 Task: Look for space in Réo, Burkina Faso from 2nd June, 2023 to 9th June, 2023 for 5 adults in price range Rs.7000 to Rs.13000. Place can be shared room with 2 bedrooms having 5 beds and 2 bathrooms. Property type can be house, flat, guest house. Amenities needed are: air conditioning. Booking option can be shelf check-in. Required host language is English.
Action: Mouse moved to (538, 102)
Screenshot: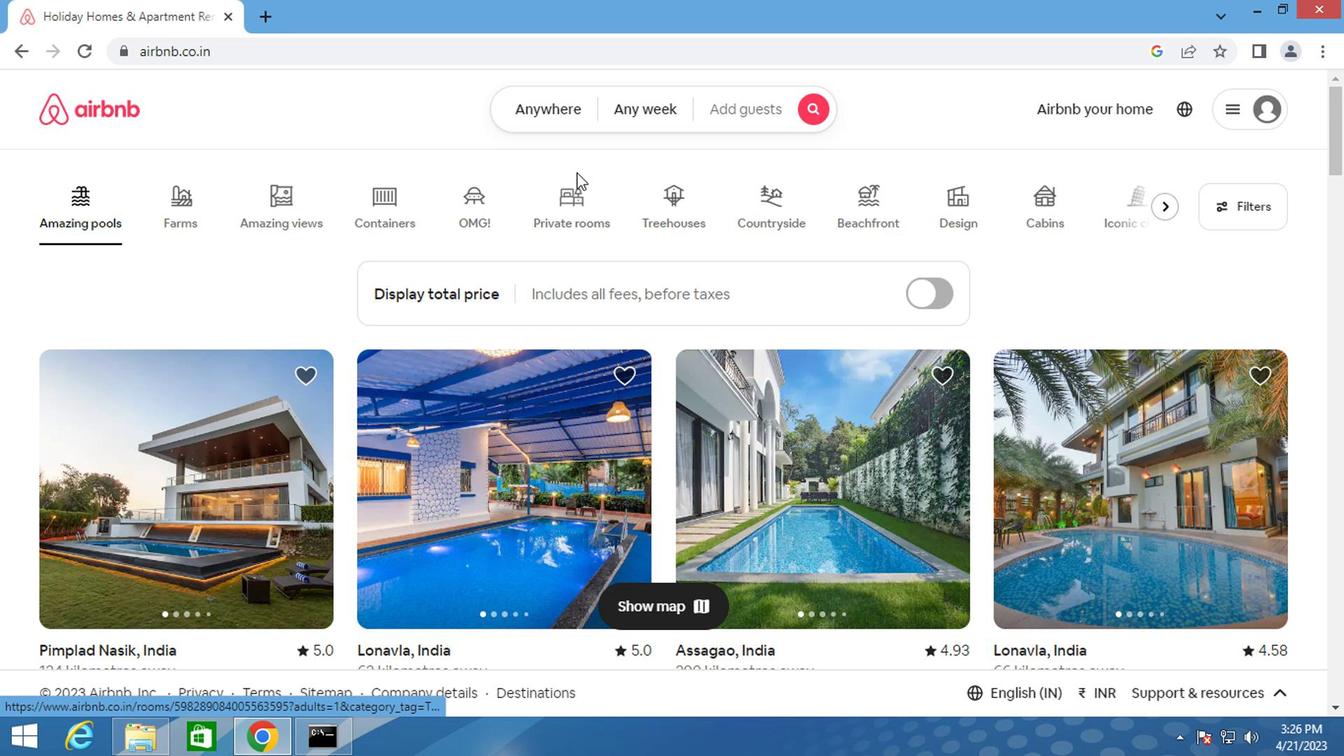 
Action: Mouse pressed left at (538, 102)
Screenshot: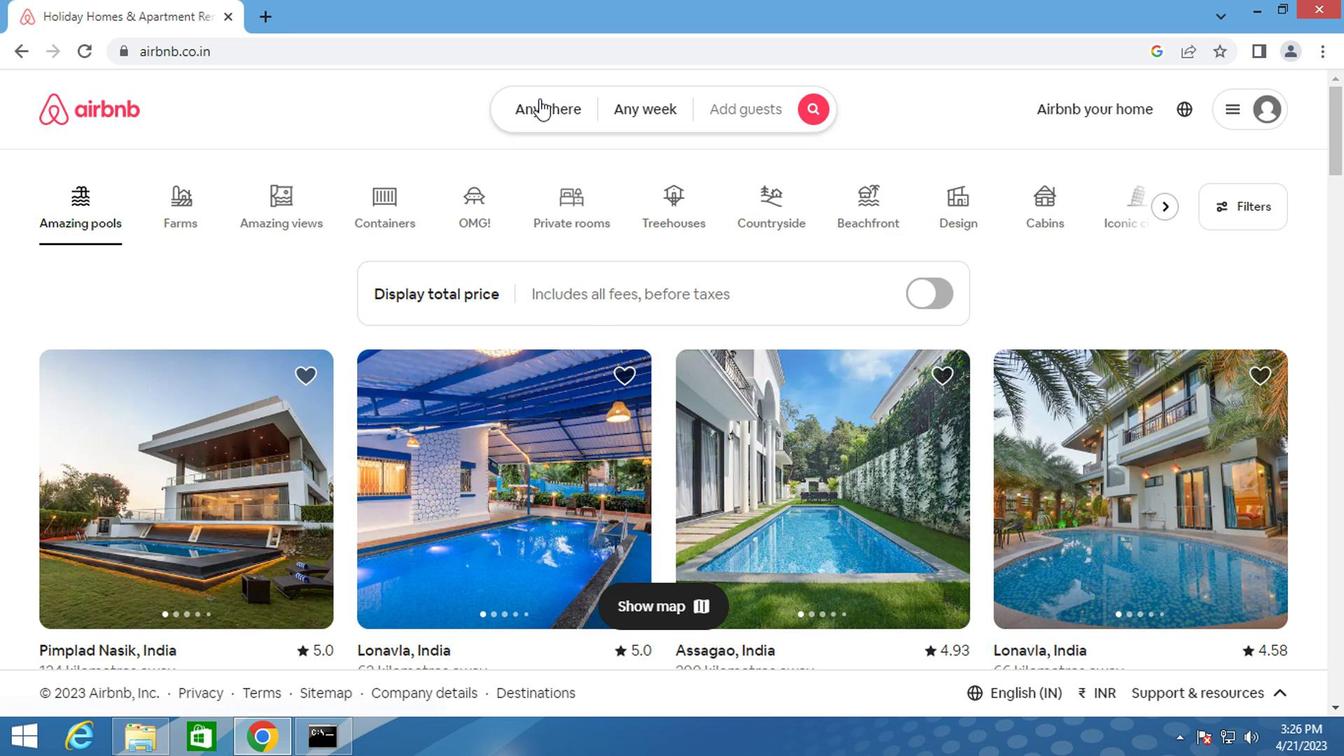 
Action: Mouse moved to (414, 200)
Screenshot: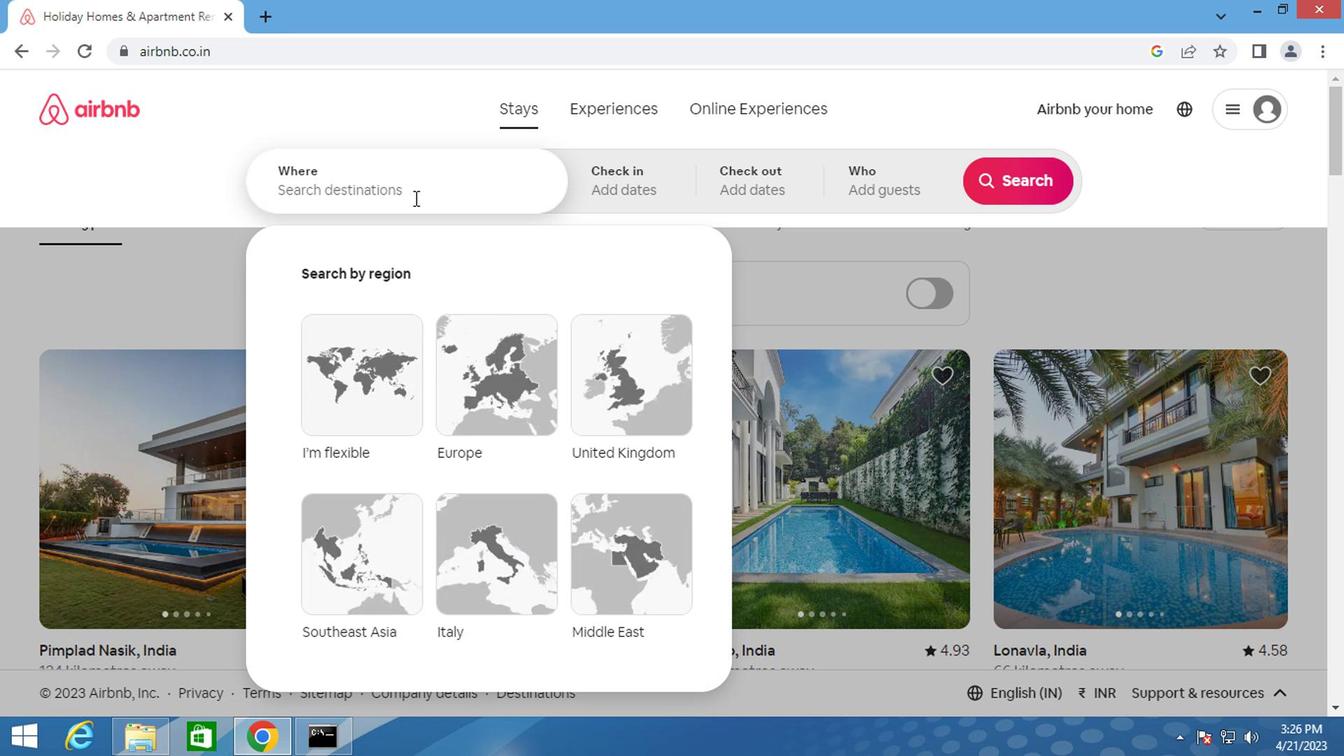 
Action: Mouse pressed left at (414, 200)
Screenshot: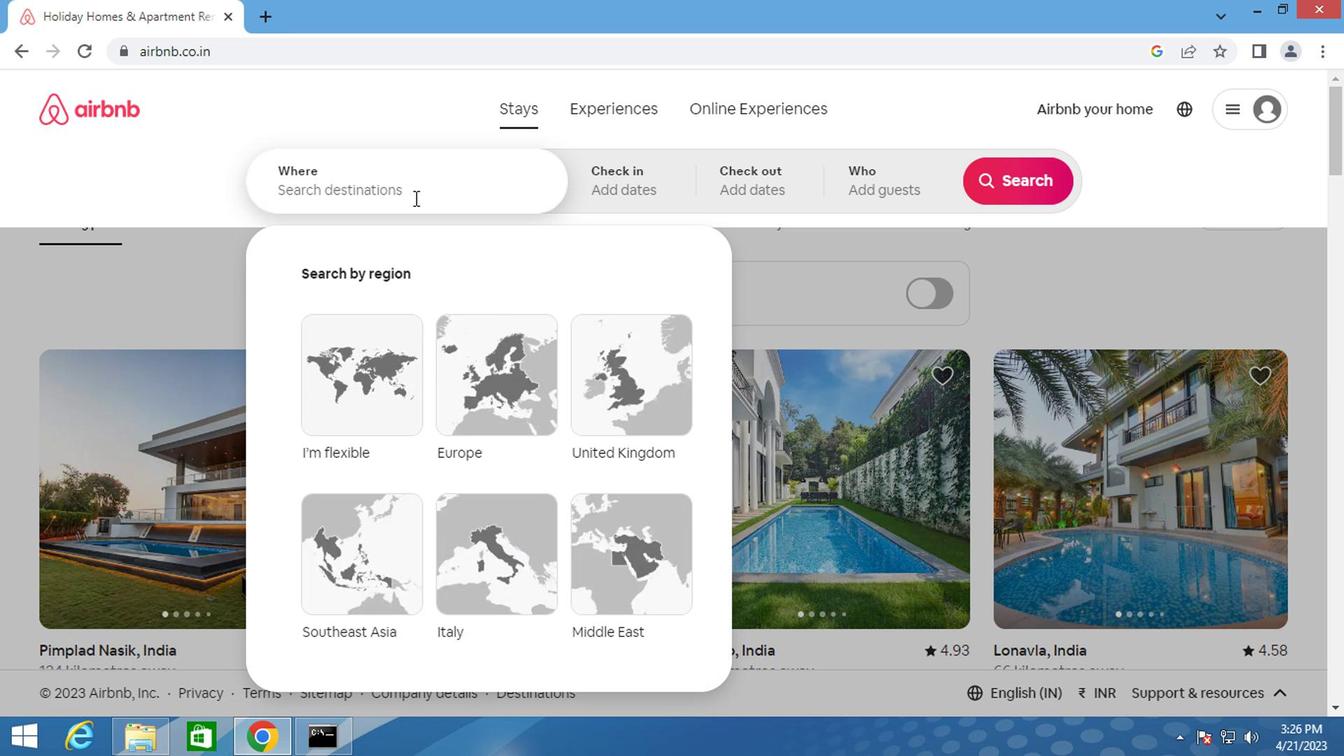 
Action: Mouse moved to (417, 198)
Screenshot: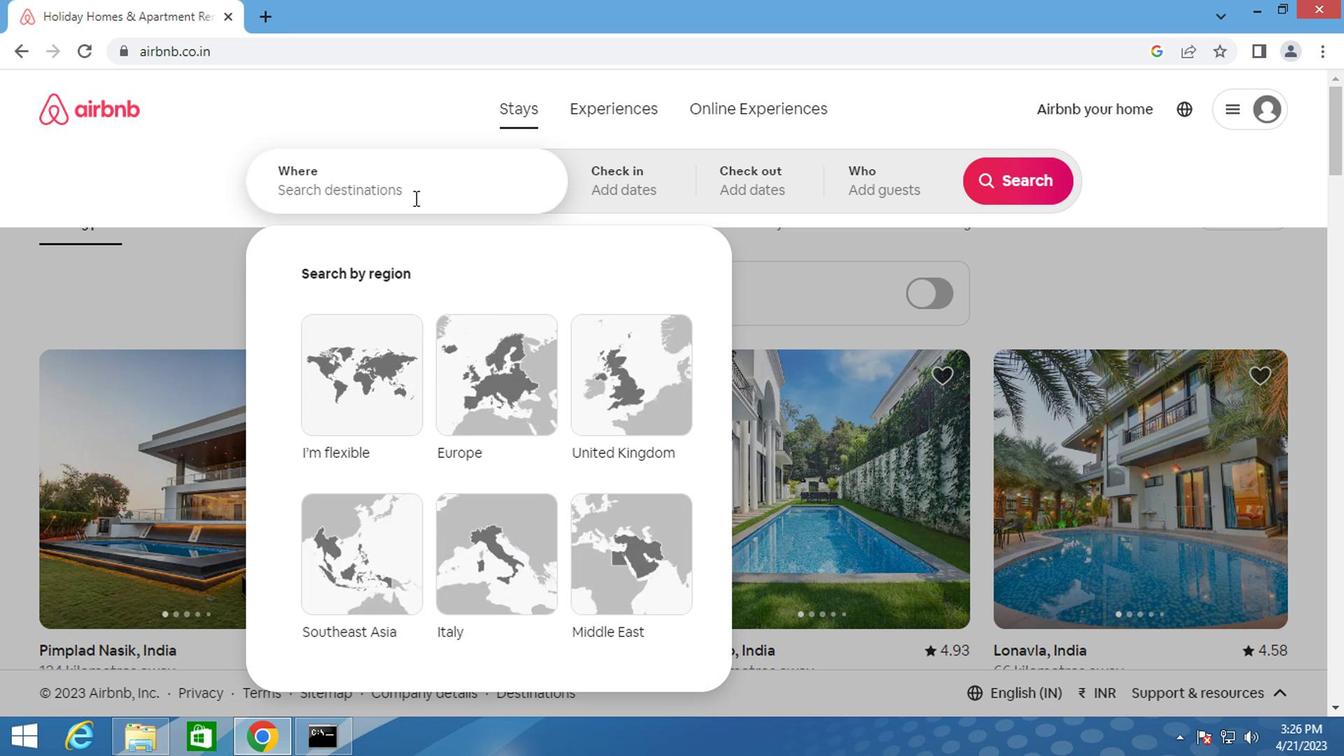 
Action: Key pressed <Key.shift>REO,<Key.shift>BURKINA
Screenshot: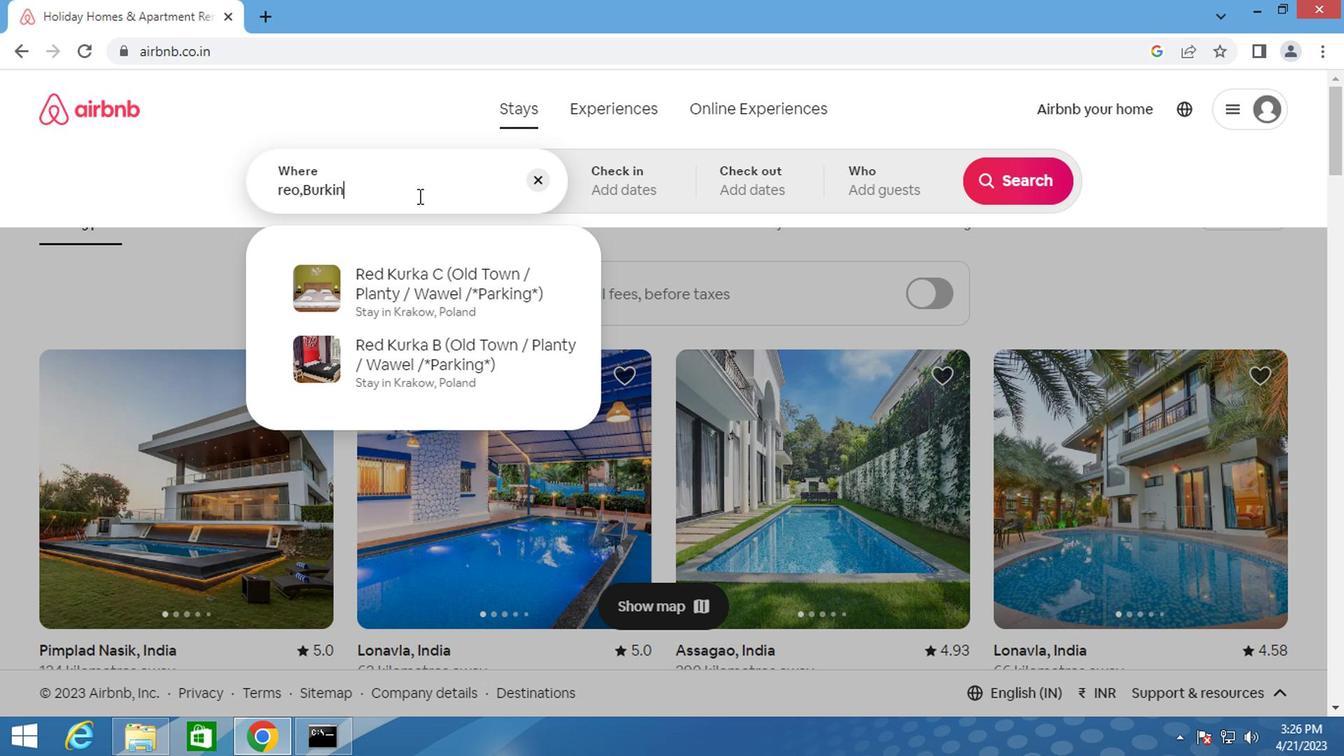 
Action: Mouse moved to (420, 282)
Screenshot: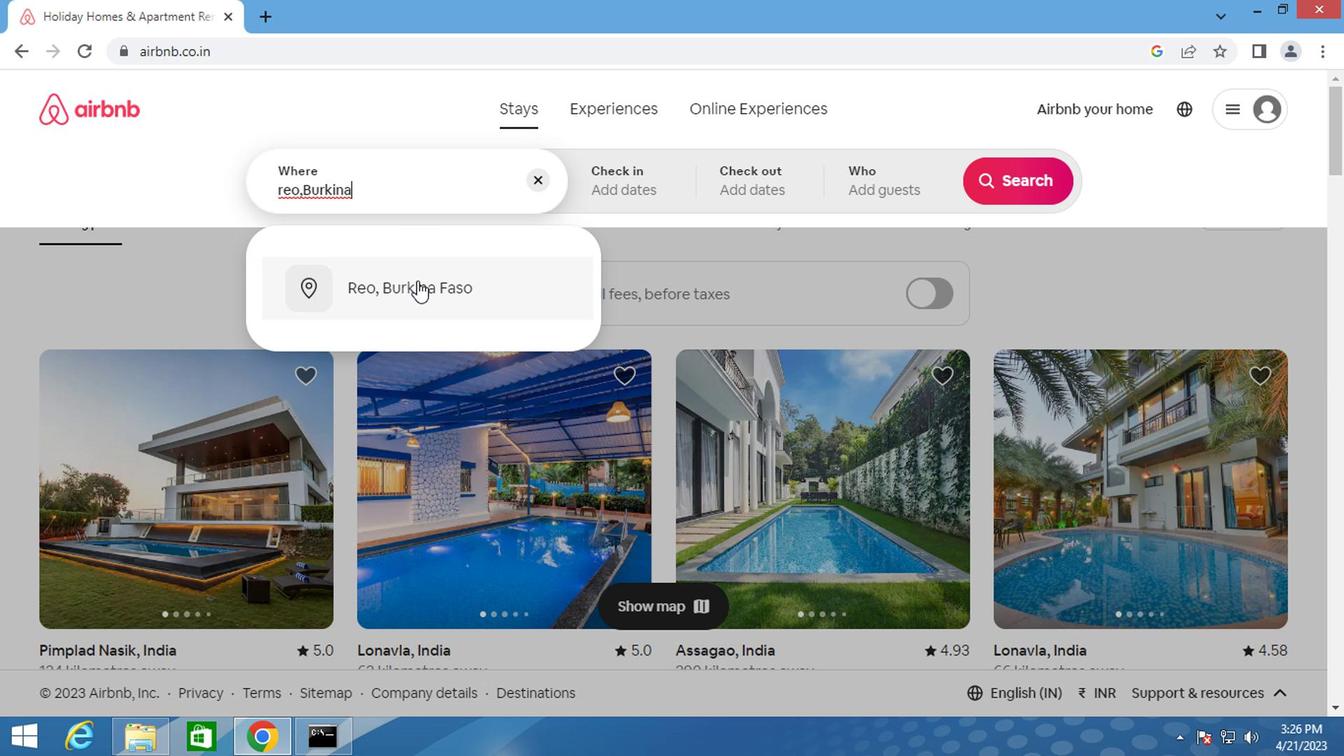 
Action: Mouse pressed left at (420, 282)
Screenshot: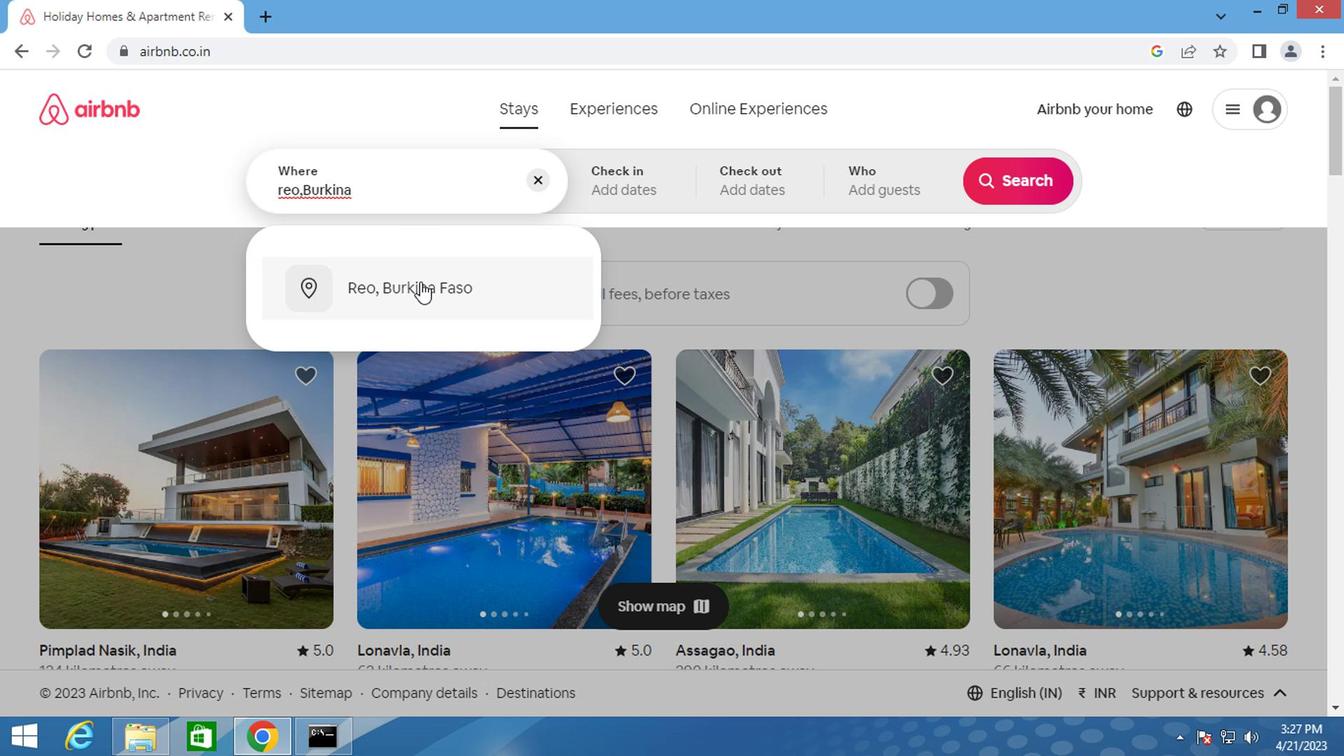 
Action: Mouse moved to (992, 341)
Screenshot: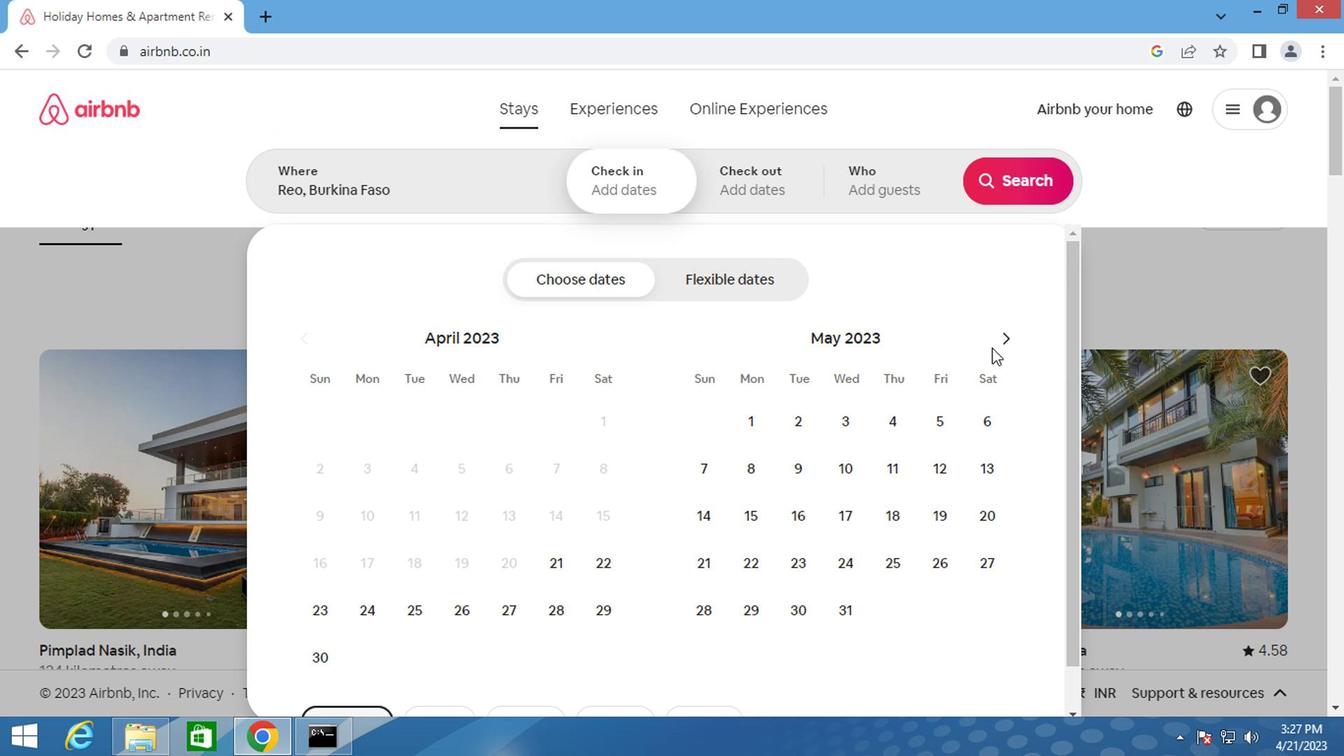 
Action: Mouse pressed left at (992, 341)
Screenshot: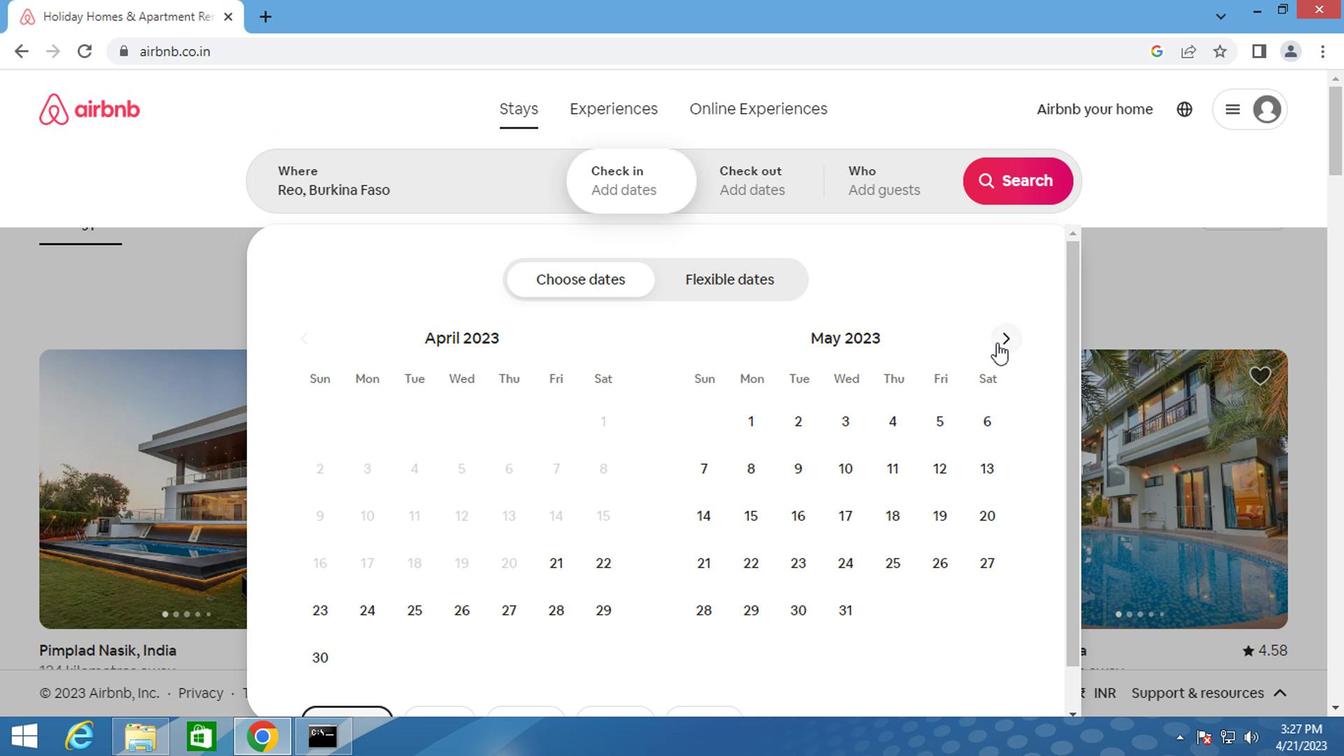 
Action: Mouse moved to (925, 407)
Screenshot: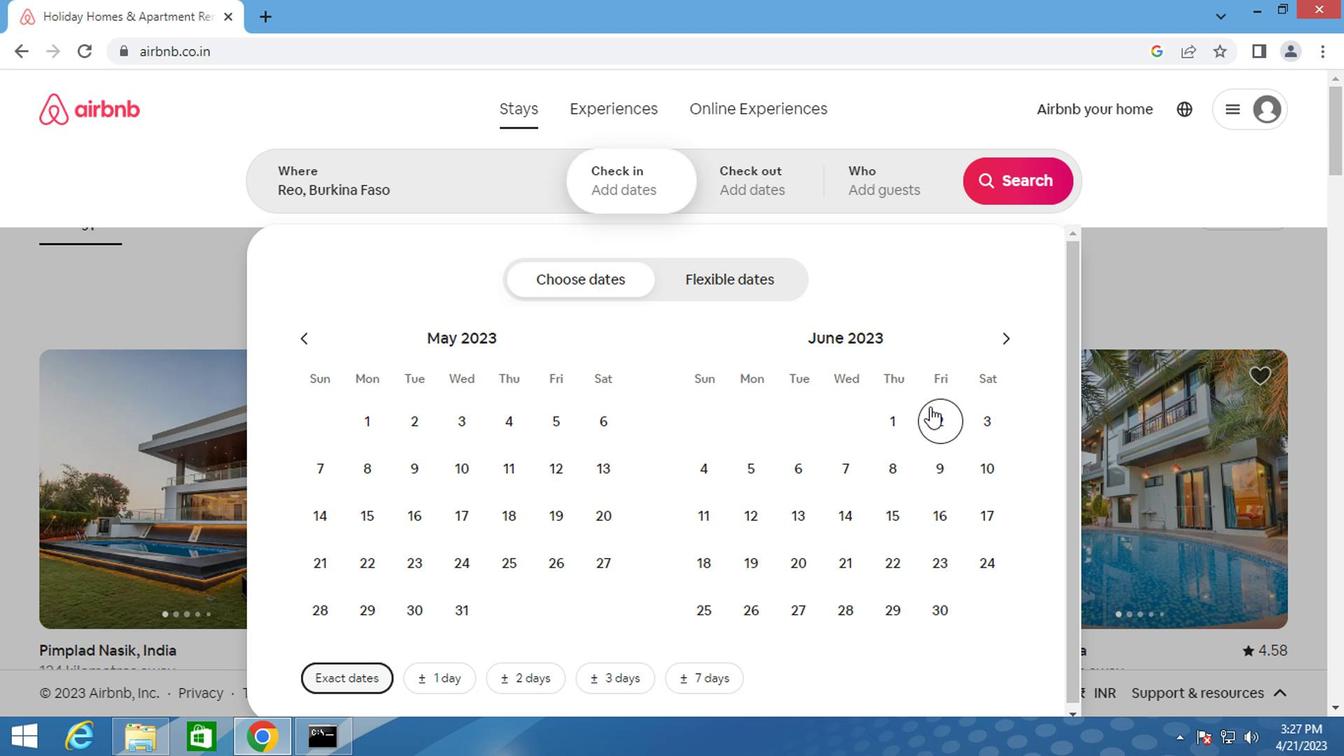 
Action: Mouse pressed left at (925, 407)
Screenshot: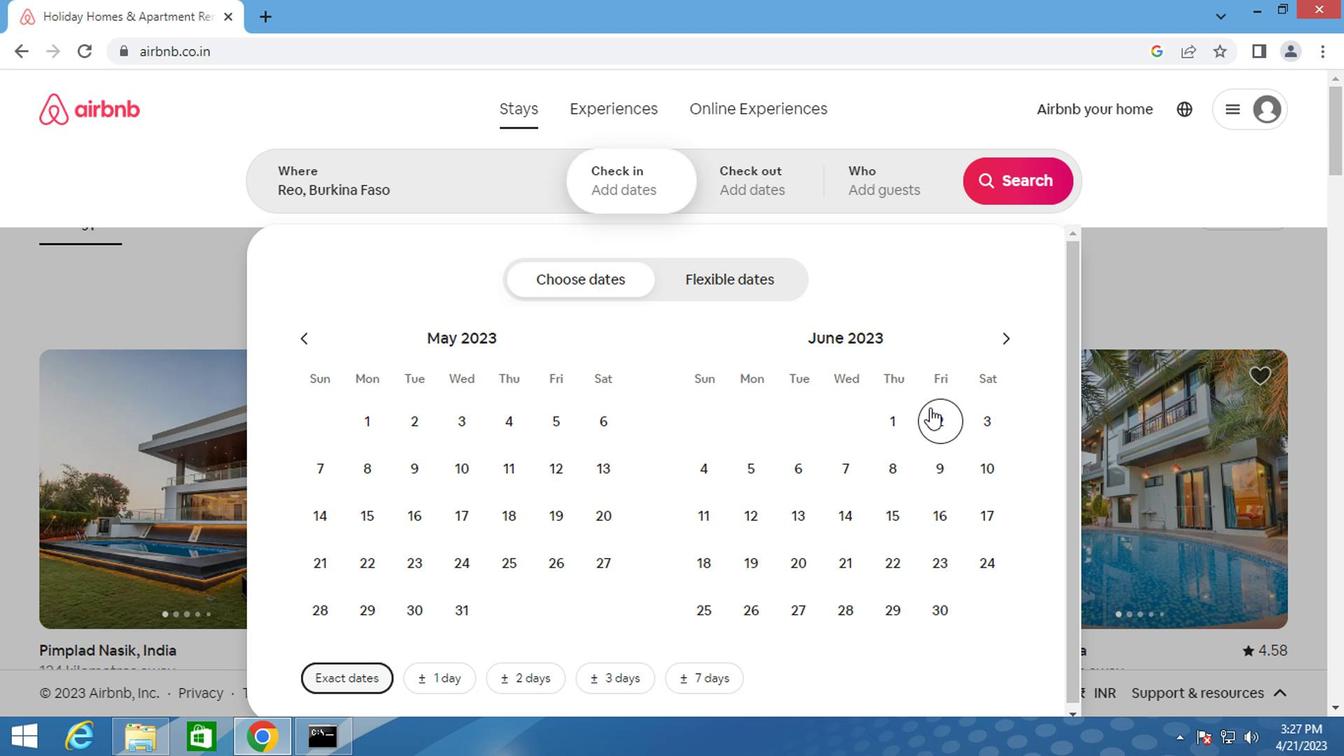 
Action: Mouse moved to (933, 457)
Screenshot: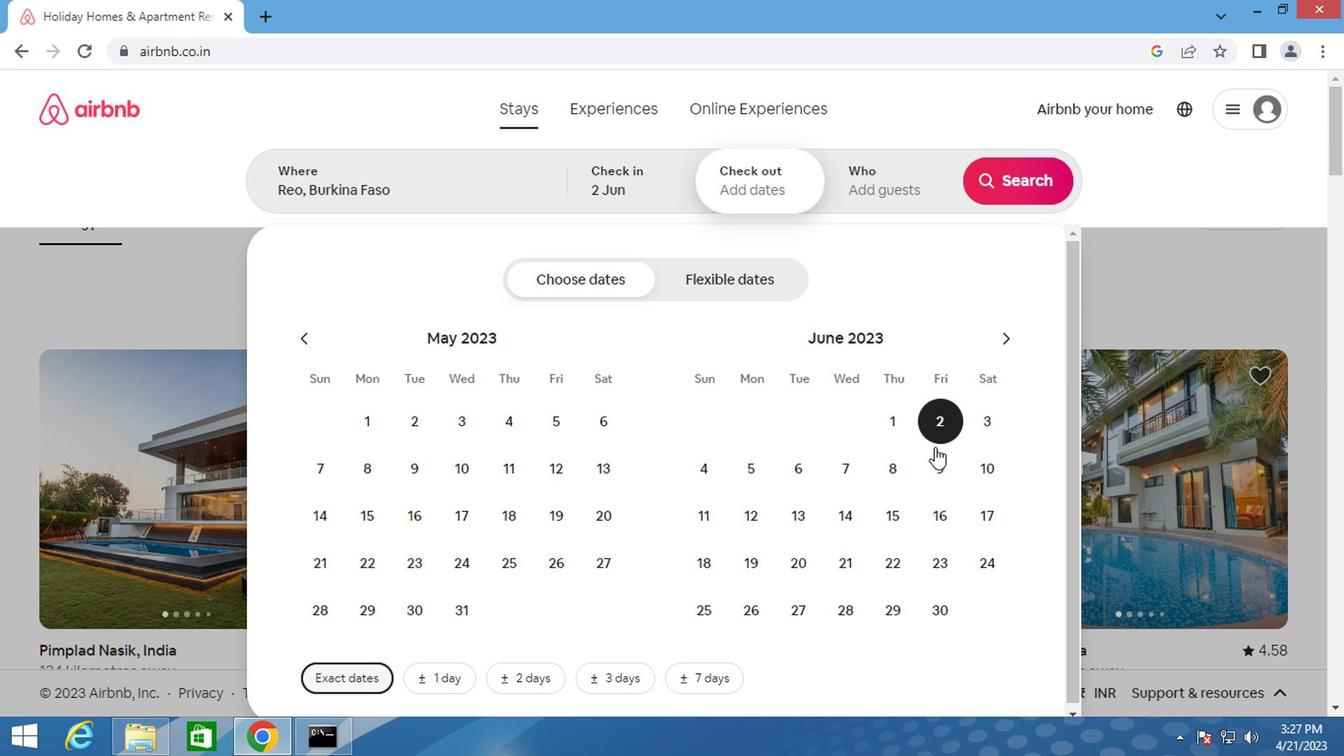 
Action: Mouse pressed left at (933, 457)
Screenshot: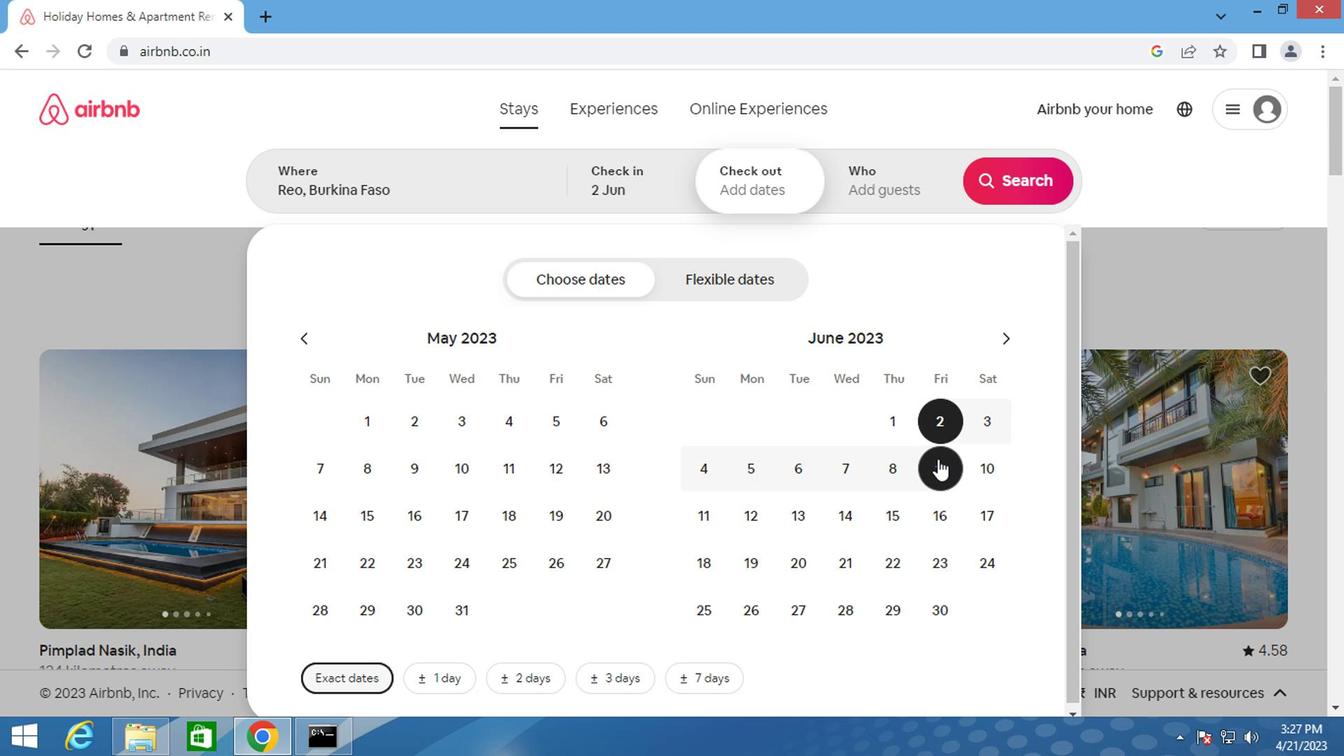 
Action: Mouse moved to (845, 182)
Screenshot: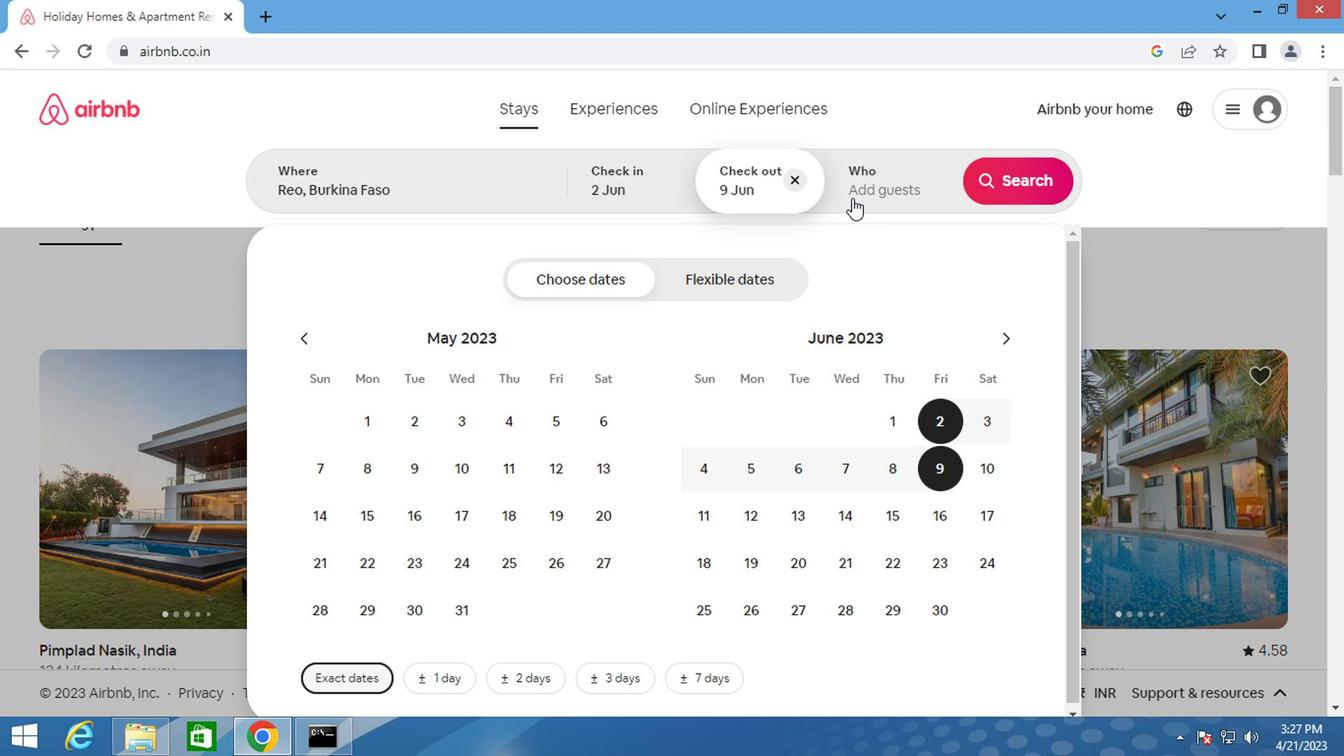 
Action: Mouse pressed left at (845, 182)
Screenshot: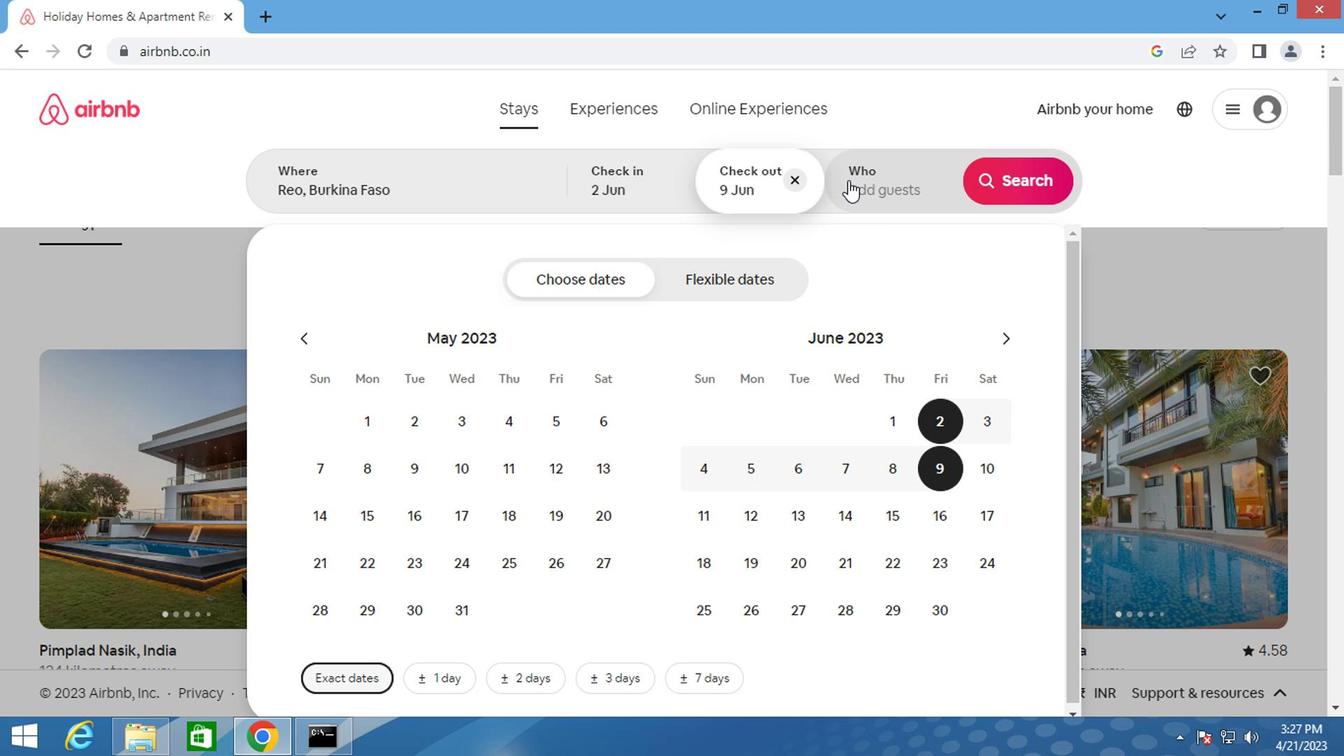 
Action: Mouse moved to (1016, 277)
Screenshot: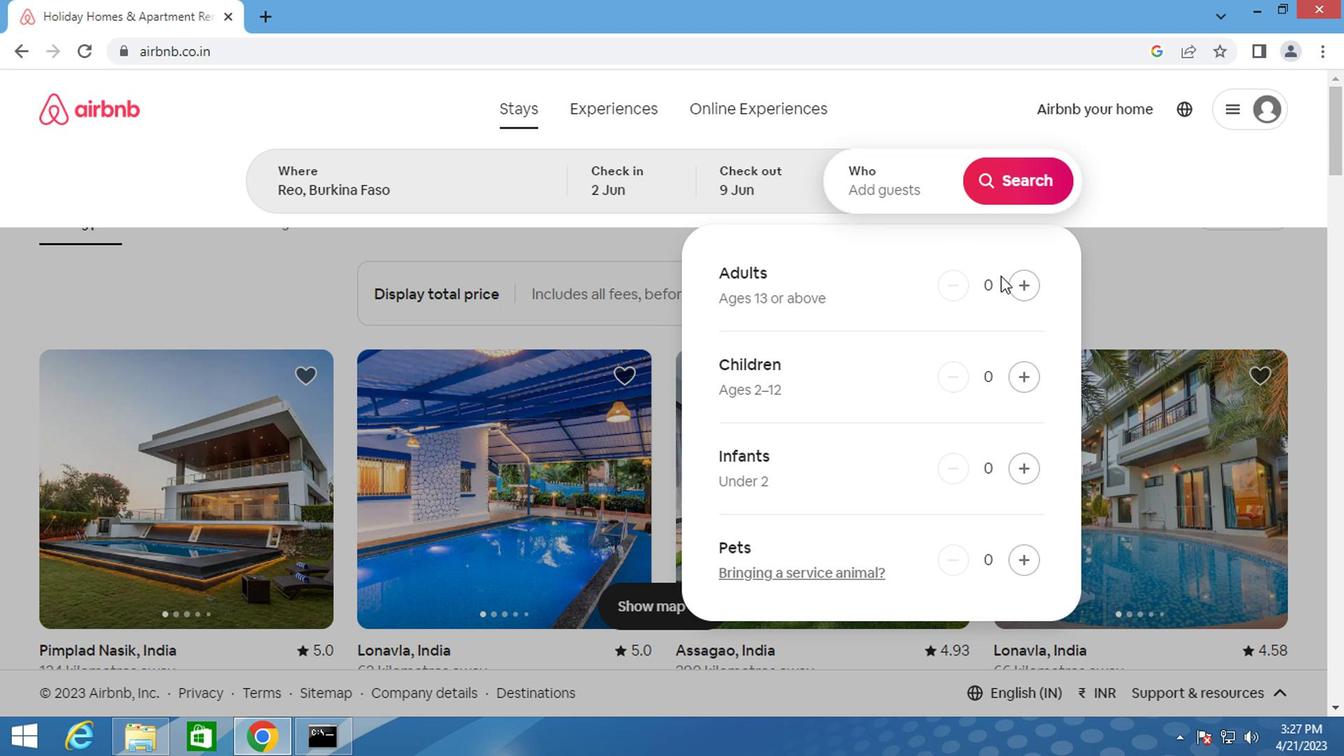 
Action: Mouse pressed left at (1016, 277)
Screenshot: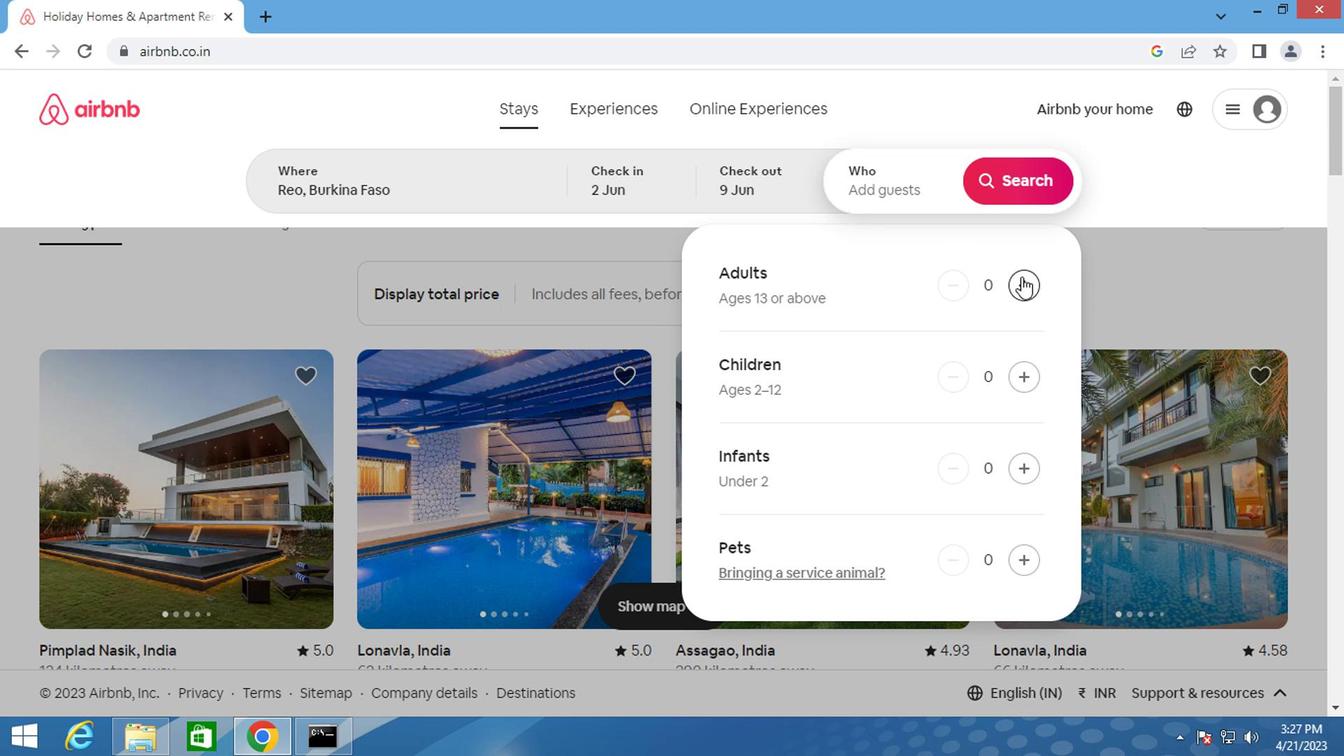 
Action: Mouse pressed left at (1016, 277)
Screenshot: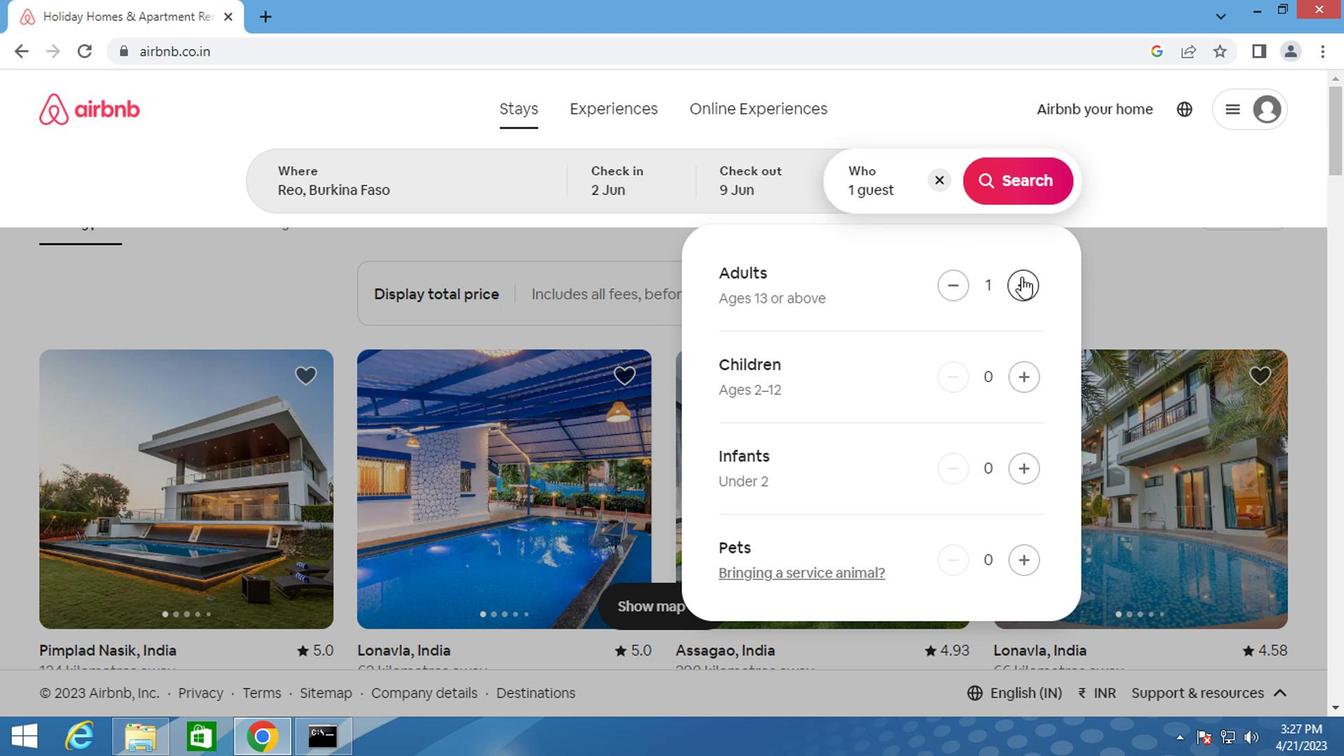 
Action: Mouse moved to (1017, 277)
Screenshot: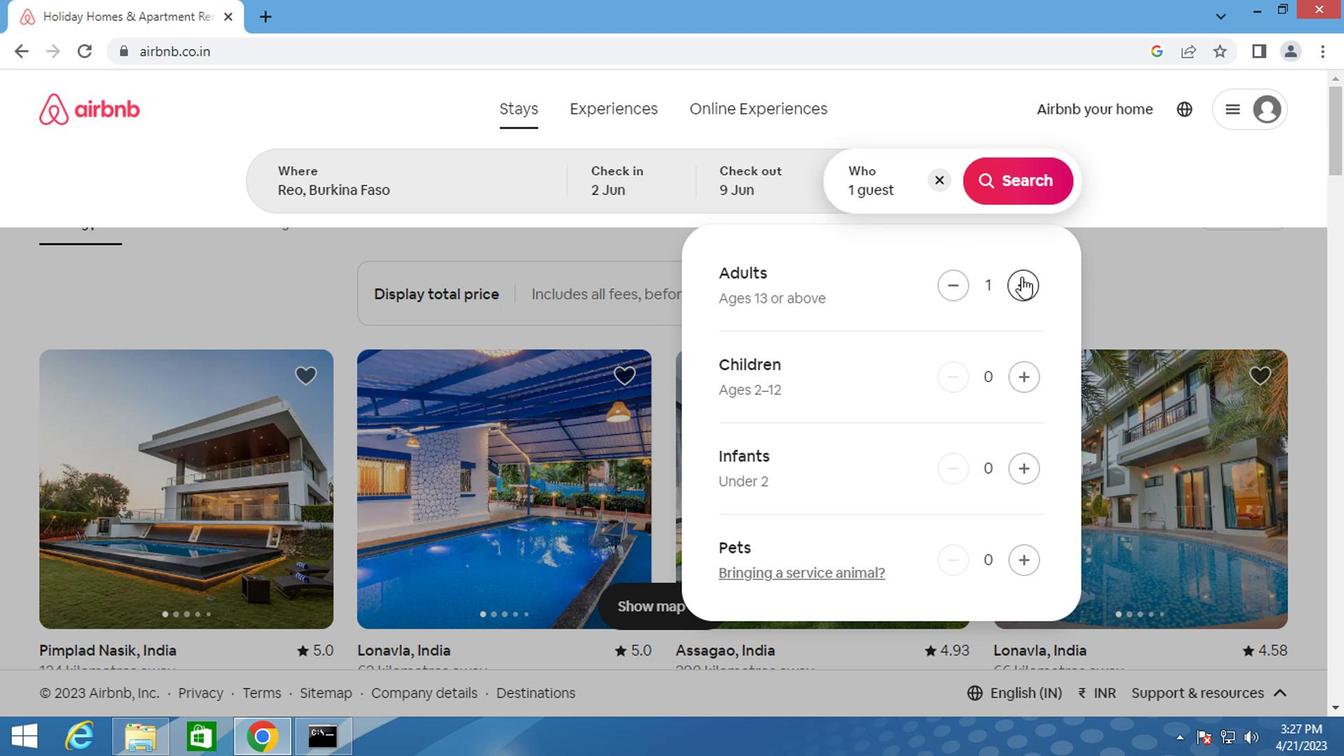 
Action: Mouse pressed left at (1017, 277)
Screenshot: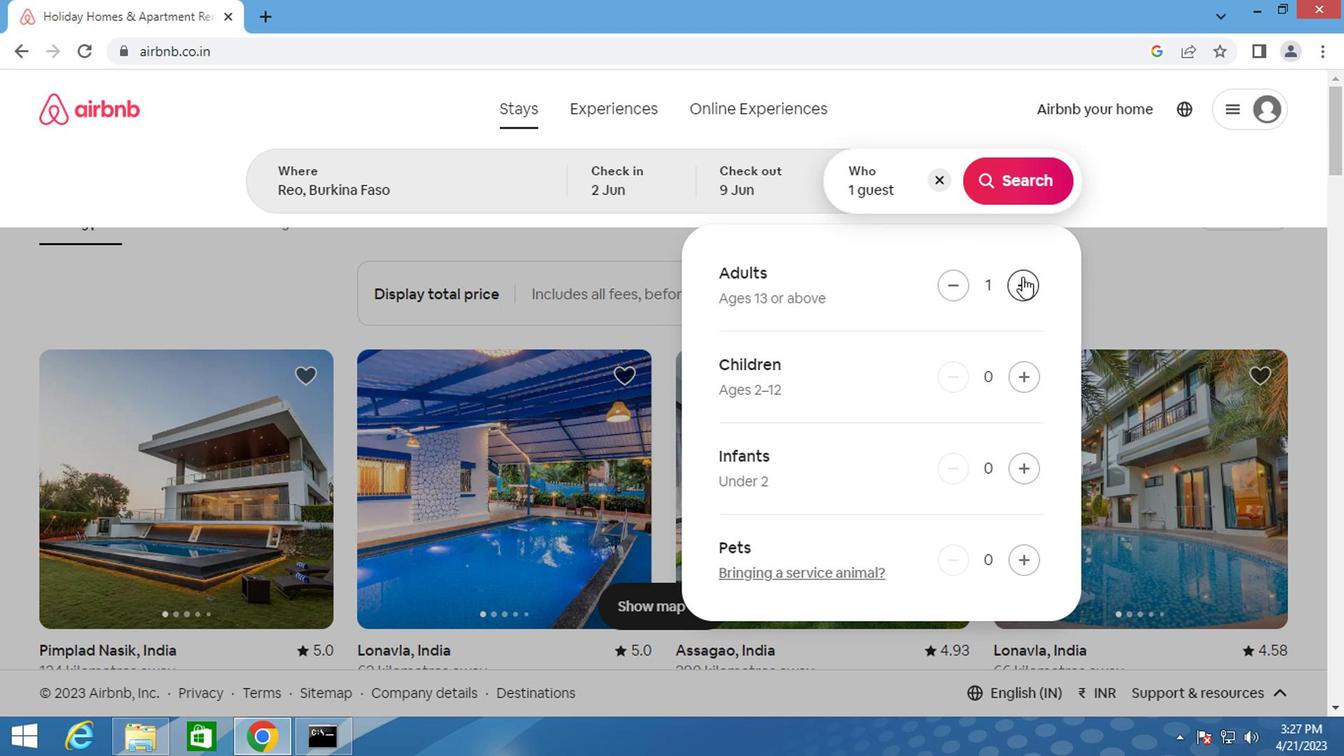 
Action: Mouse moved to (1017, 277)
Screenshot: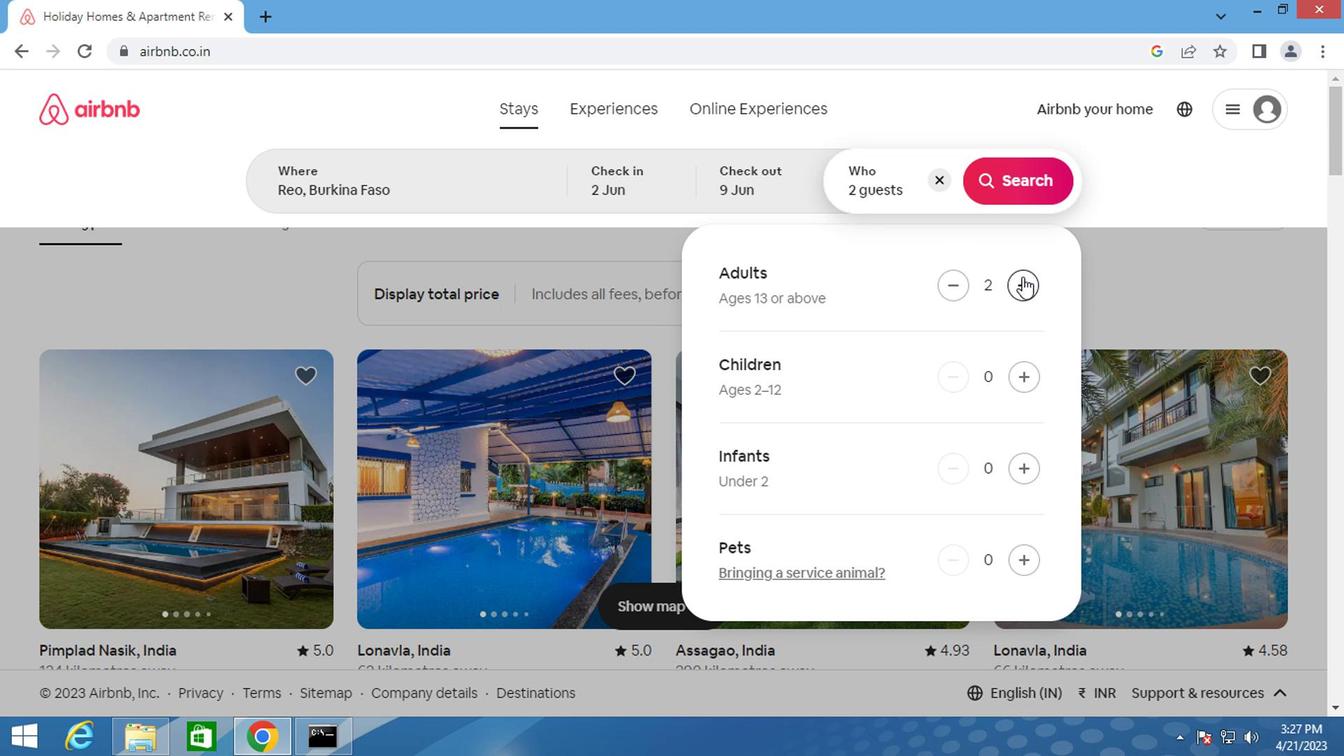 
Action: Mouse pressed left at (1017, 277)
Screenshot: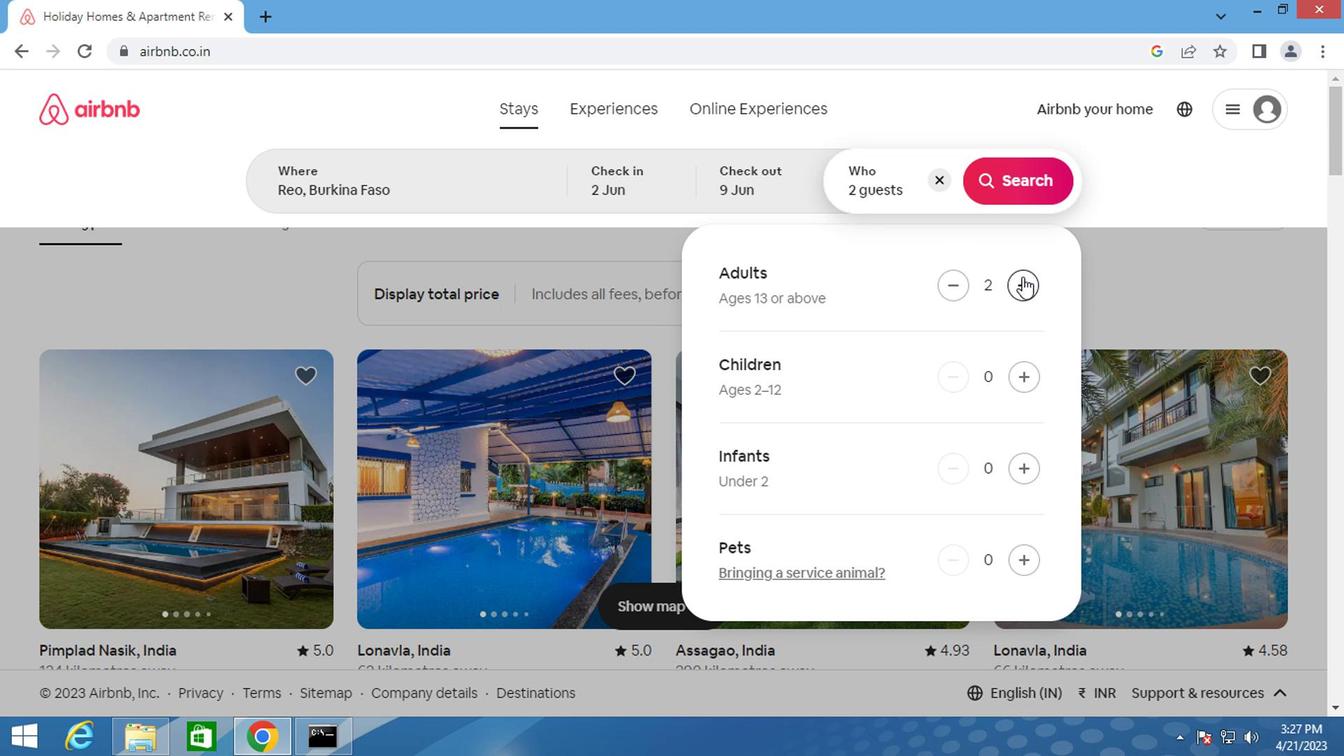 
Action: Mouse pressed left at (1017, 277)
Screenshot: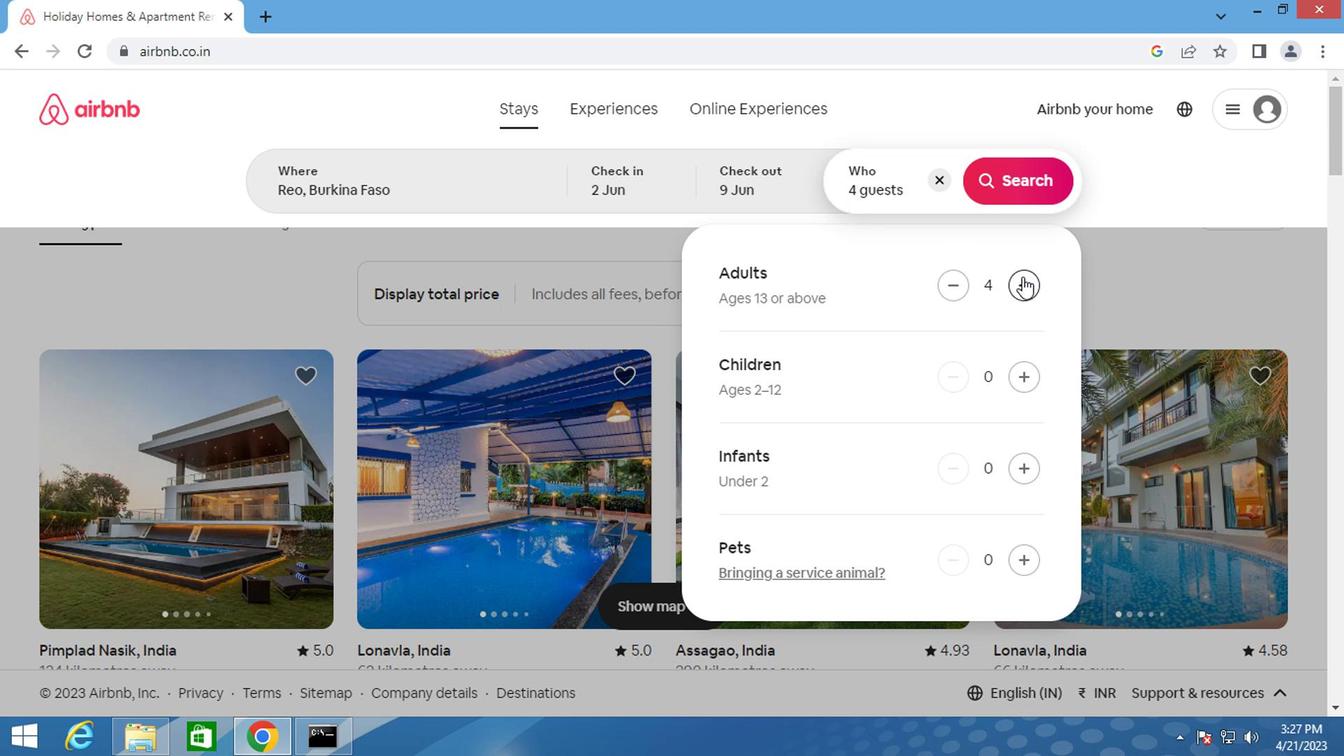 
Action: Mouse moved to (1006, 170)
Screenshot: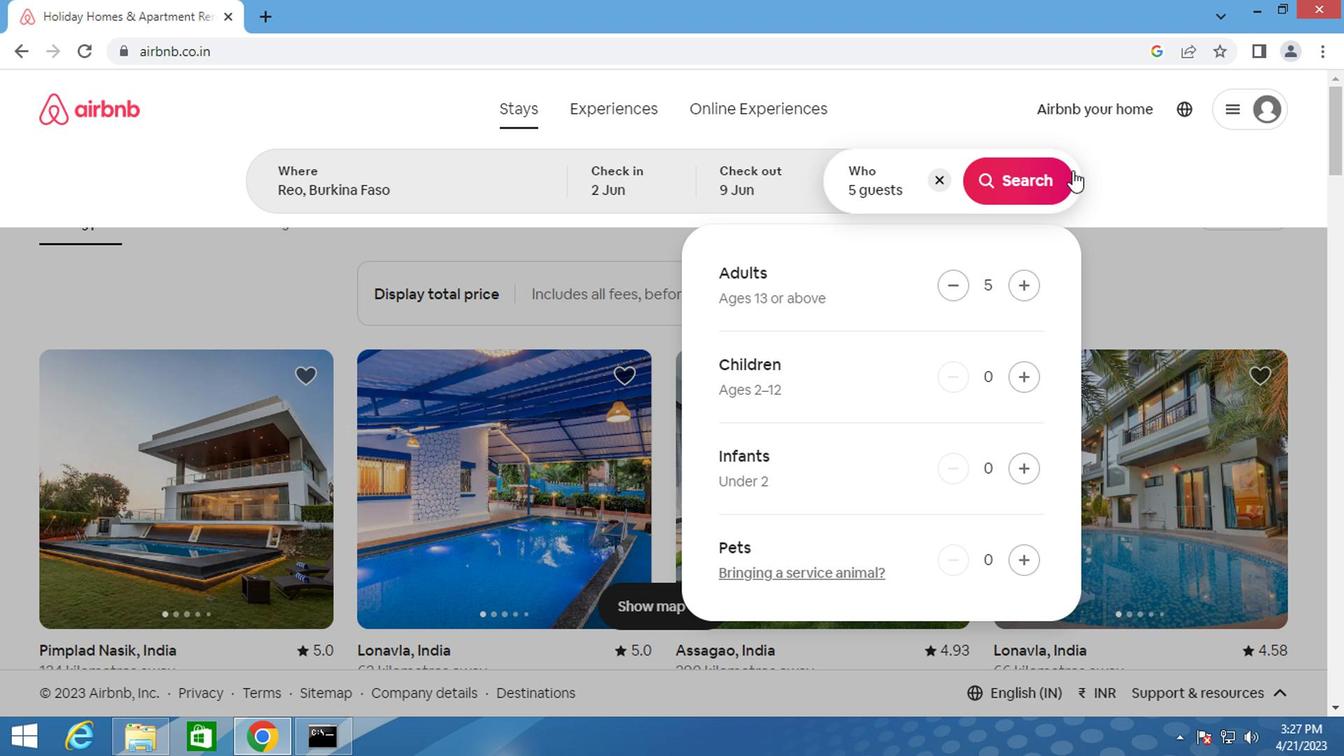 
Action: Mouse pressed left at (1006, 170)
Screenshot: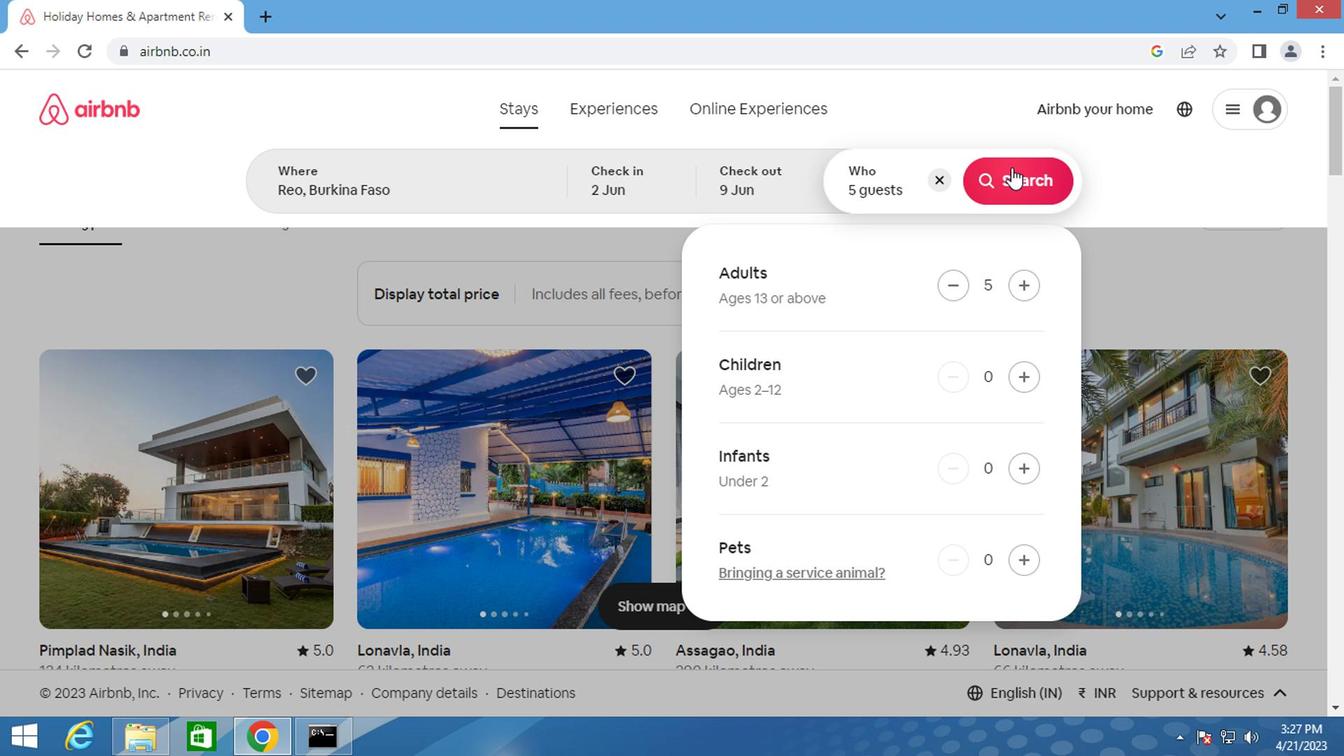 
Action: Mouse moved to (1271, 194)
Screenshot: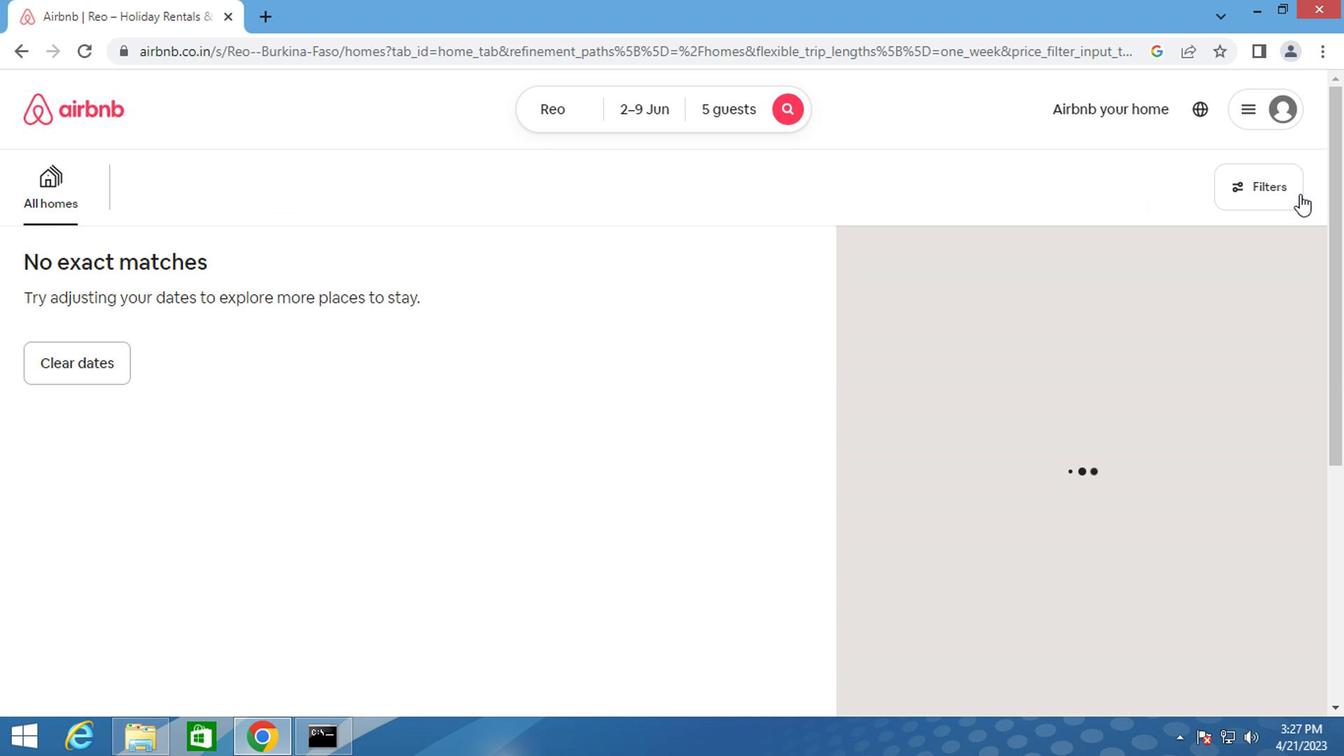 
Action: Mouse pressed left at (1271, 194)
Screenshot: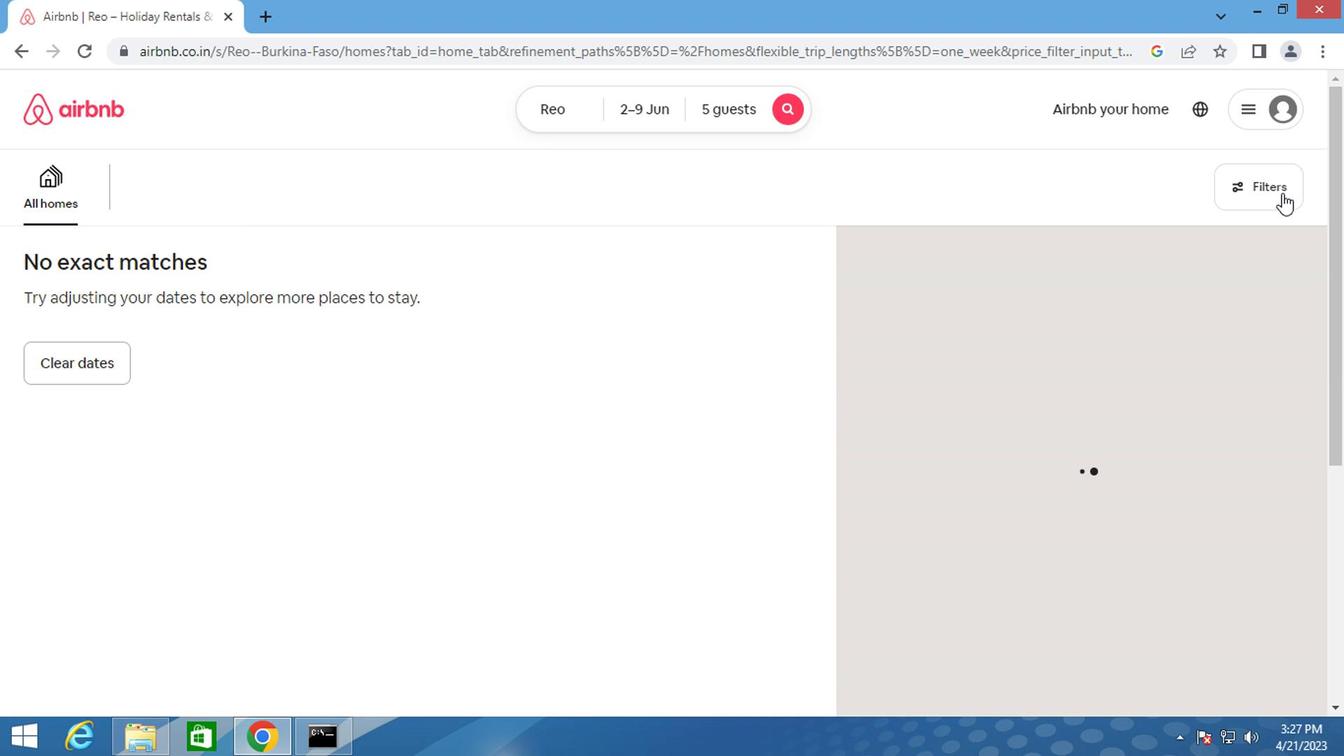 
Action: Mouse moved to (385, 312)
Screenshot: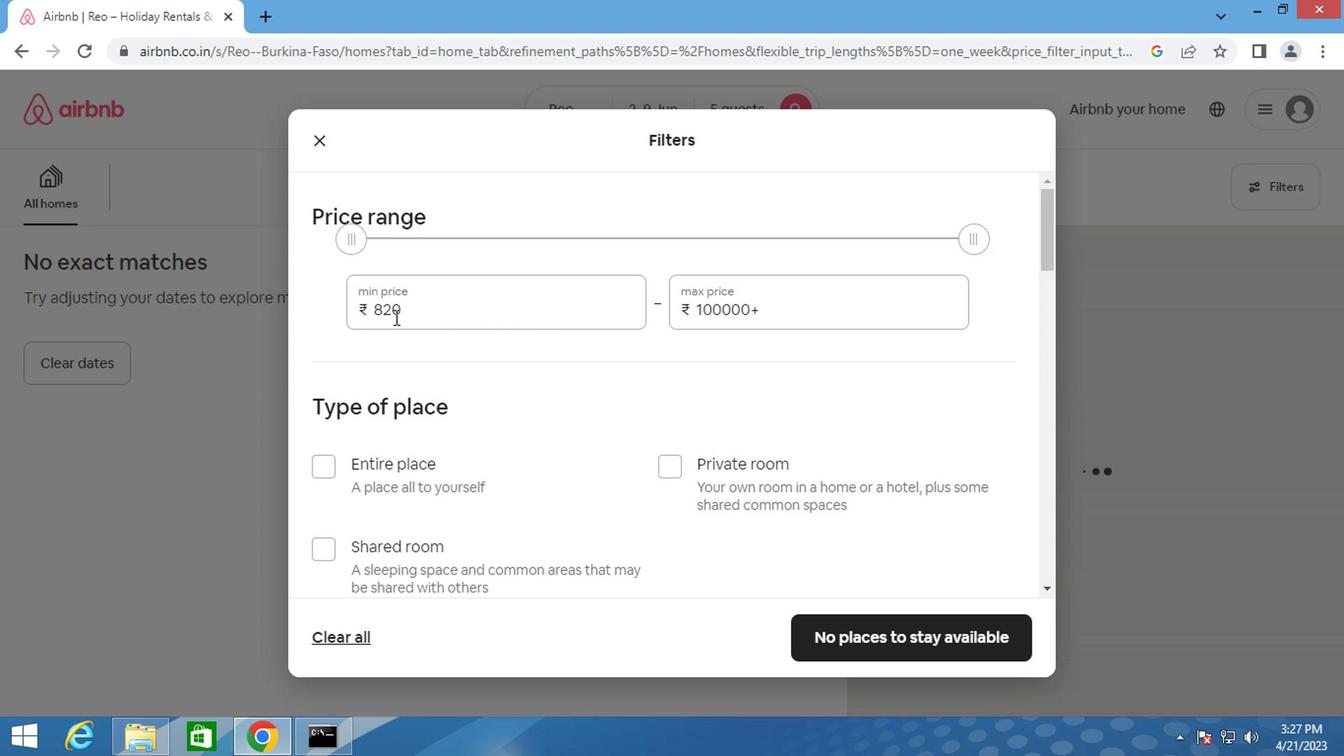 
Action: Mouse pressed left at (385, 312)
Screenshot: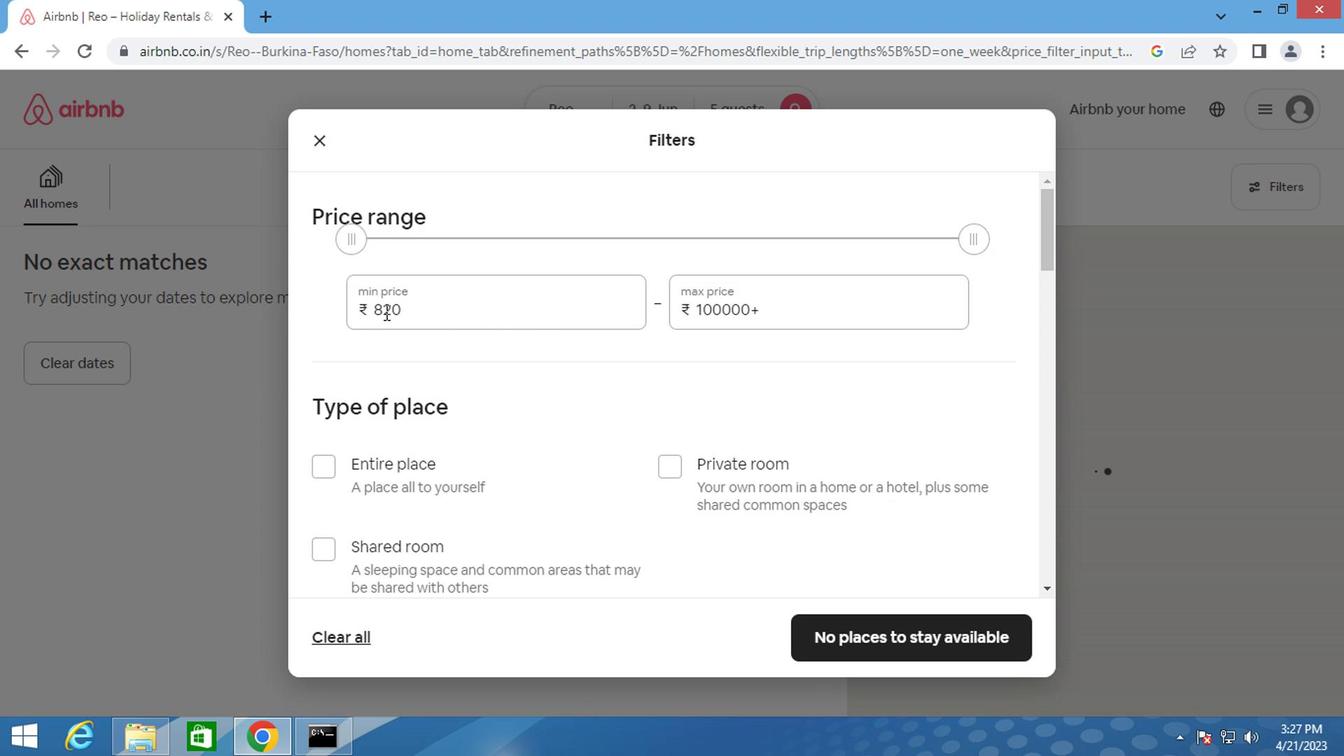 
Action: Mouse moved to (385, 309)
Screenshot: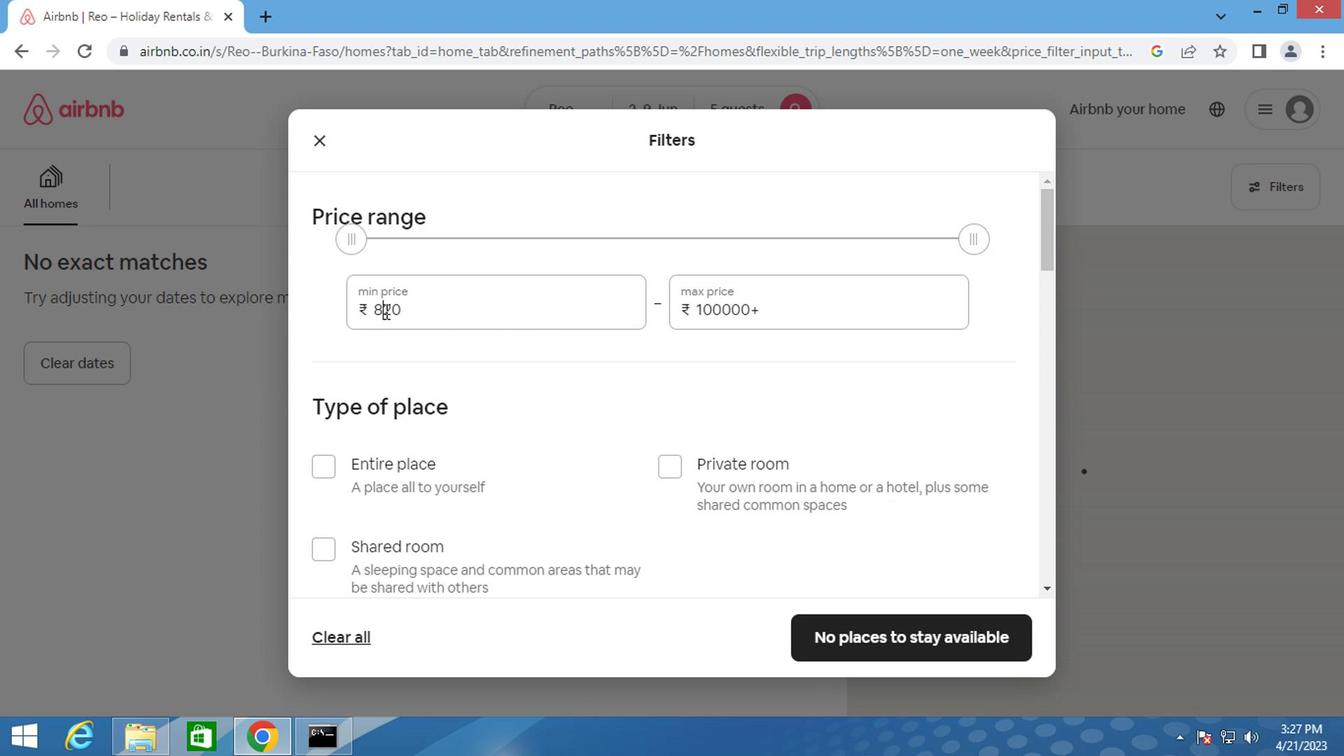 
Action: Mouse pressed left at (385, 309)
Screenshot: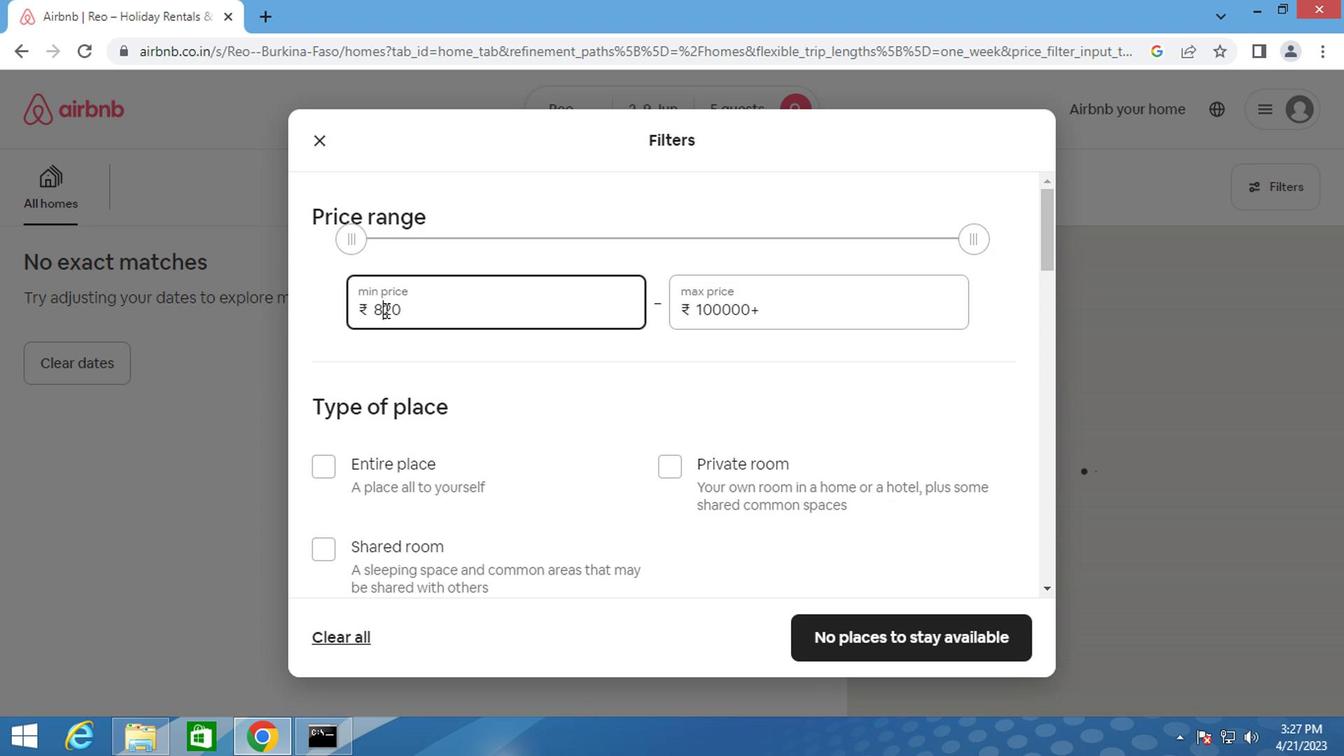 
Action: Mouse moved to (385, 311)
Screenshot: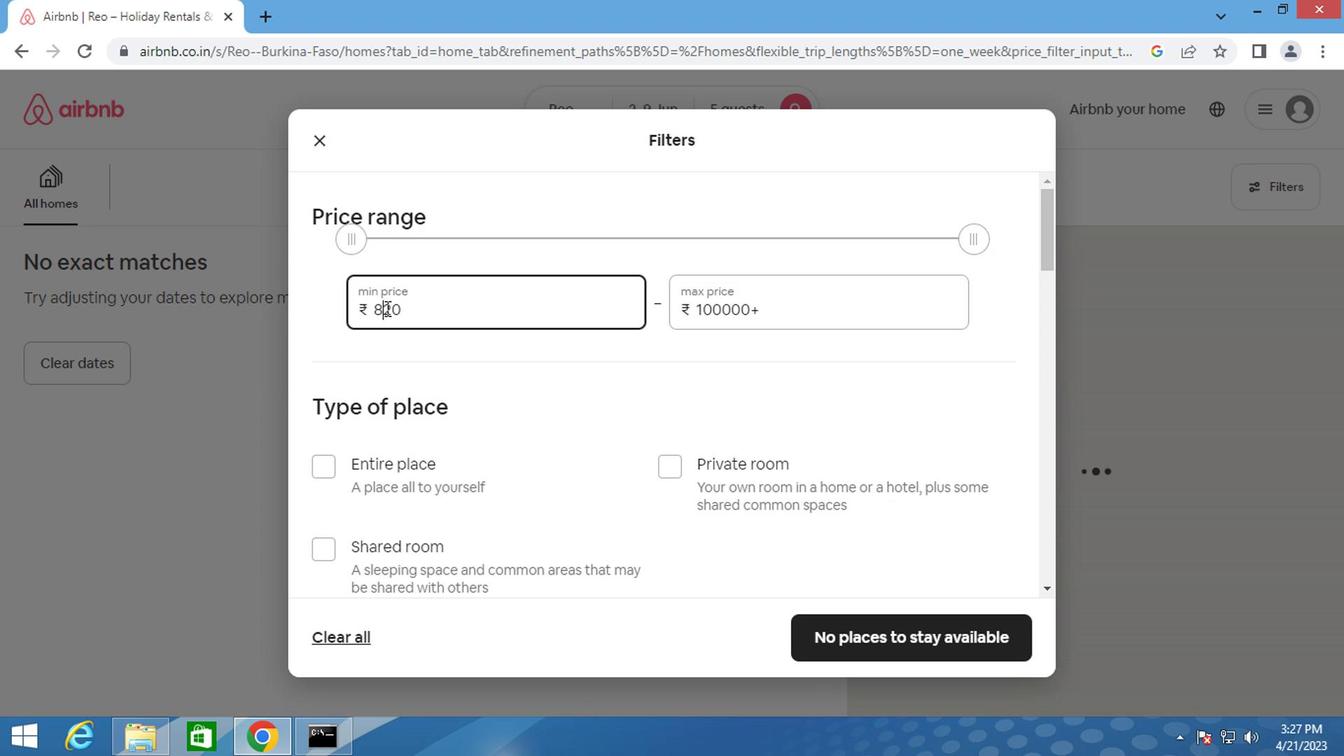 
Action: Mouse pressed left at (385, 311)
Screenshot: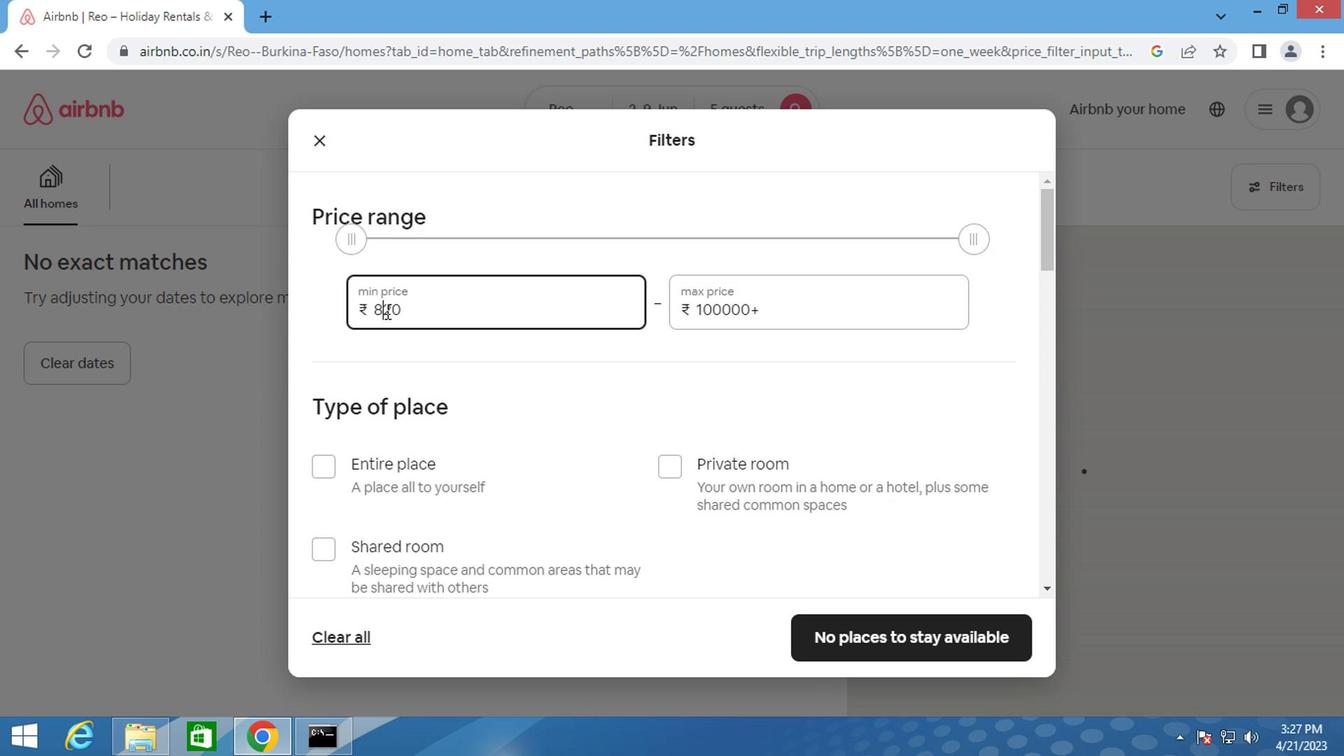 
Action: Mouse pressed left at (385, 311)
Screenshot: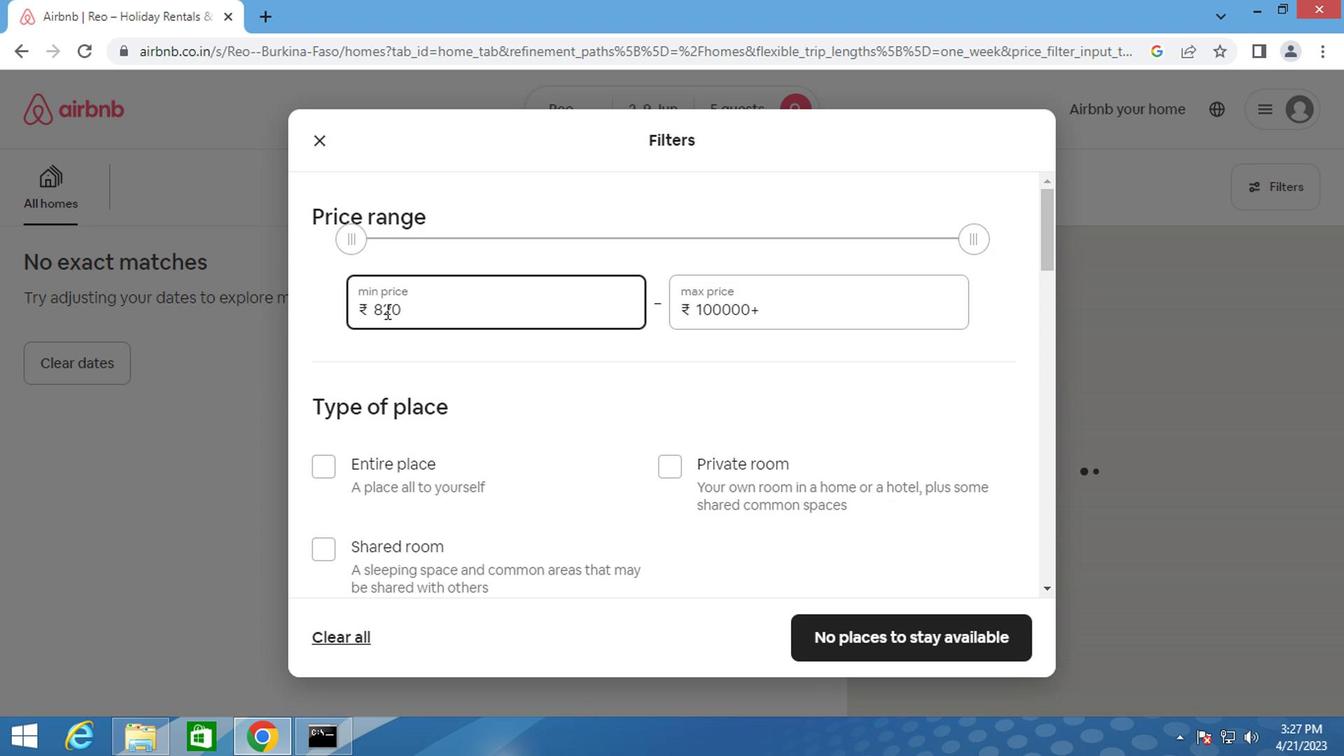 
Action: Key pressed <Key.backspace>7000<Key.enter>
Screenshot: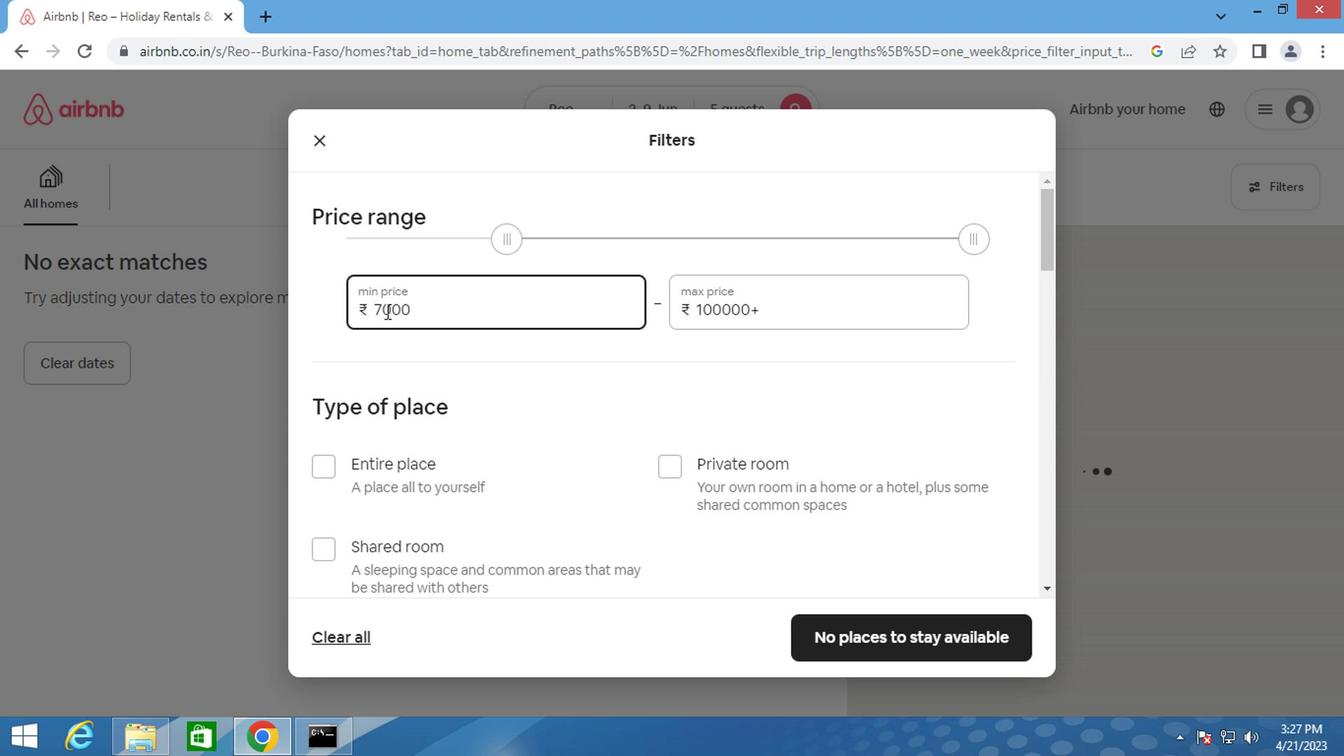 
Action: Mouse moved to (706, 311)
Screenshot: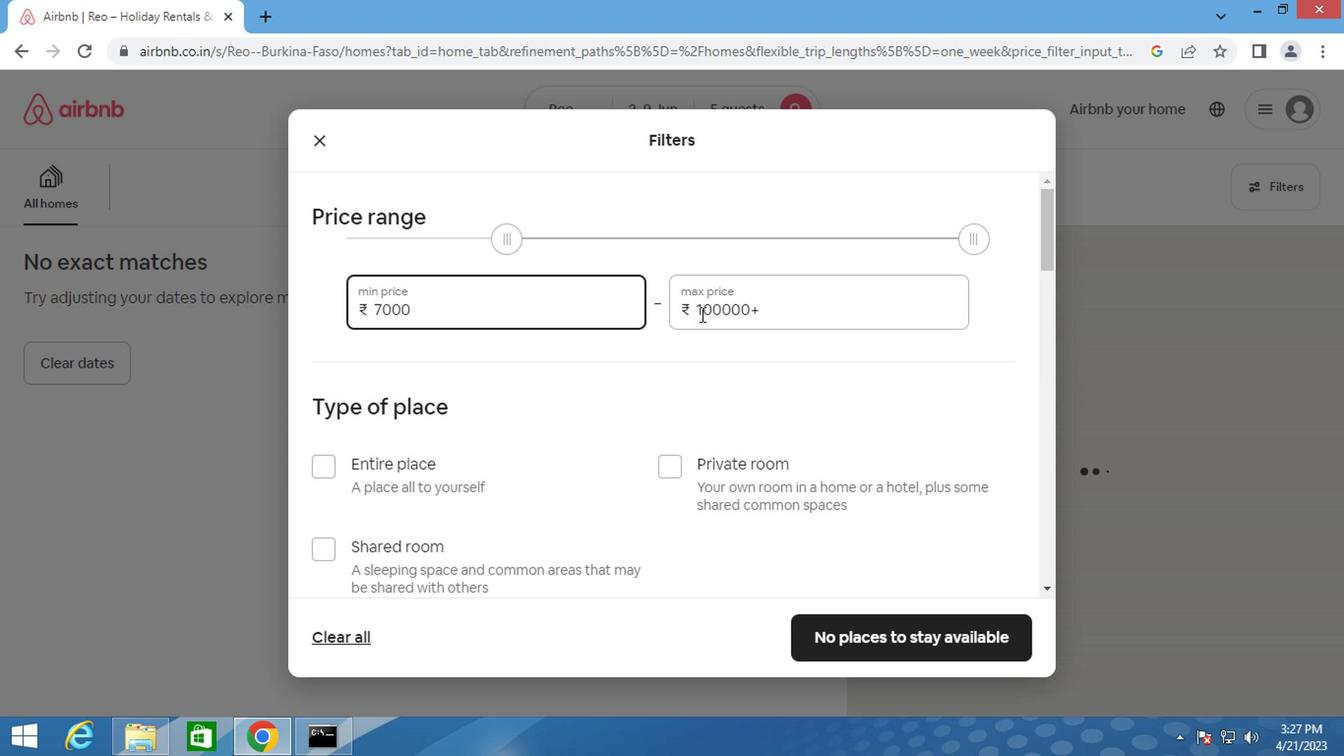 
Action: Mouse pressed left at (706, 311)
Screenshot: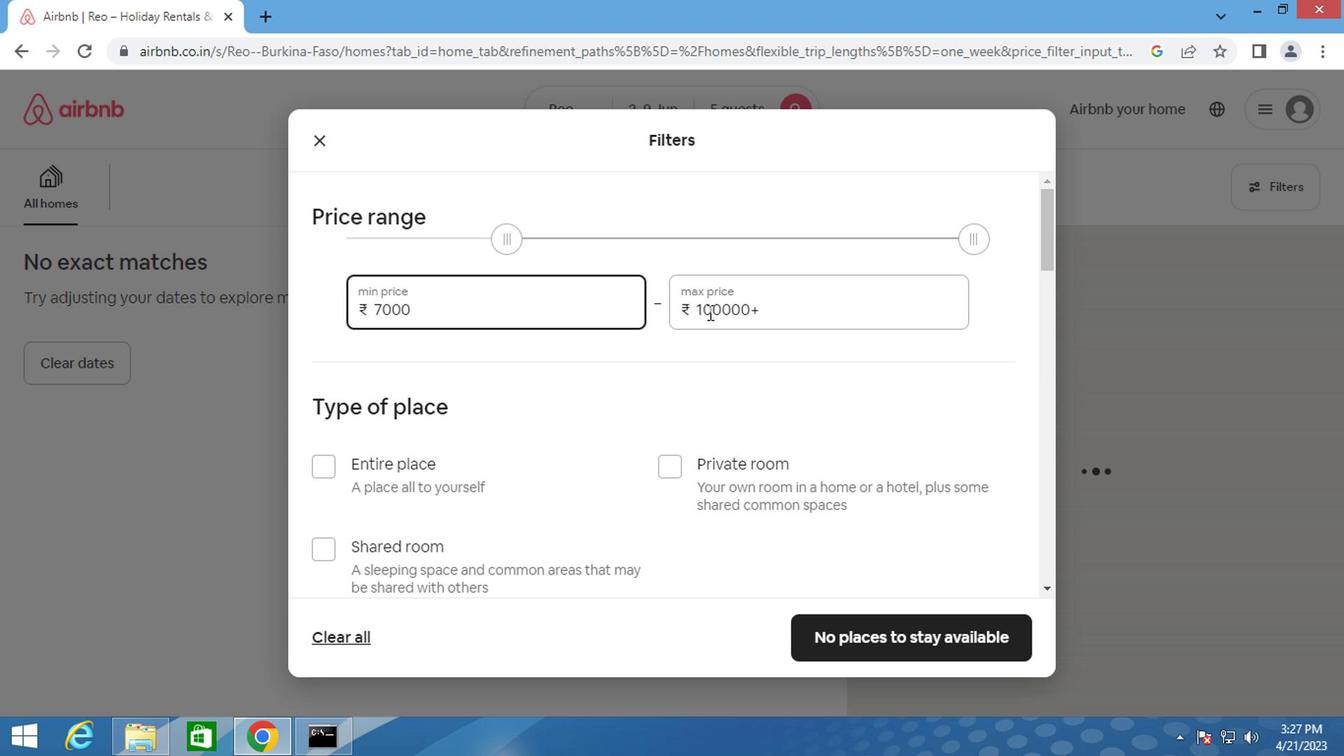 
Action: Mouse pressed left at (706, 311)
Screenshot: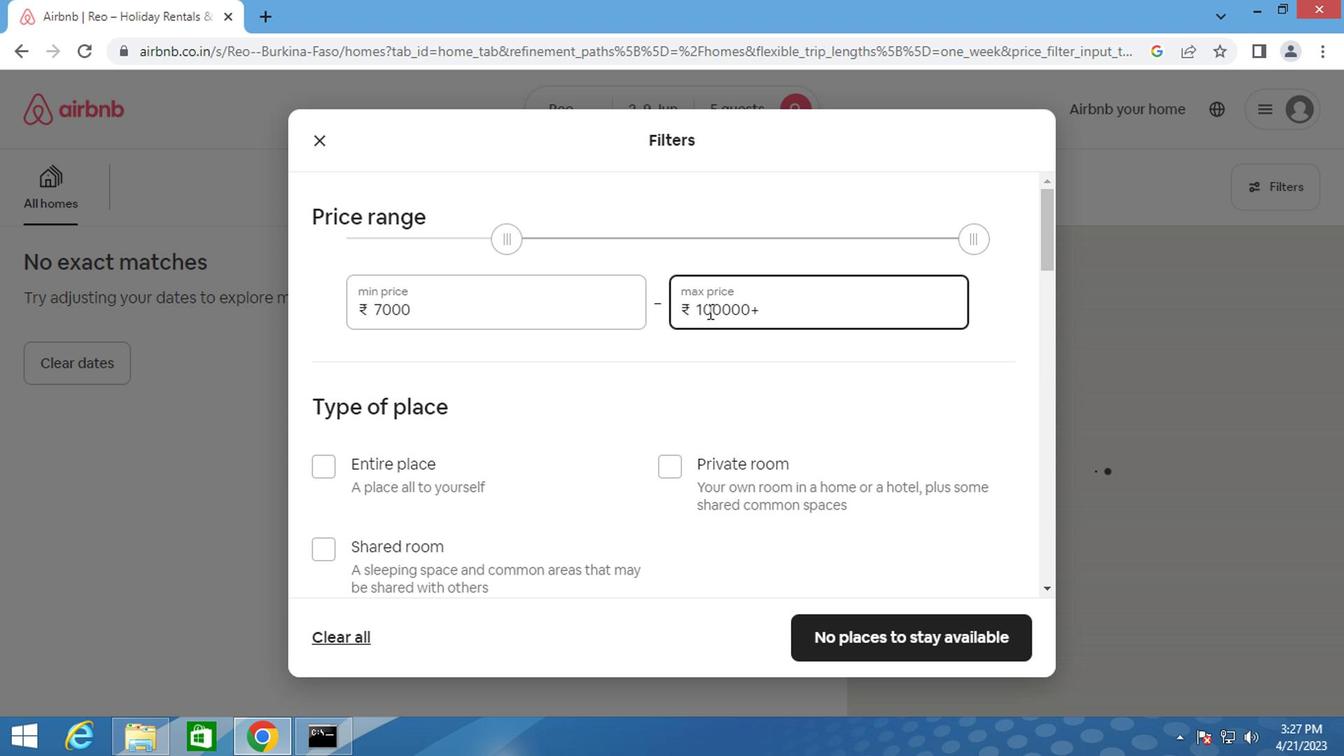 
Action: Mouse pressed left at (706, 311)
Screenshot: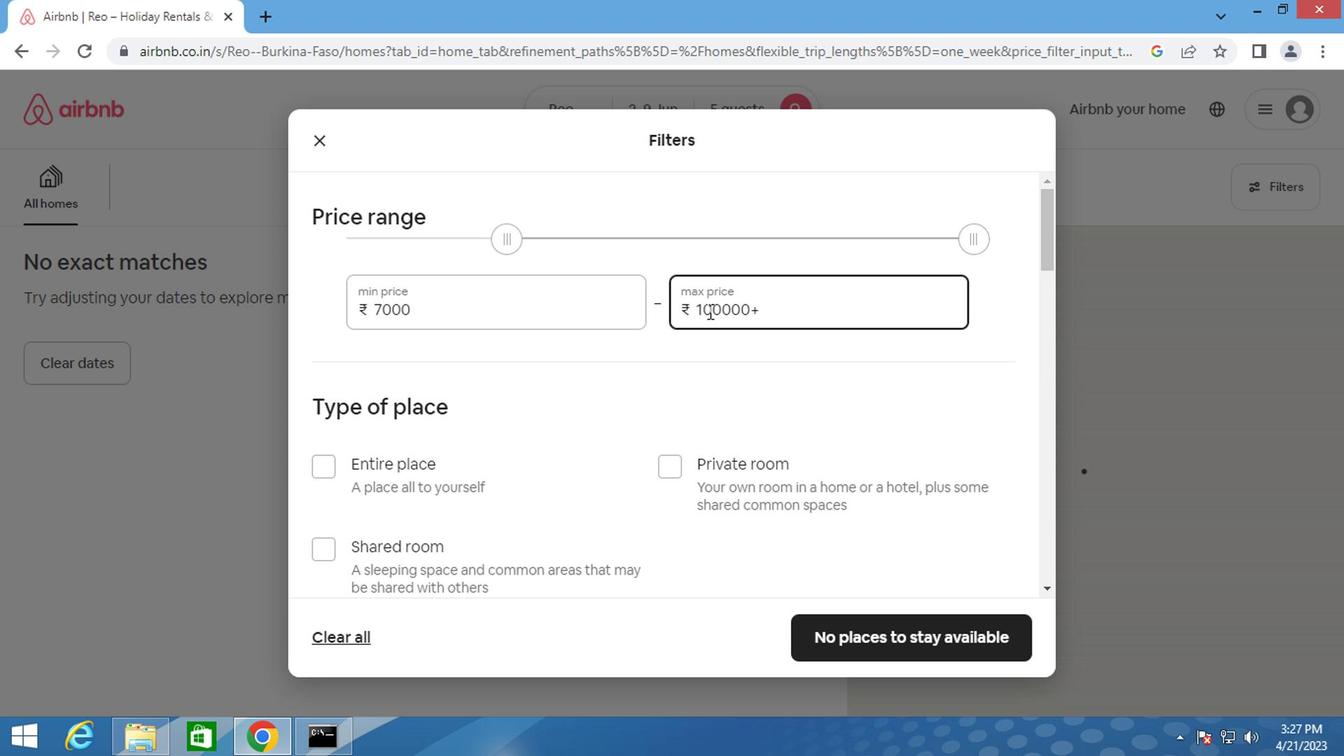 
Action: Key pressed <Key.backspace>13000
Screenshot: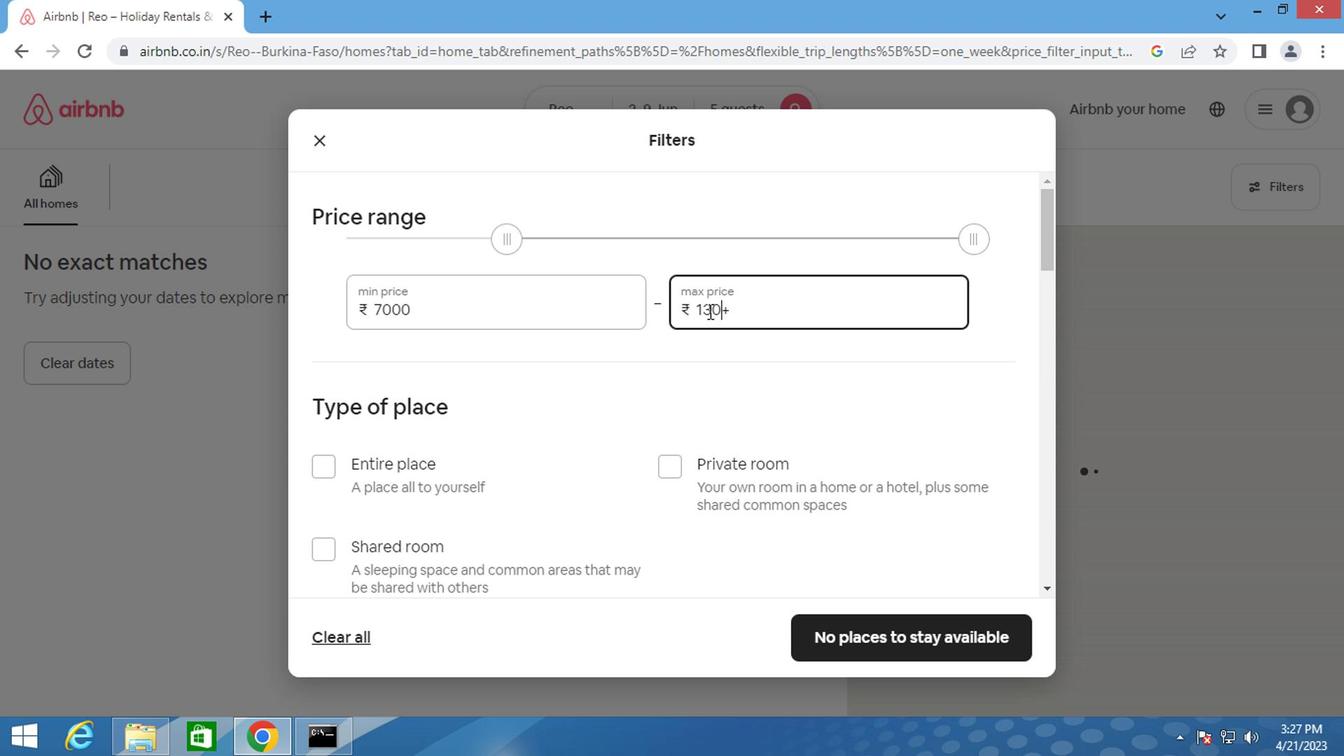 
Action: Mouse moved to (826, 356)
Screenshot: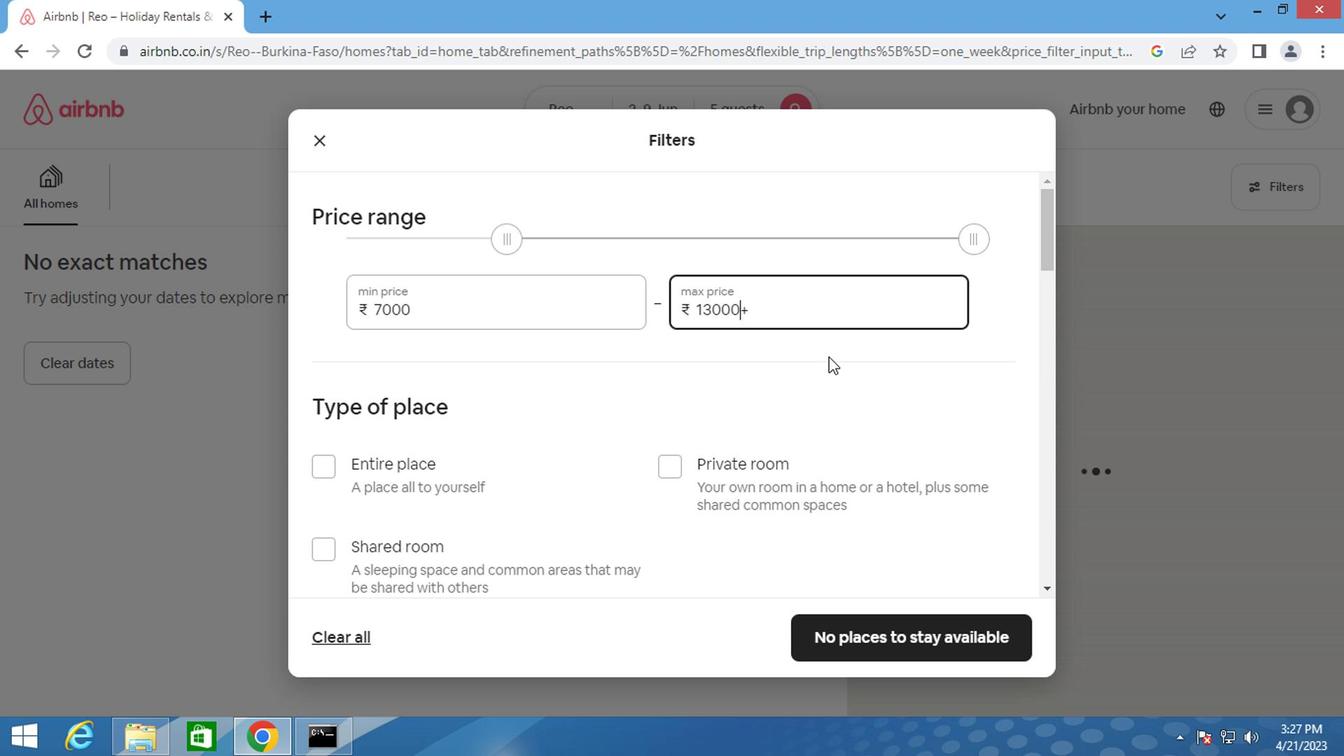 
Action: Mouse scrolled (826, 355) with delta (0, 0)
Screenshot: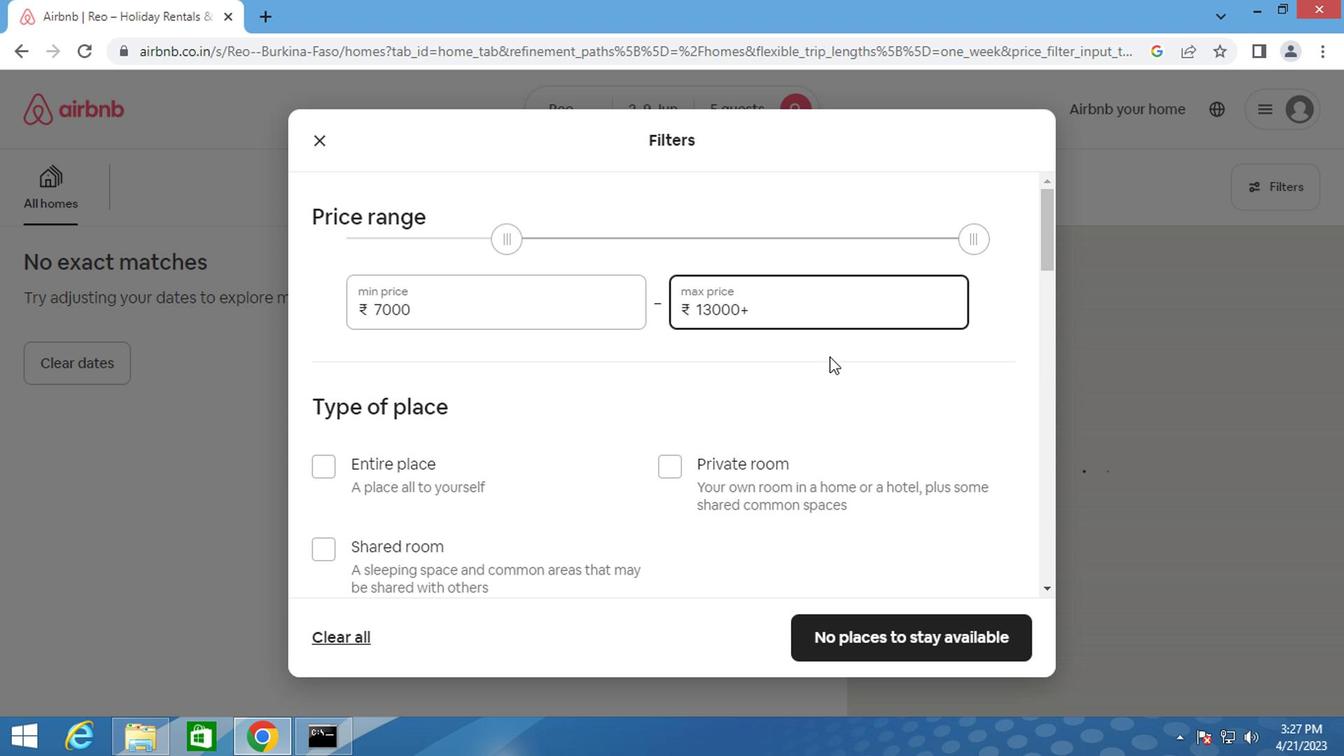 
Action: Mouse scrolled (826, 355) with delta (0, 0)
Screenshot: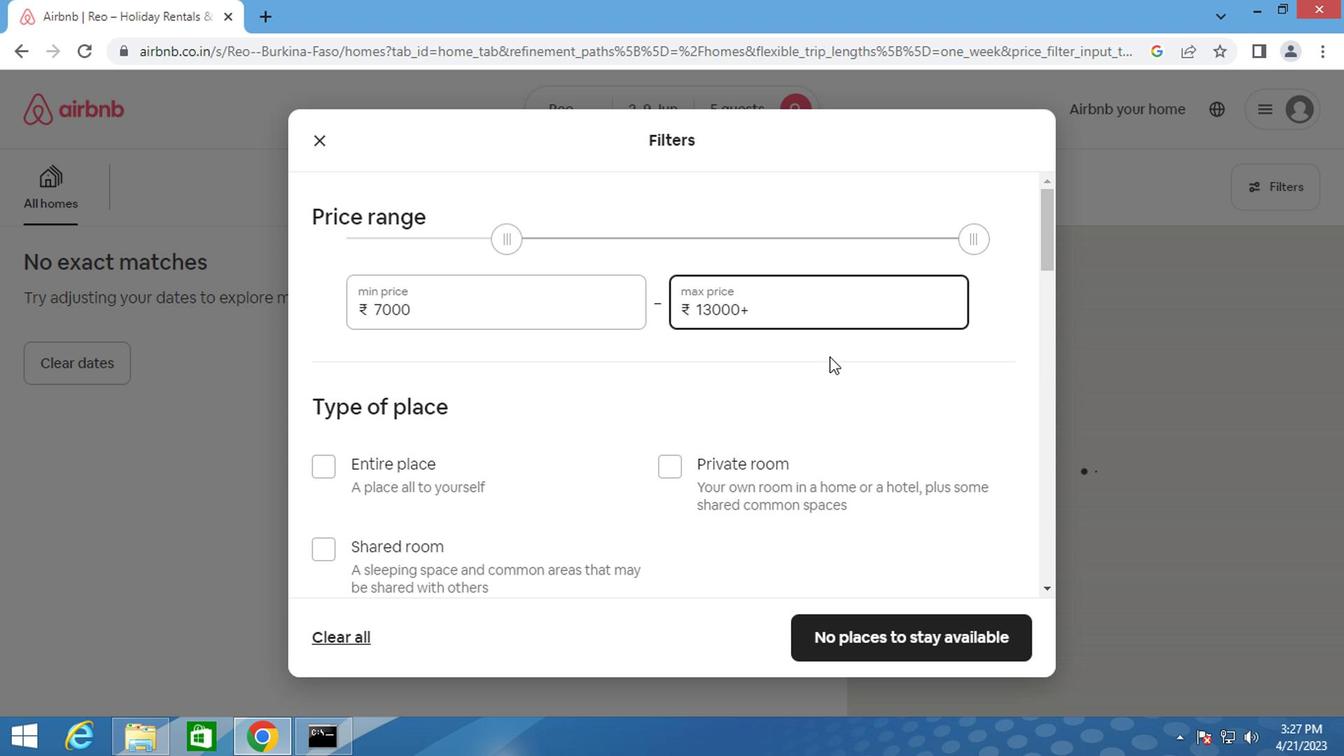 
Action: Mouse scrolled (826, 355) with delta (0, 0)
Screenshot: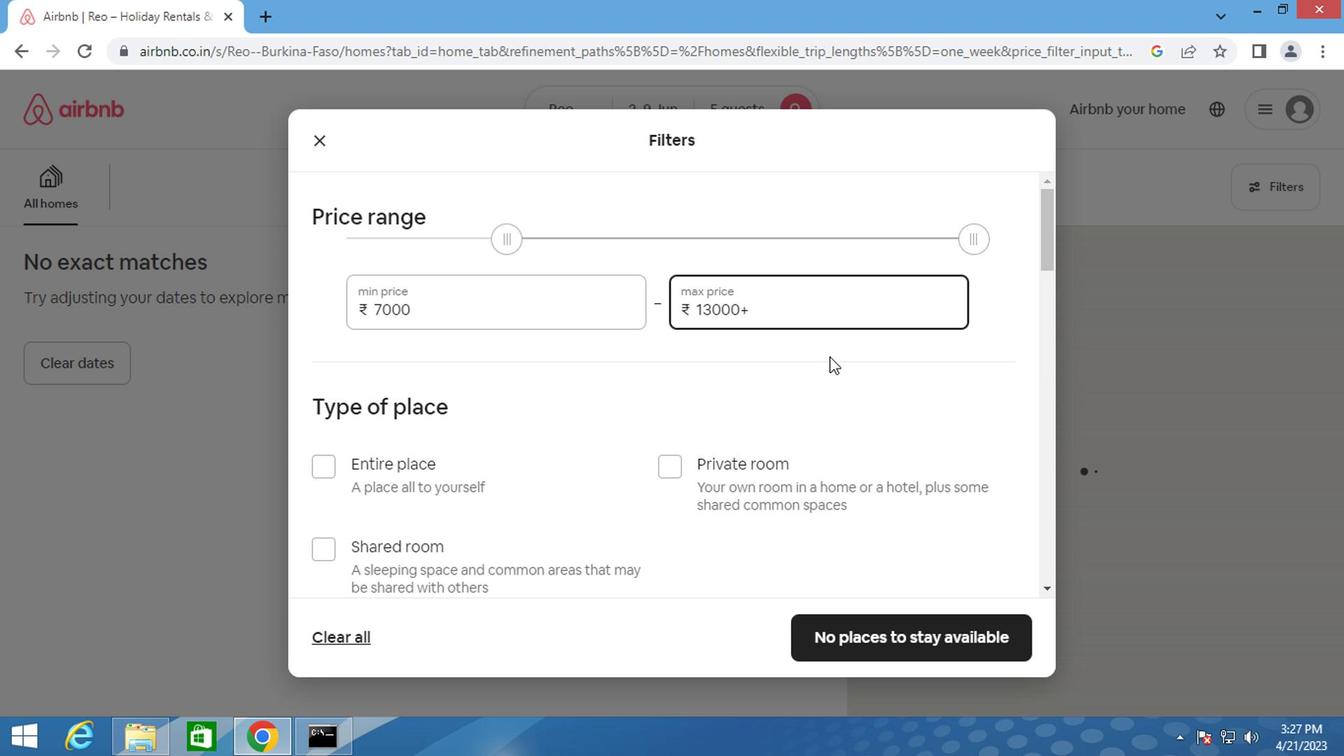 
Action: Mouse scrolled (826, 355) with delta (0, 0)
Screenshot: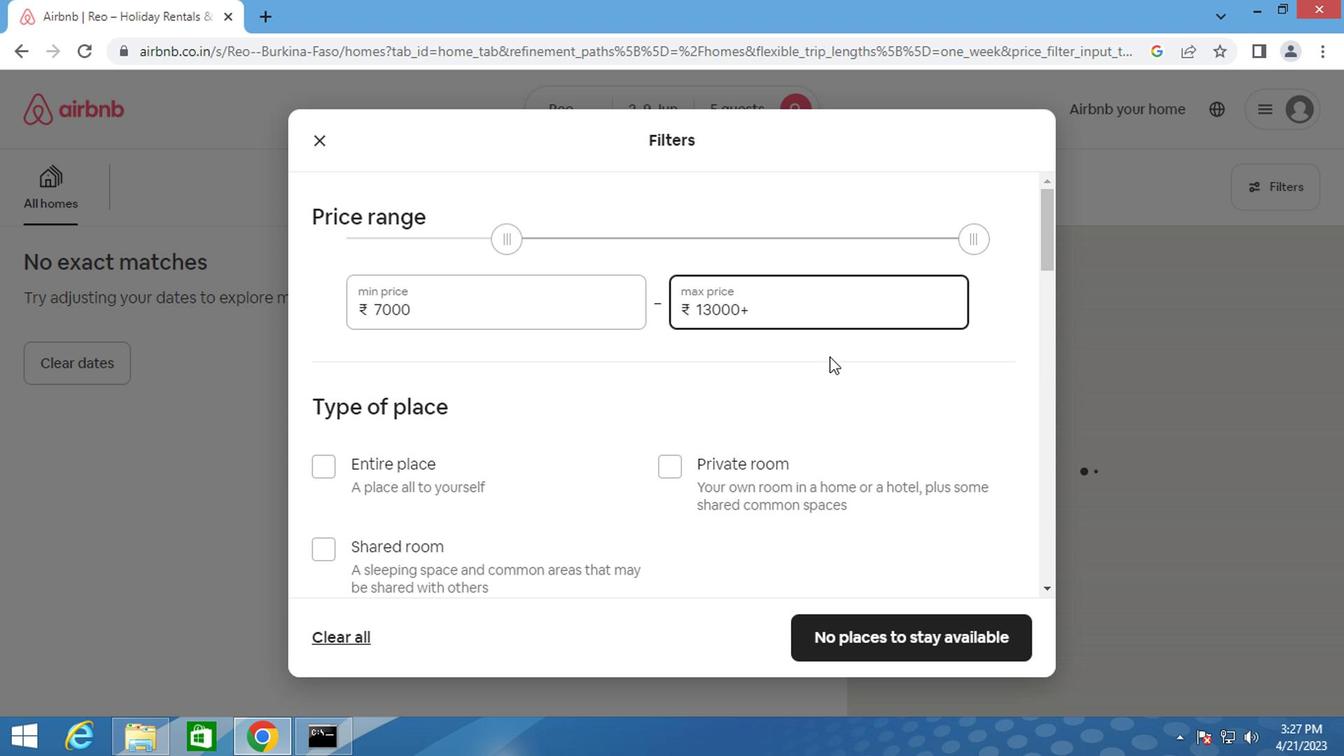 
Action: Mouse scrolled (826, 357) with delta (0, 0)
Screenshot: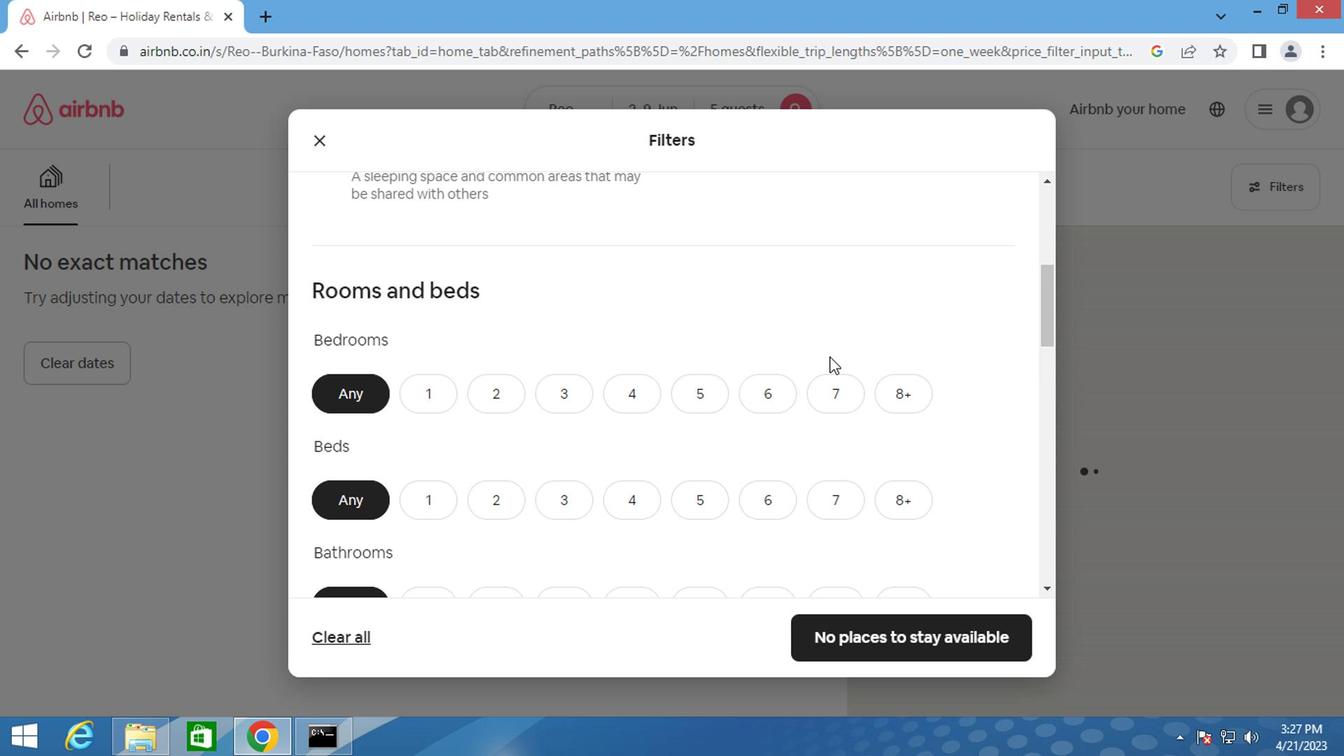 
Action: Mouse scrolled (826, 357) with delta (0, 0)
Screenshot: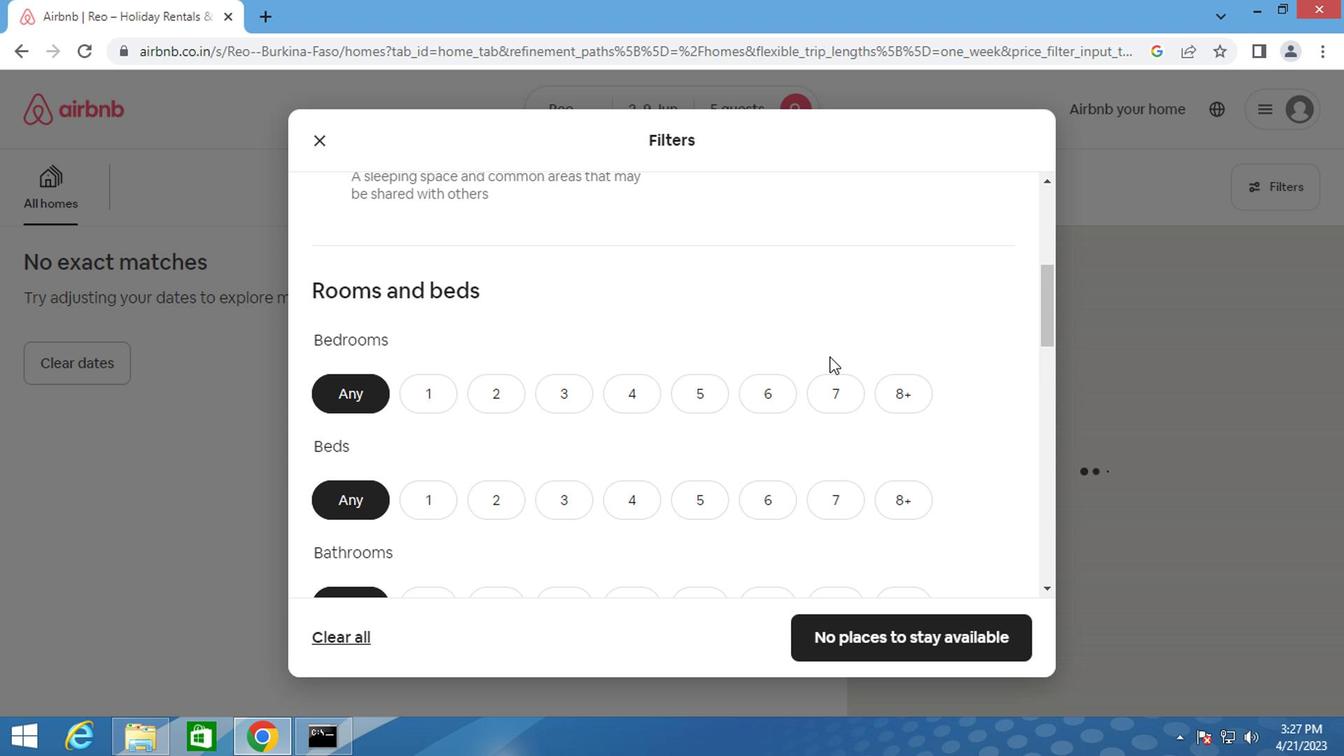 
Action: Mouse moved to (323, 355)
Screenshot: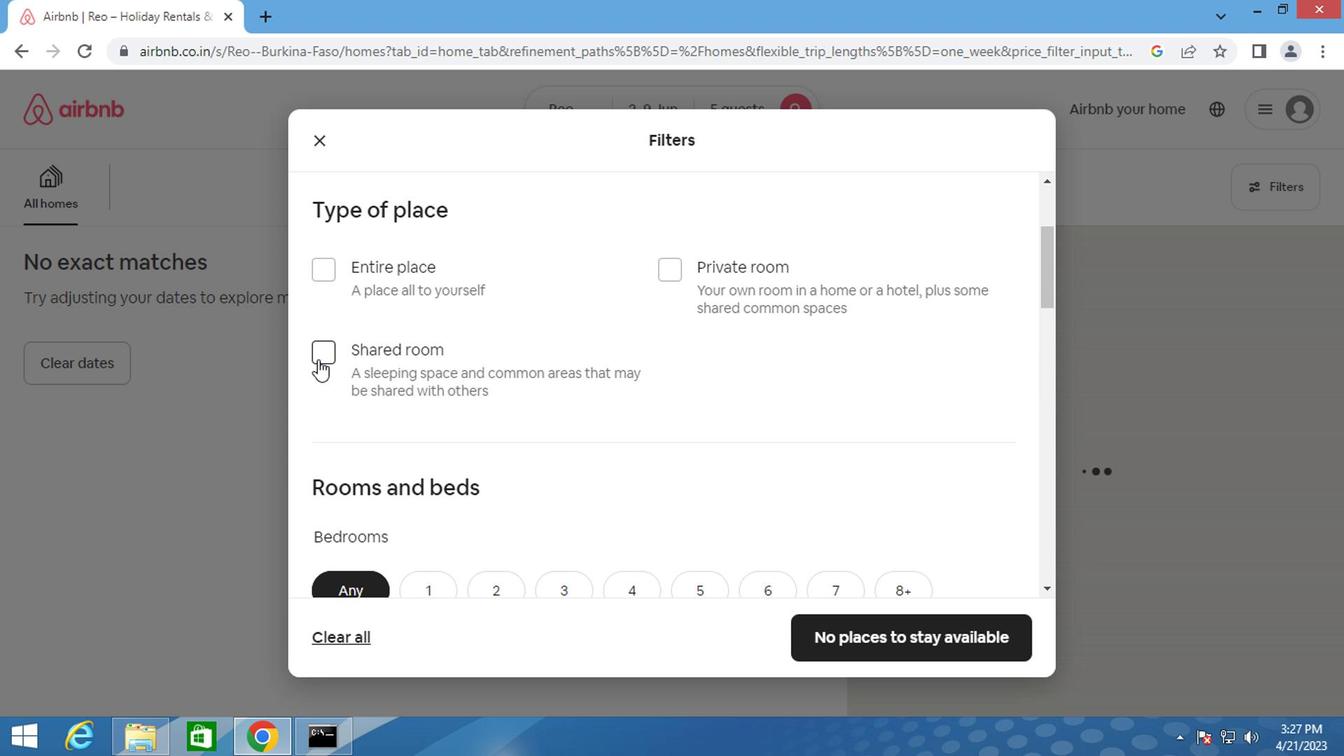 
Action: Mouse pressed left at (323, 355)
Screenshot: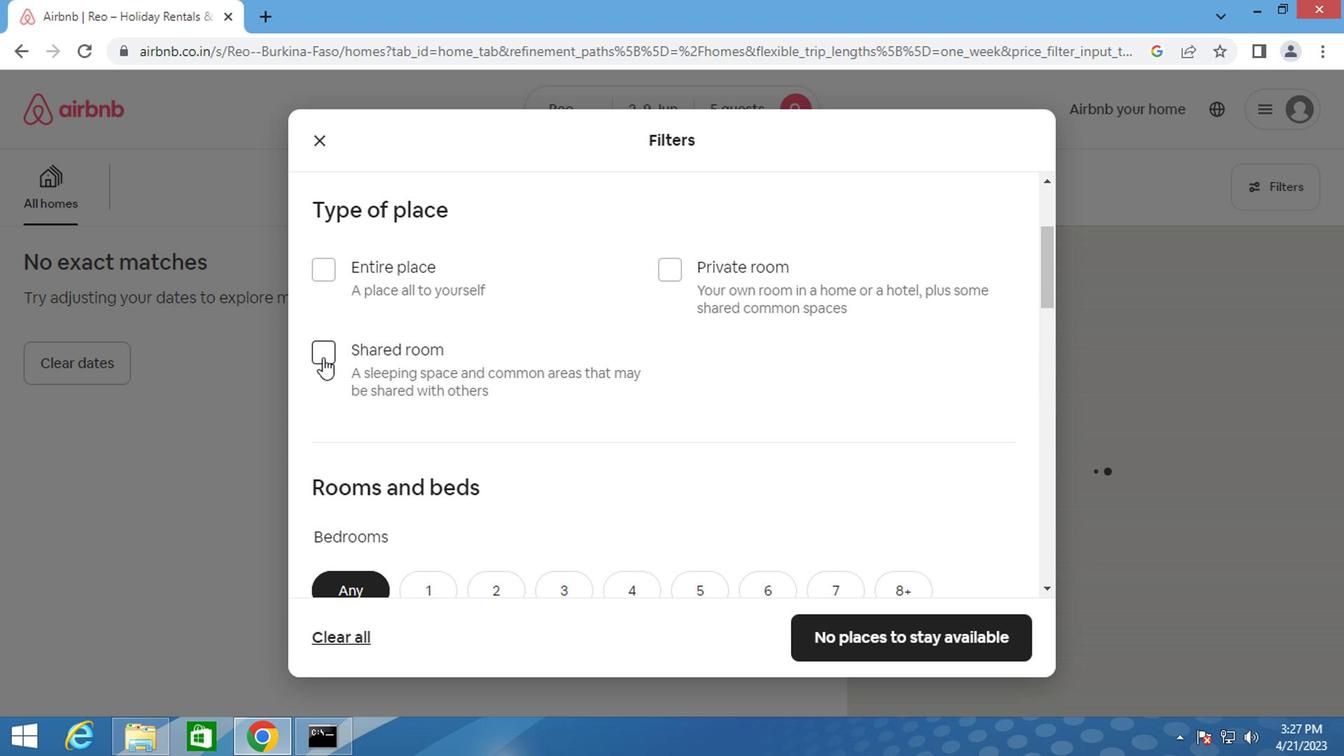 
Action: Mouse moved to (434, 355)
Screenshot: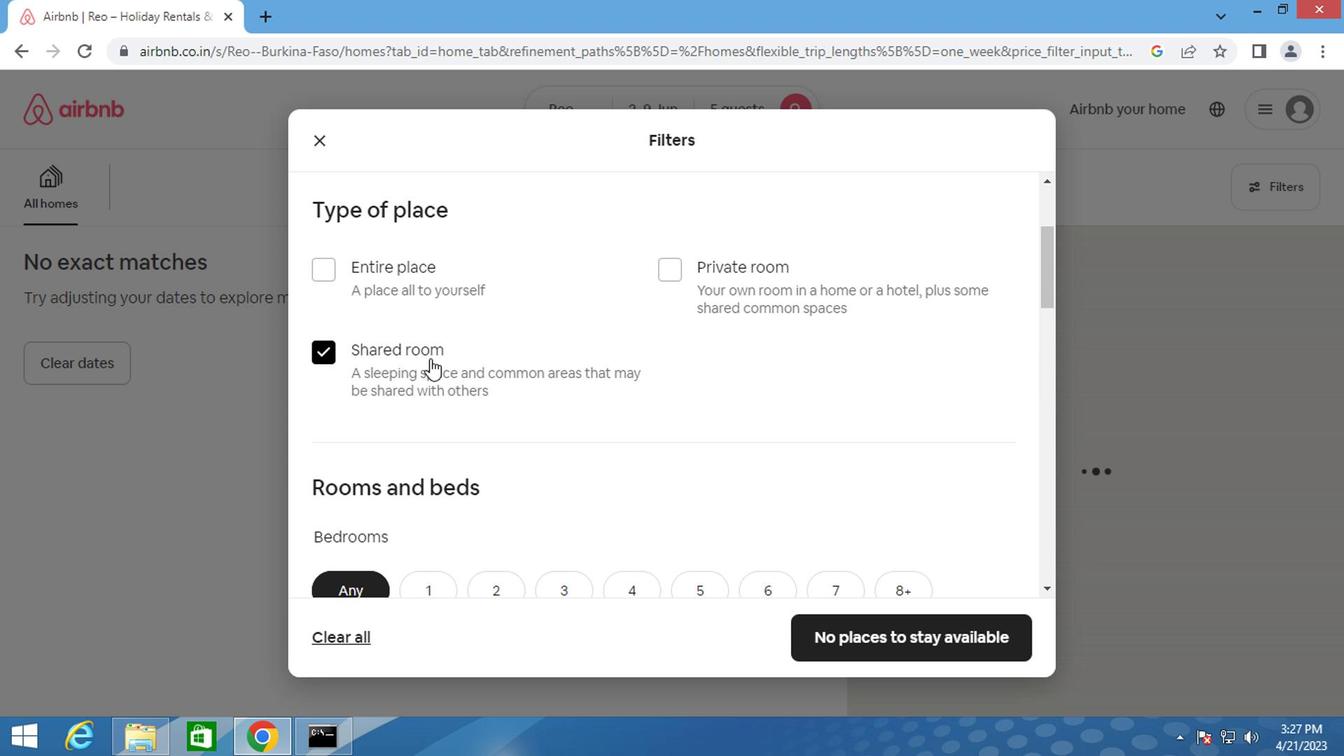 
Action: Mouse scrolled (434, 354) with delta (0, -1)
Screenshot: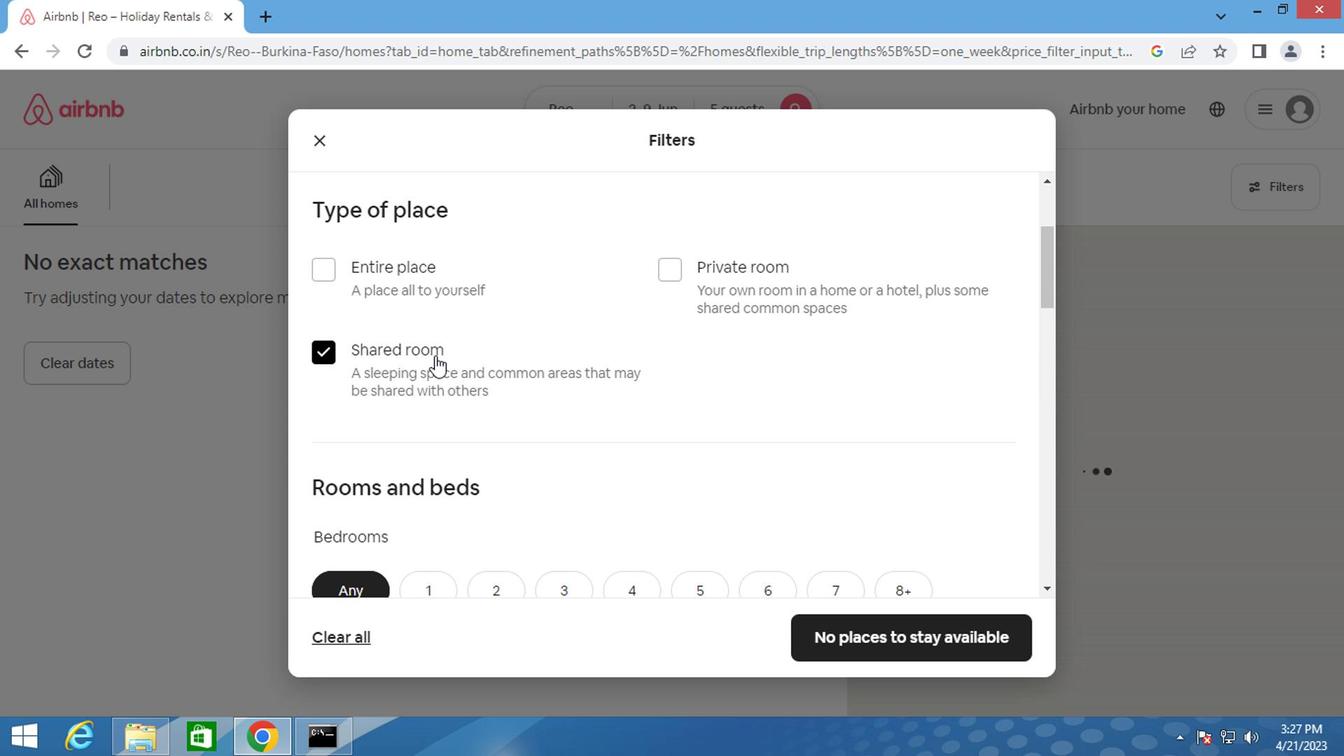 
Action: Mouse scrolled (434, 354) with delta (0, -1)
Screenshot: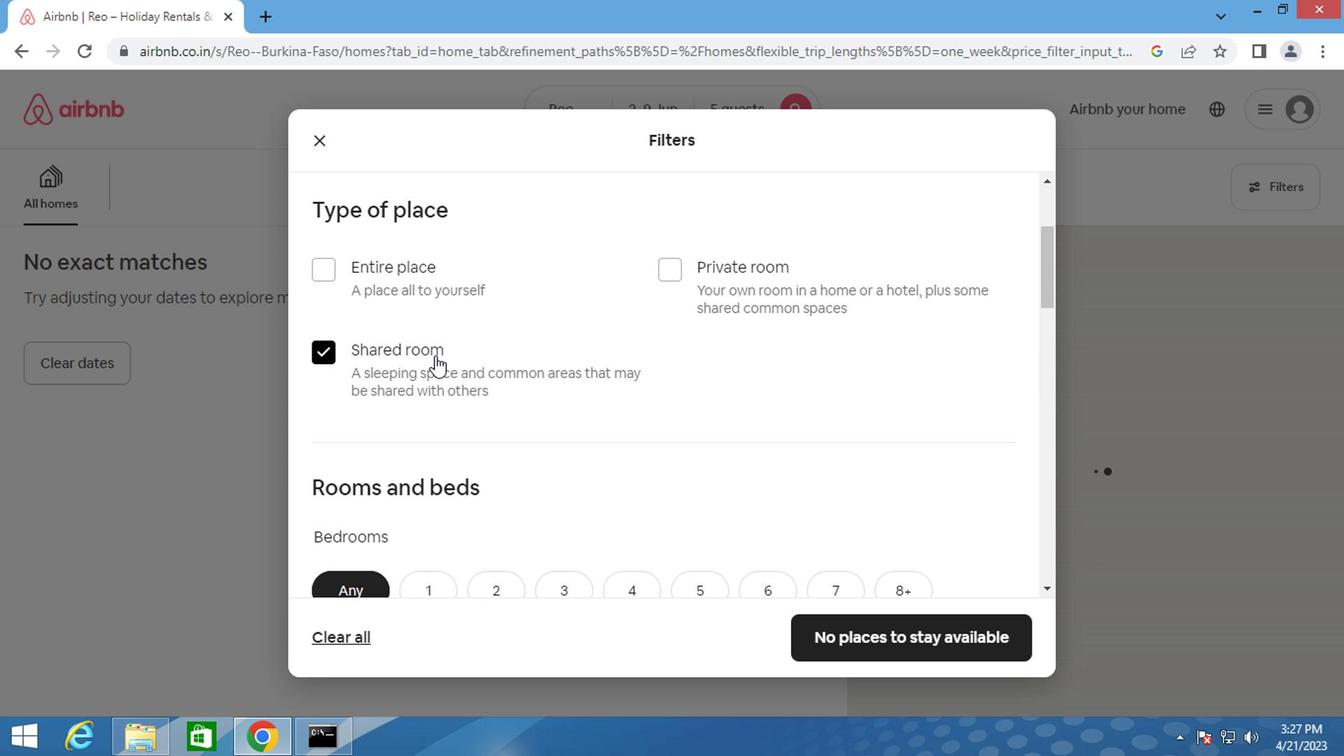 
Action: Mouse moved to (491, 387)
Screenshot: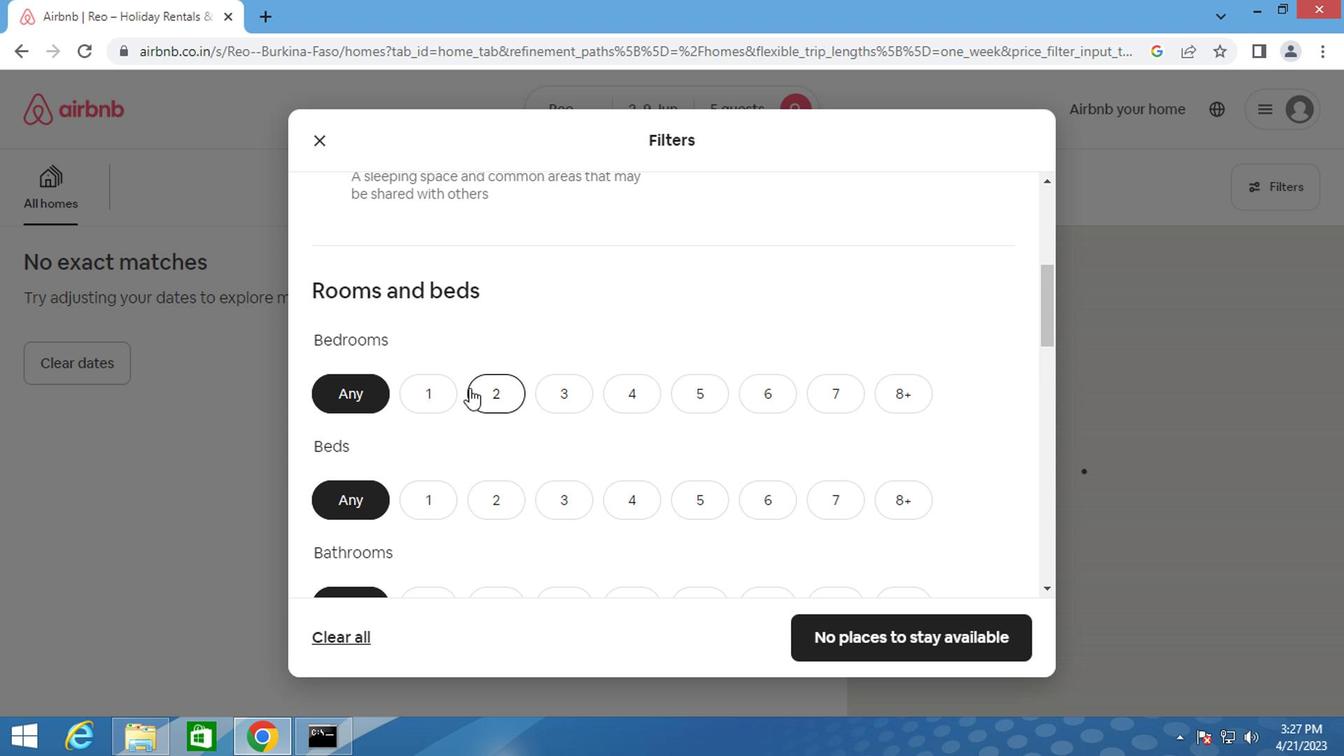 
Action: Mouse pressed left at (491, 387)
Screenshot: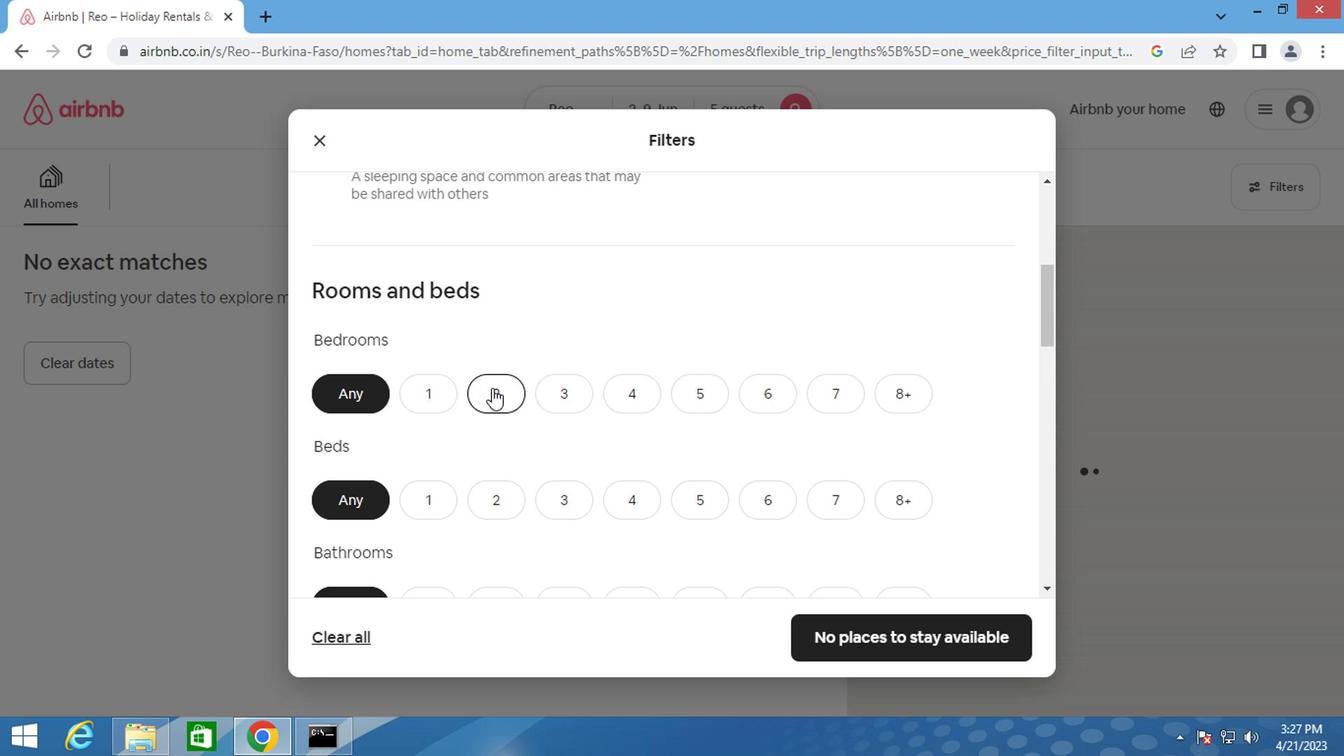 
Action: Mouse moved to (699, 504)
Screenshot: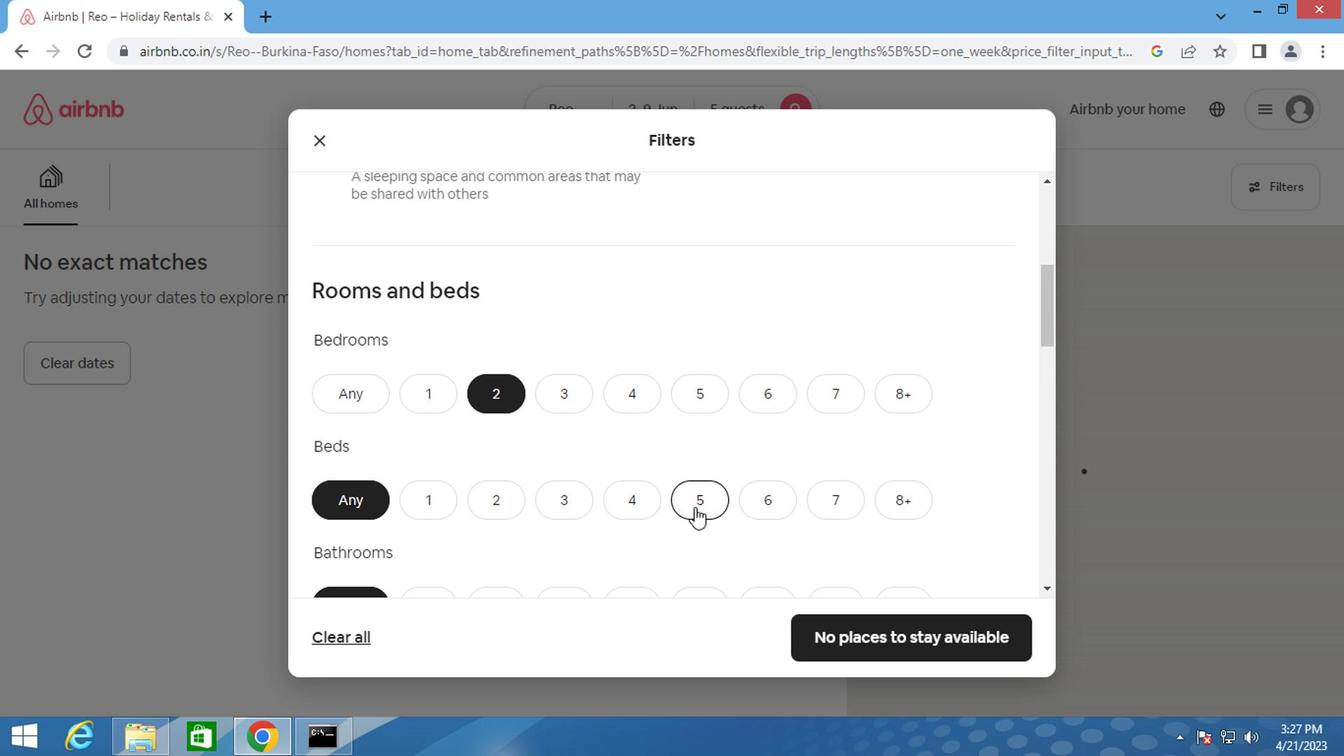 
Action: Mouse pressed left at (698, 504)
Screenshot: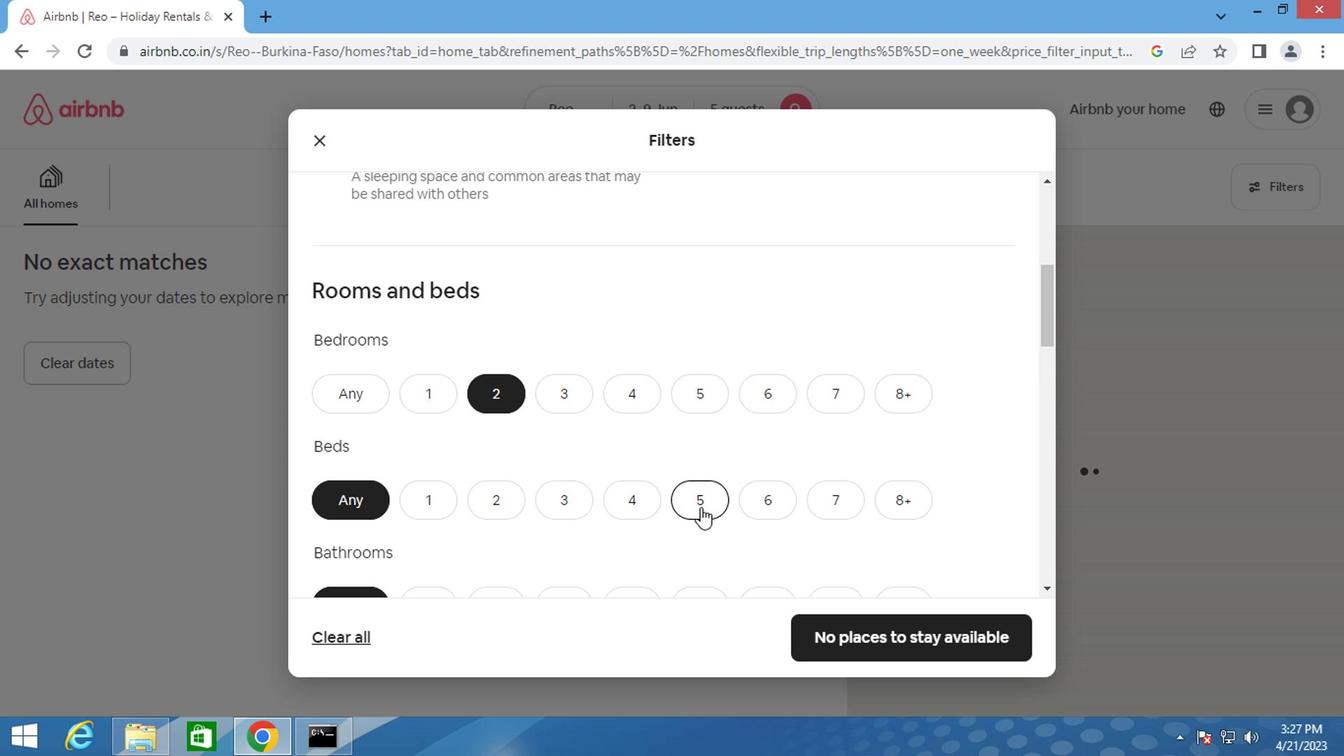 
Action: Mouse moved to (642, 496)
Screenshot: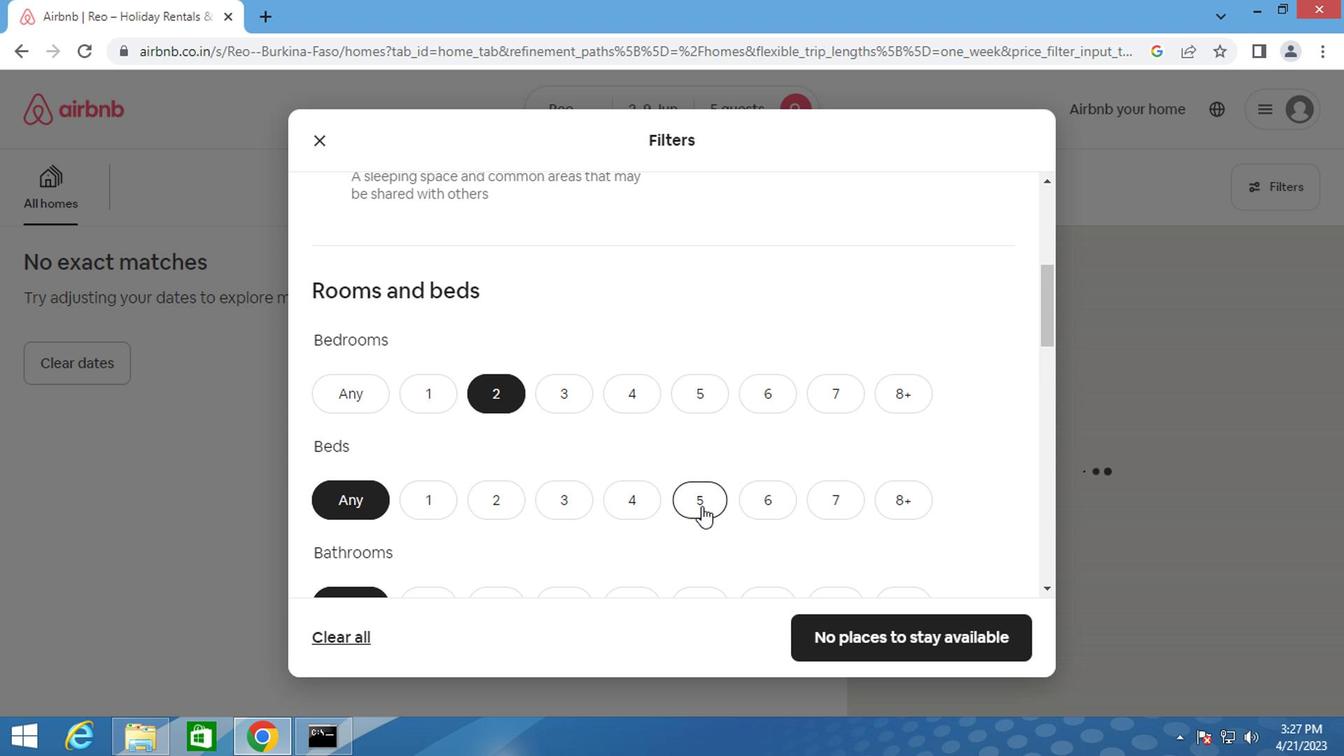 
Action: Mouse scrolled (642, 494) with delta (0, -1)
Screenshot: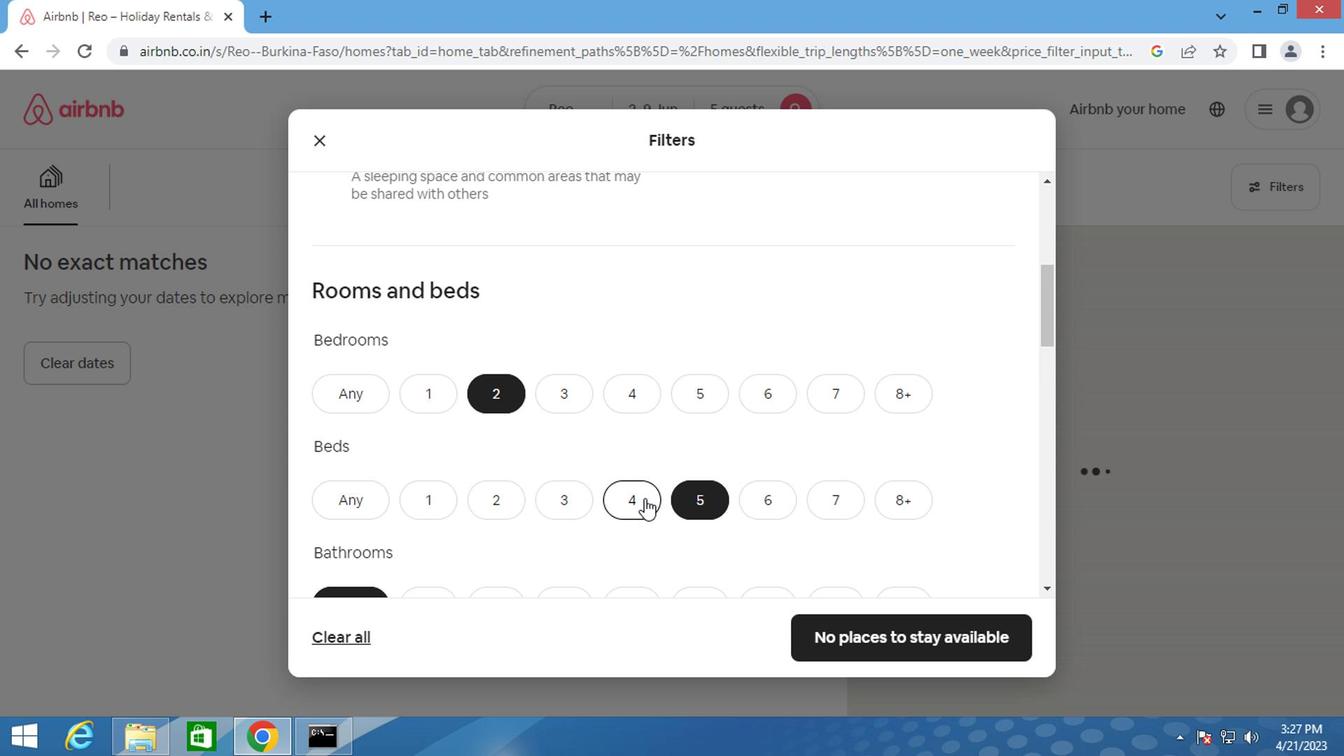 
Action: Mouse scrolled (642, 494) with delta (0, -1)
Screenshot: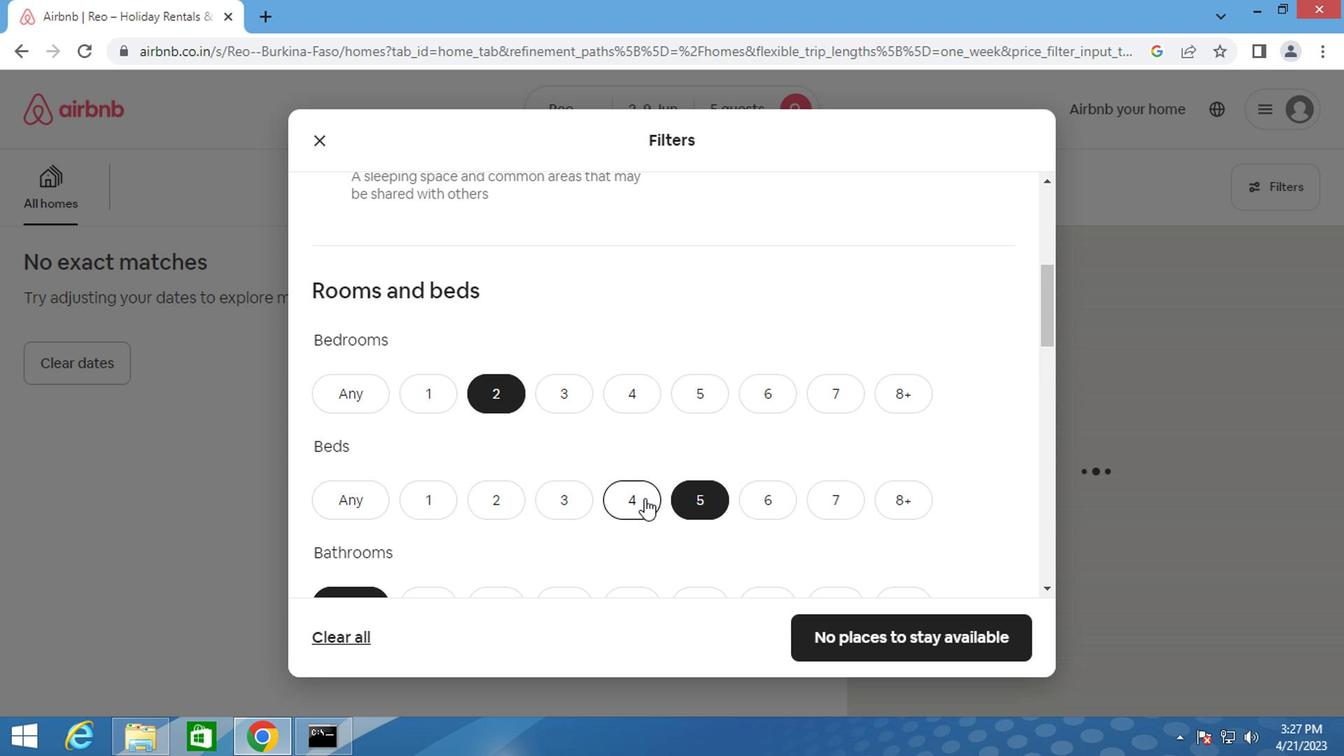 
Action: Mouse scrolled (642, 494) with delta (0, -1)
Screenshot: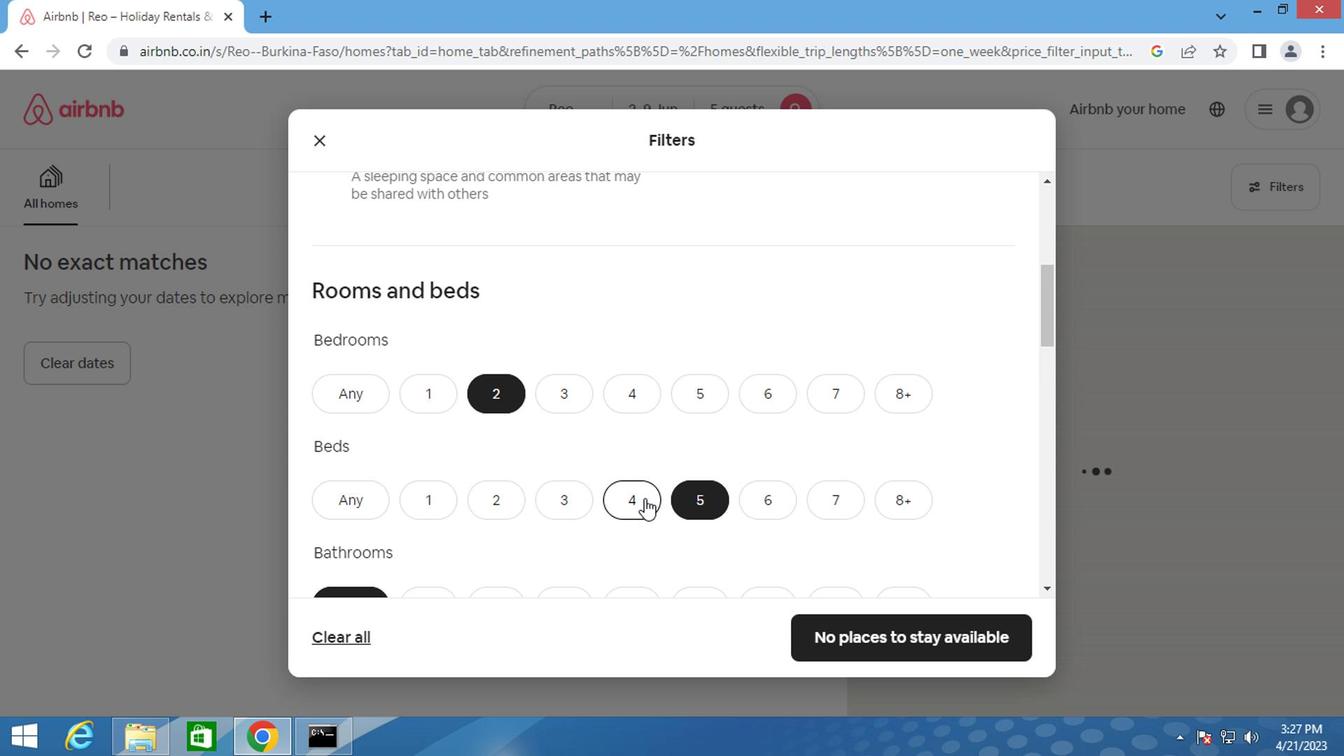 
Action: Mouse scrolled (642, 494) with delta (0, -1)
Screenshot: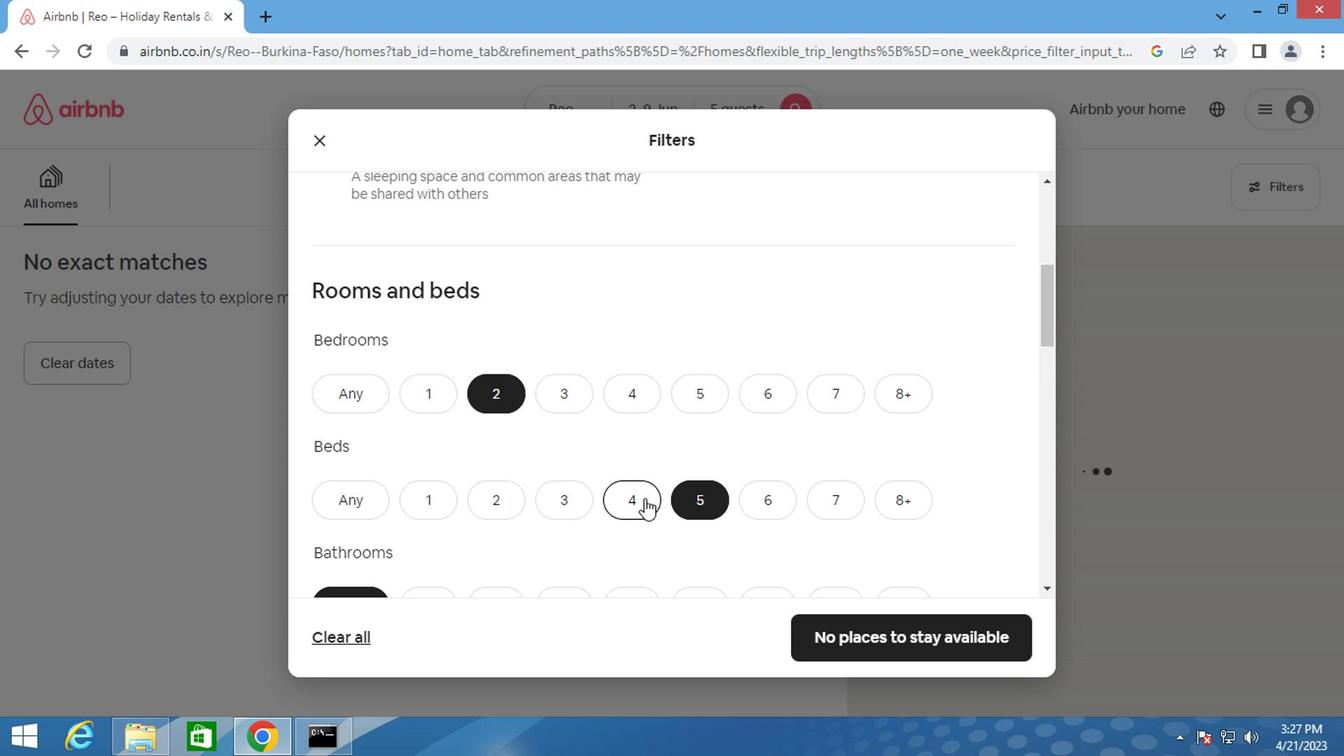 
Action: Mouse moved to (490, 222)
Screenshot: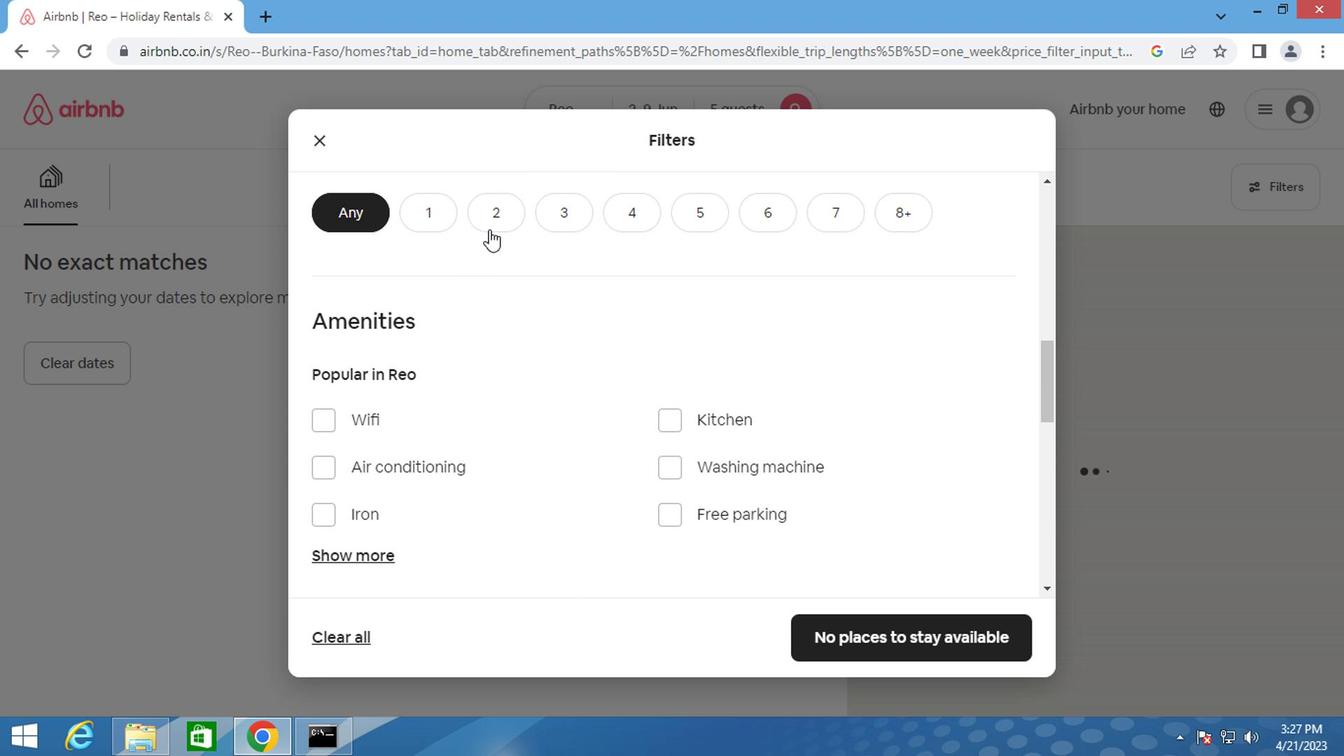 
Action: Mouse pressed left at (490, 222)
Screenshot: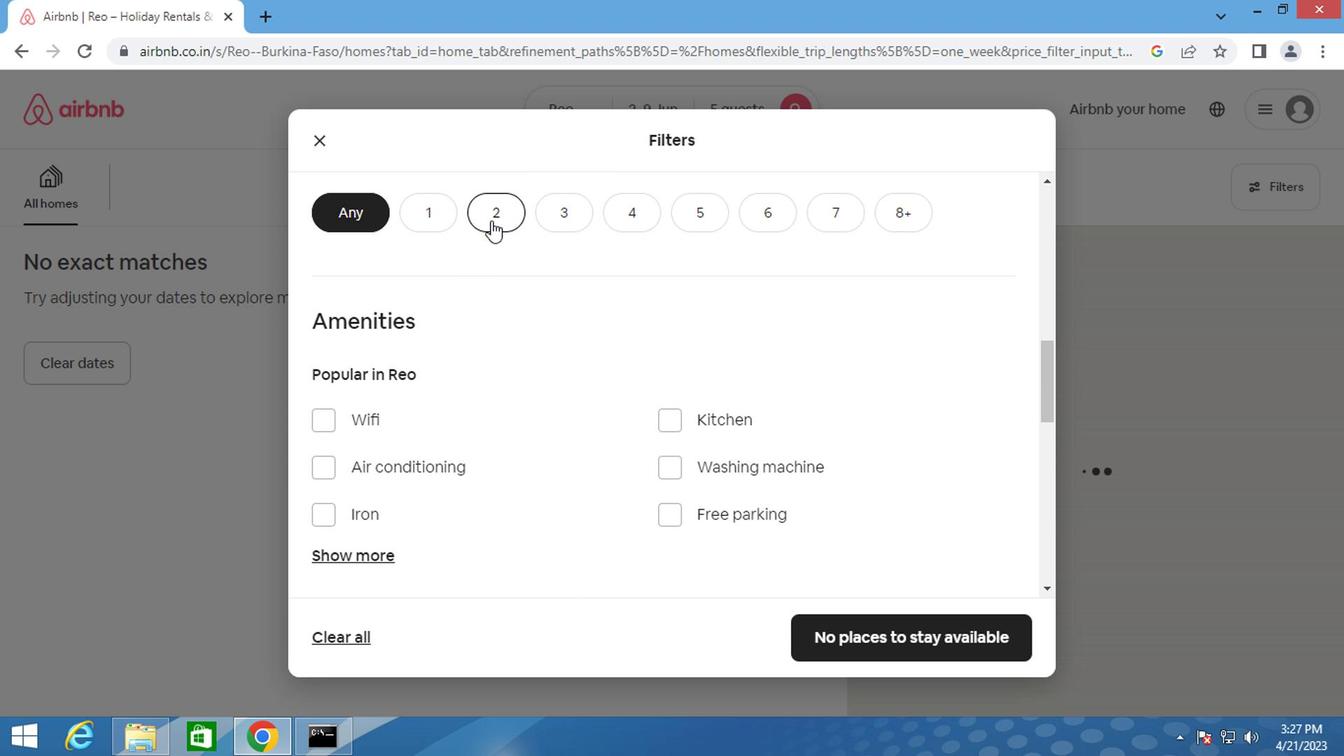 
Action: Mouse moved to (570, 275)
Screenshot: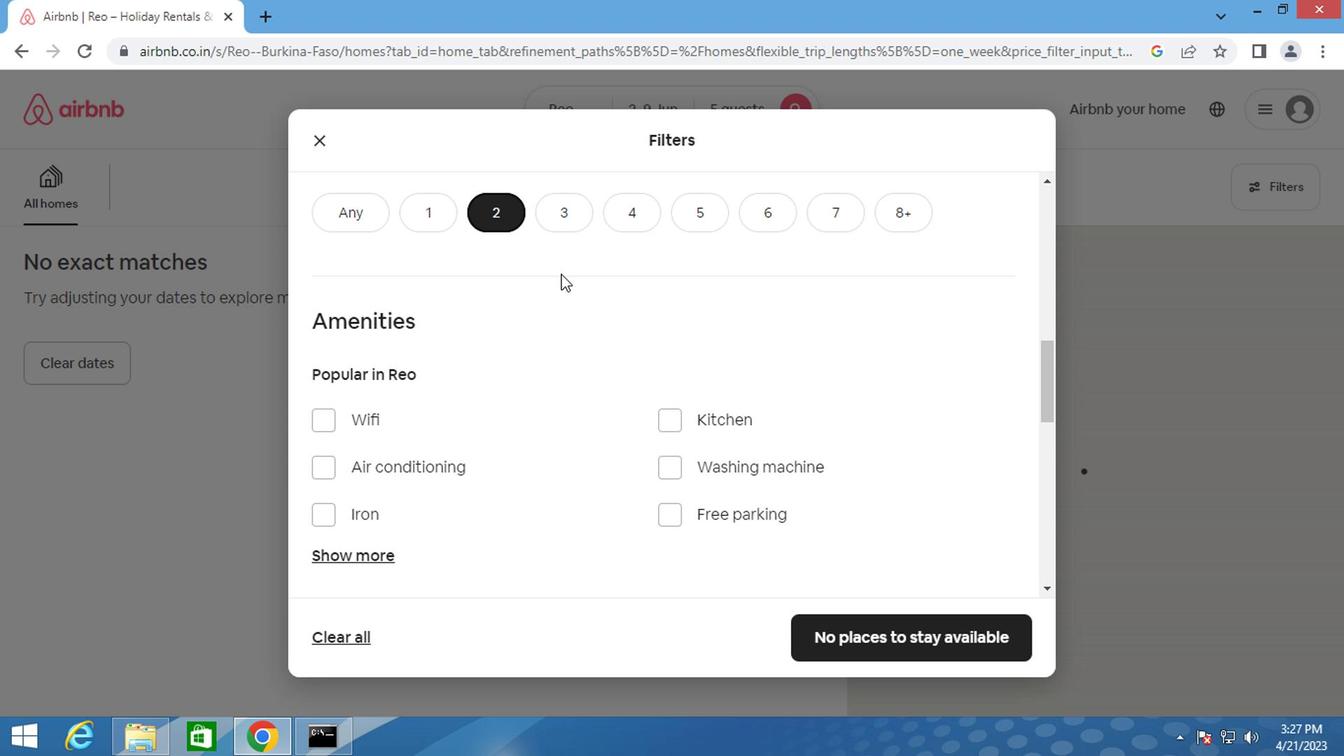 
Action: Mouse scrolled (570, 273) with delta (0, -1)
Screenshot: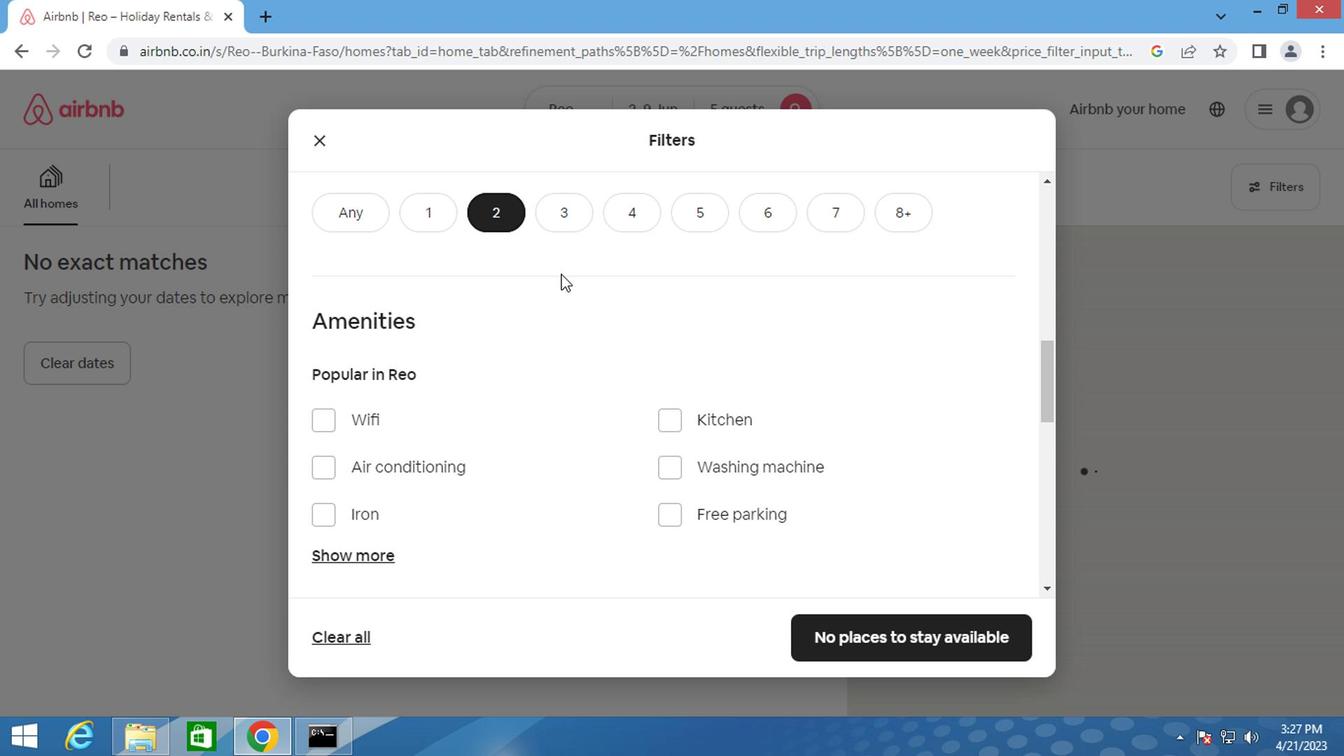 
Action: Mouse scrolled (570, 273) with delta (0, -1)
Screenshot: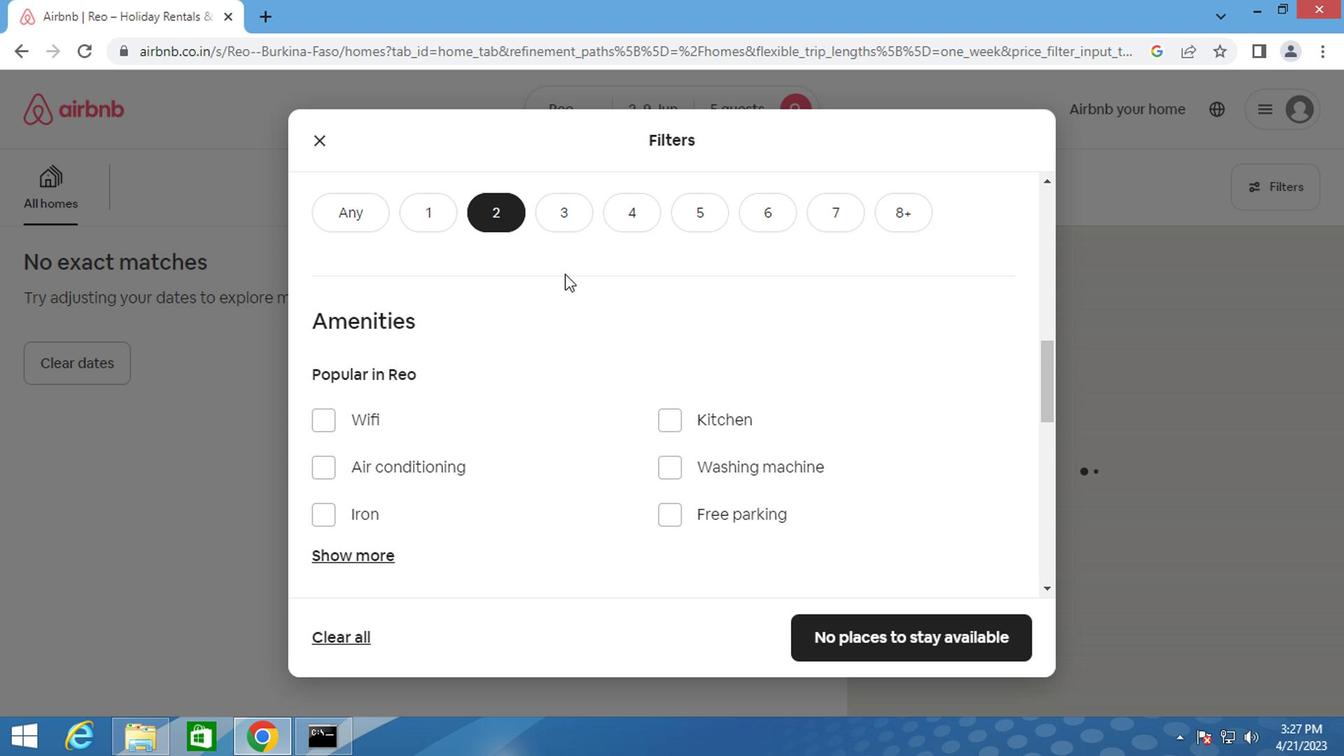 
Action: Mouse moved to (329, 273)
Screenshot: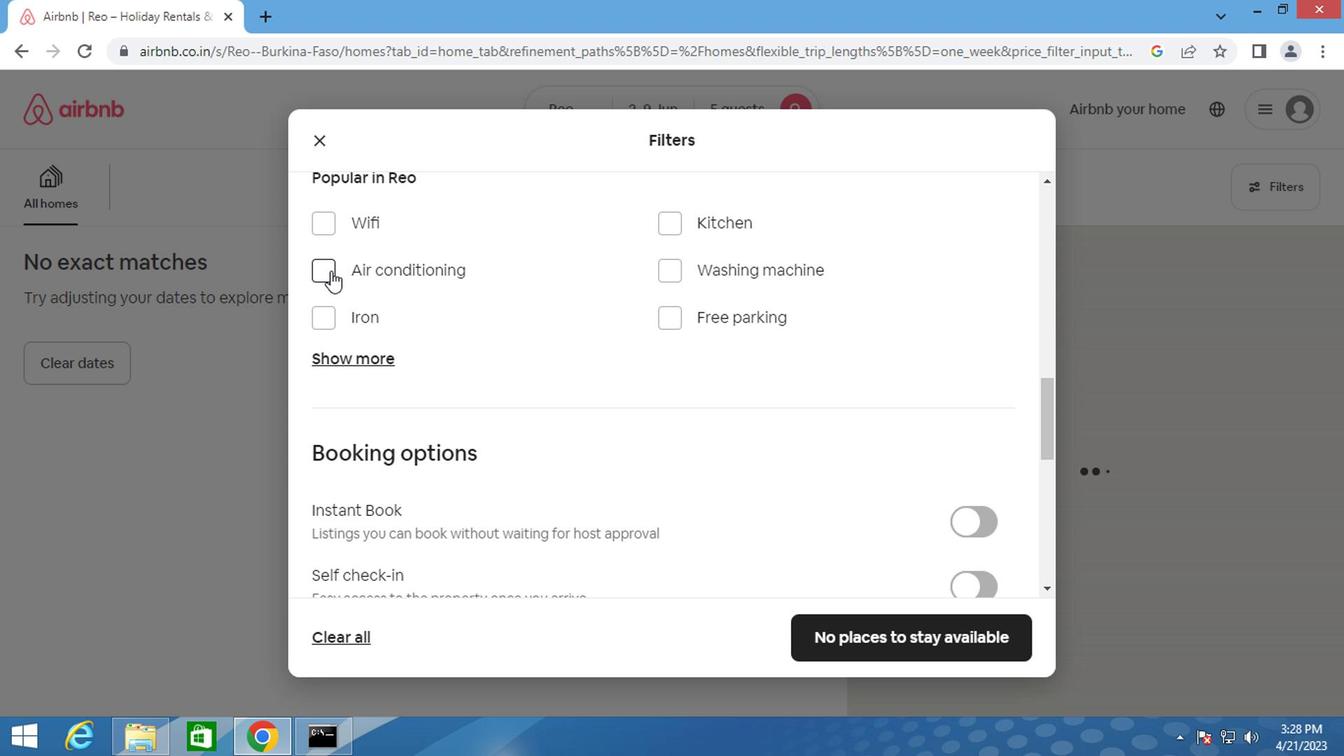 
Action: Mouse pressed left at (329, 273)
Screenshot: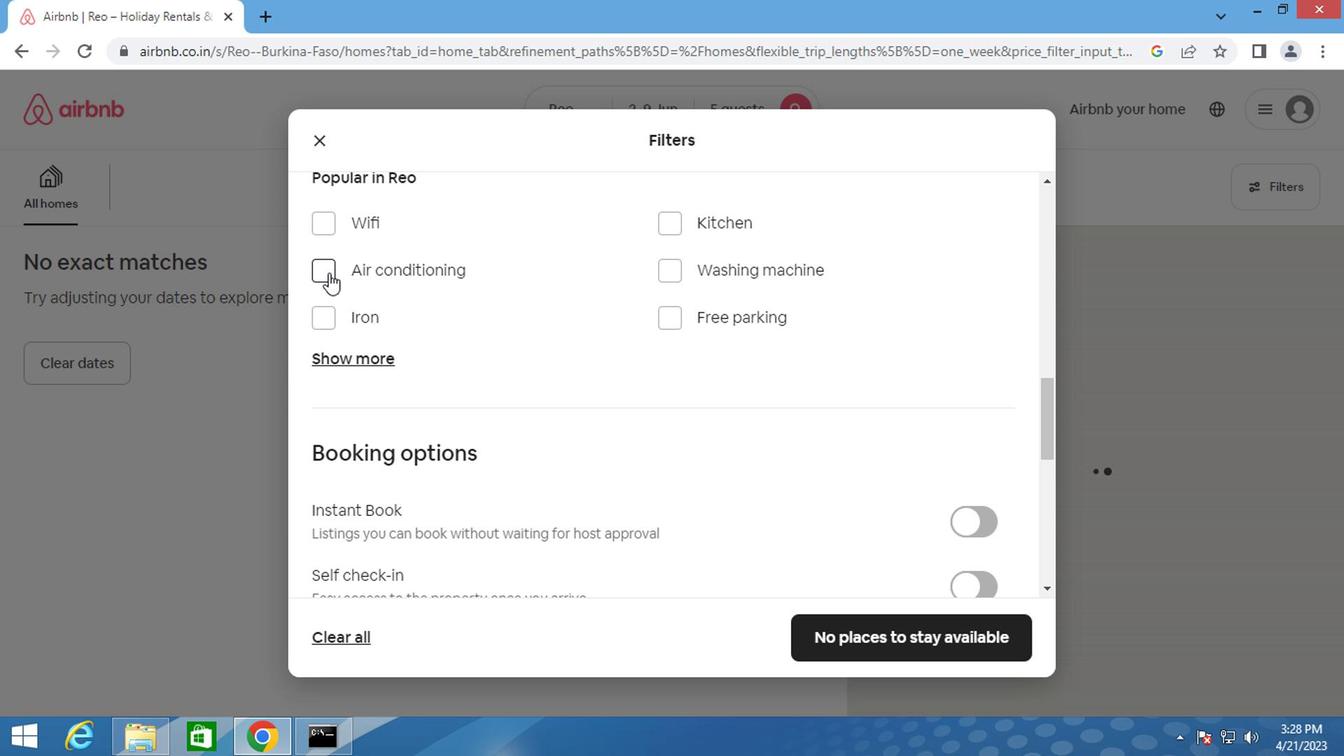
Action: Mouse moved to (567, 301)
Screenshot: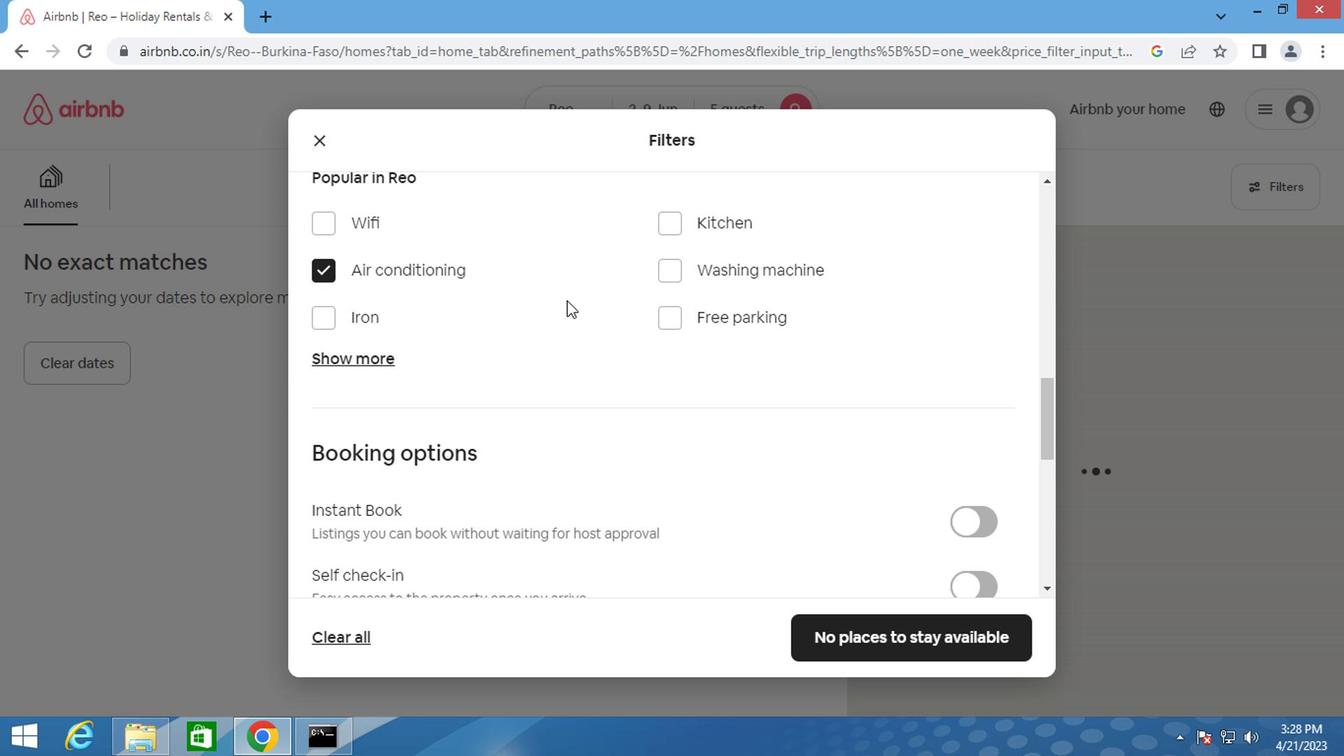 
Action: Mouse scrolled (567, 300) with delta (0, 0)
Screenshot: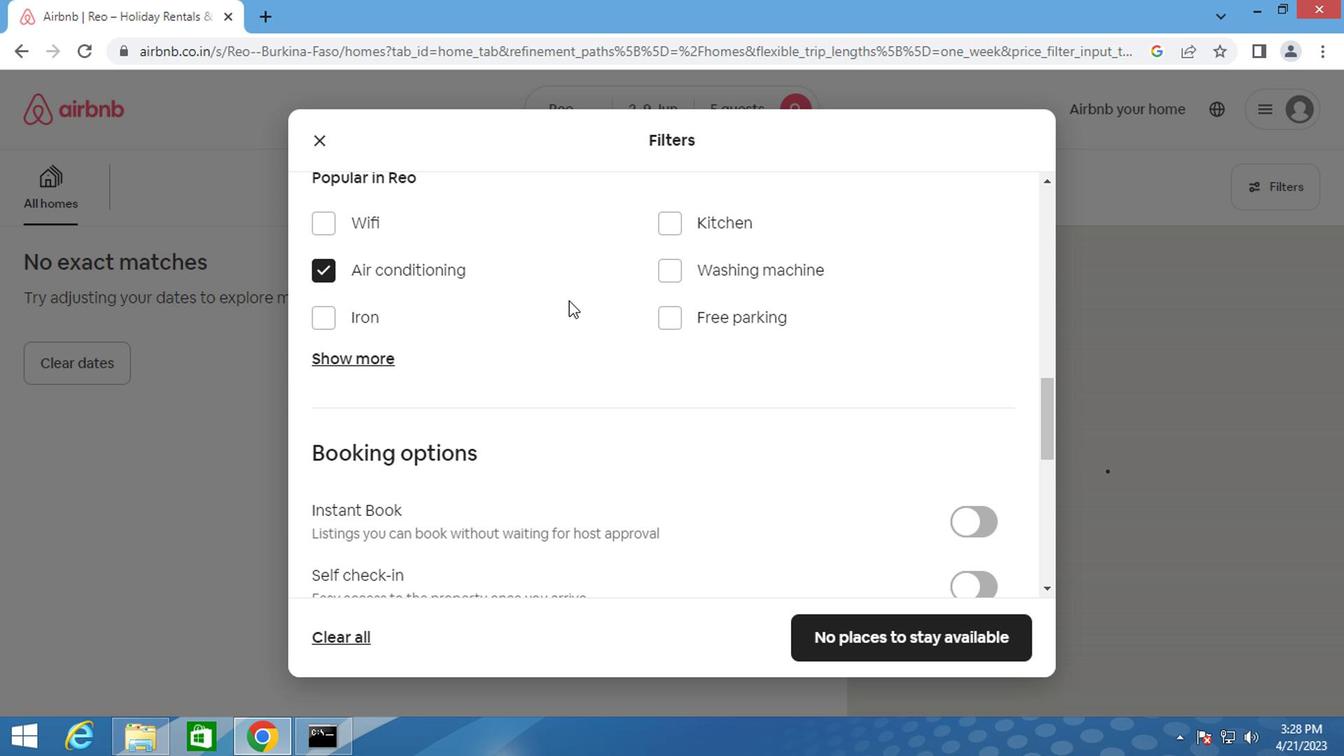 
Action: Mouse scrolled (567, 300) with delta (0, 0)
Screenshot: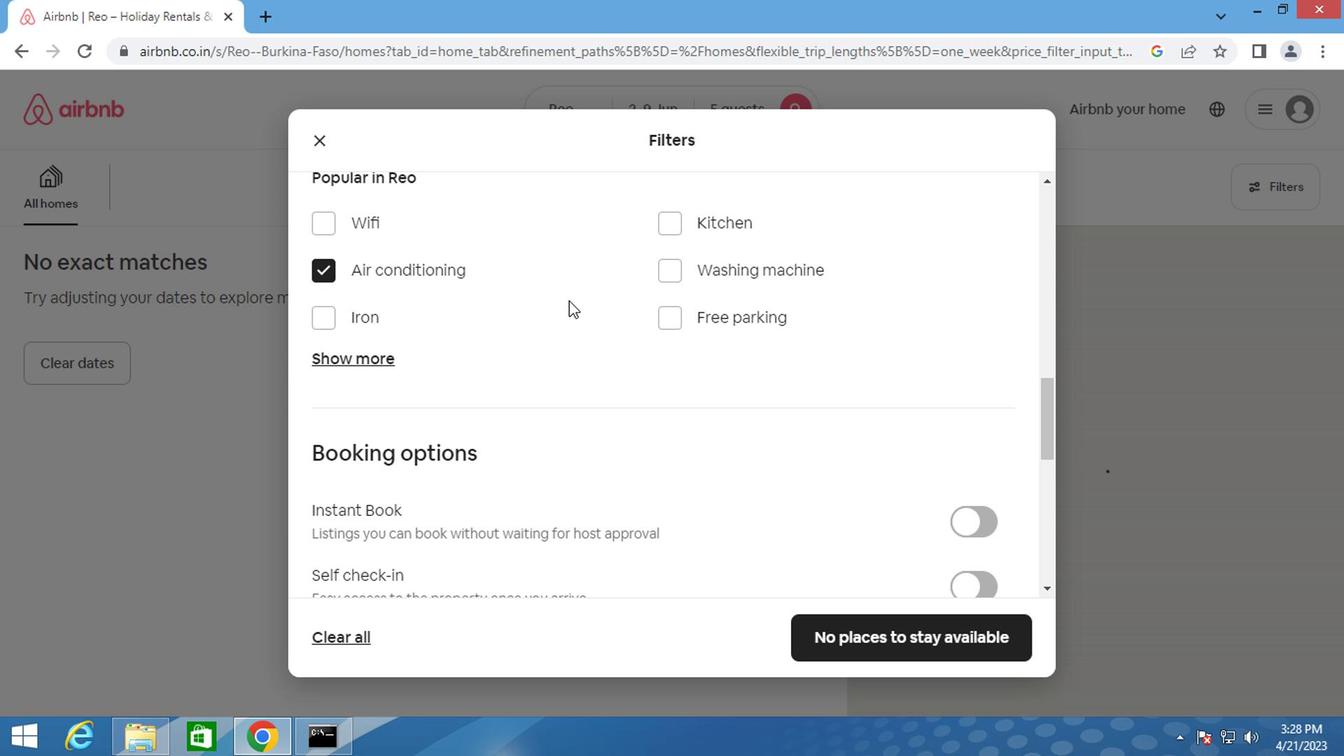 
Action: Mouse scrolled (567, 300) with delta (0, 0)
Screenshot: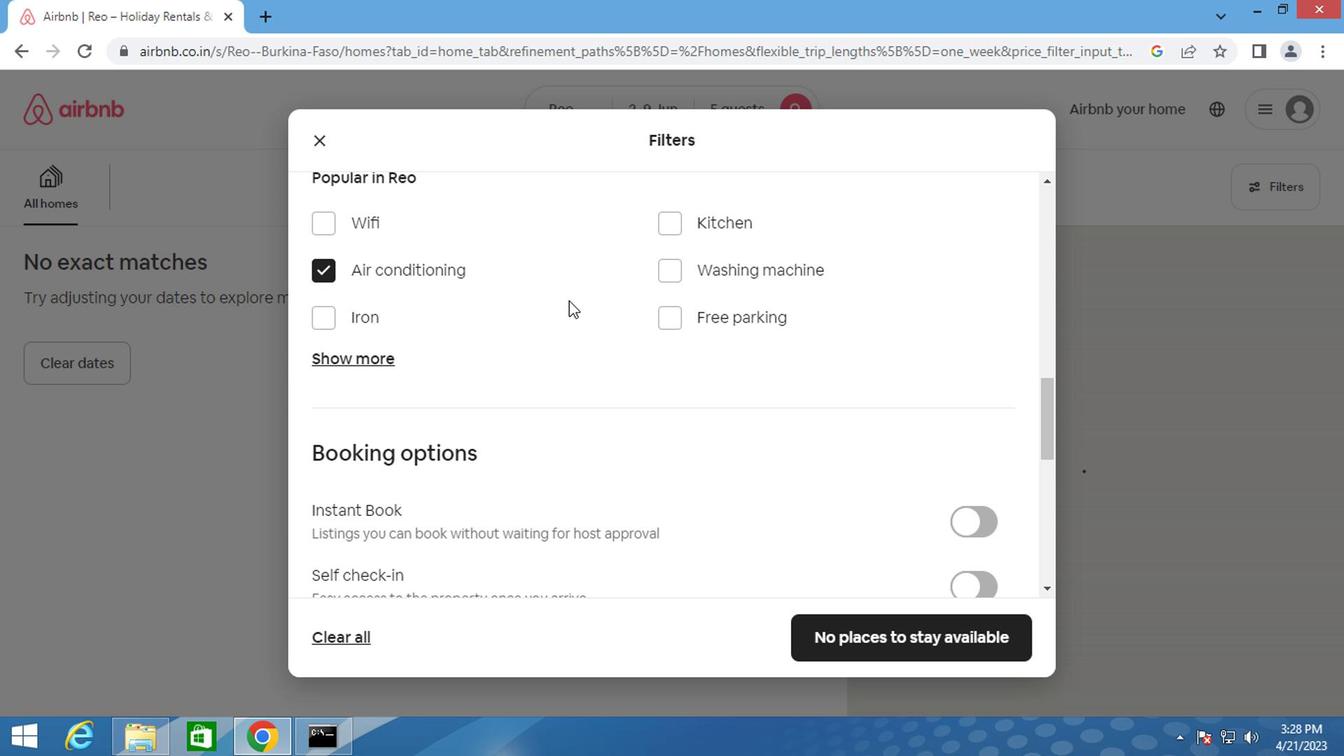 
Action: Mouse moved to (962, 290)
Screenshot: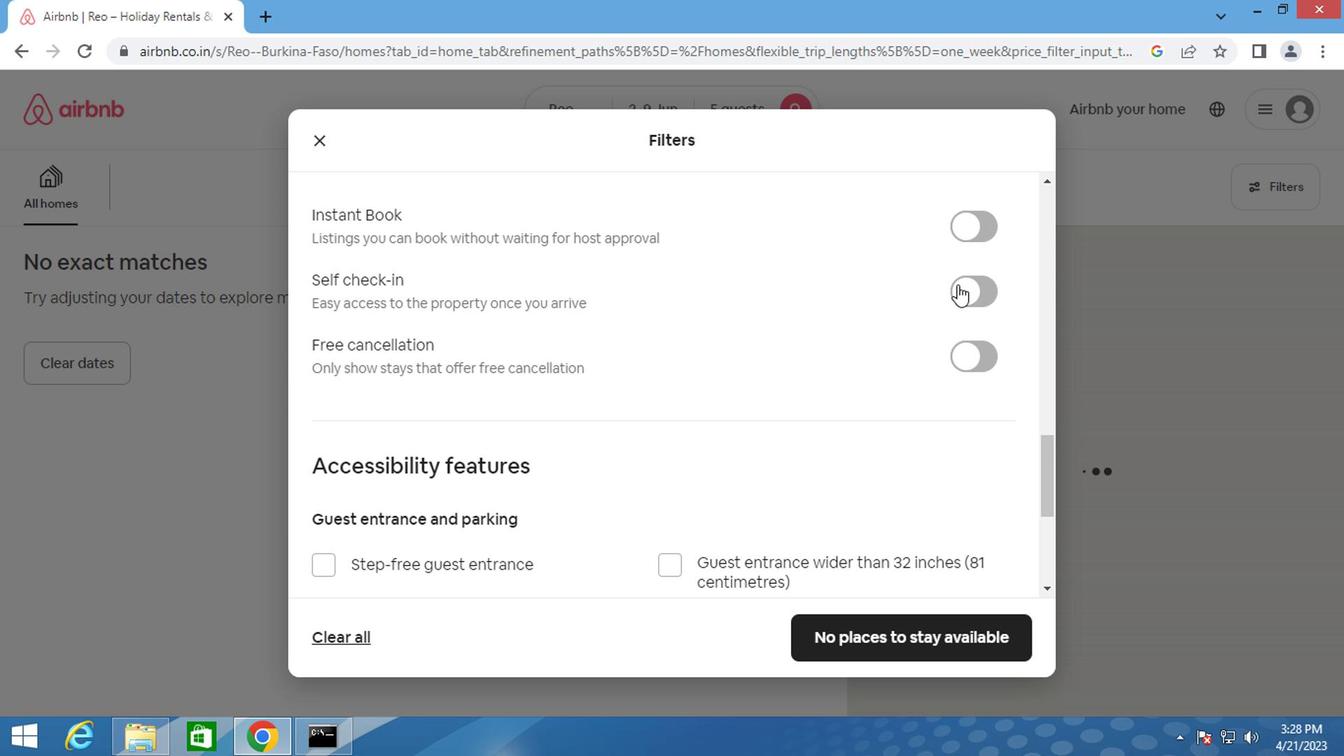 
Action: Mouse pressed left at (962, 290)
Screenshot: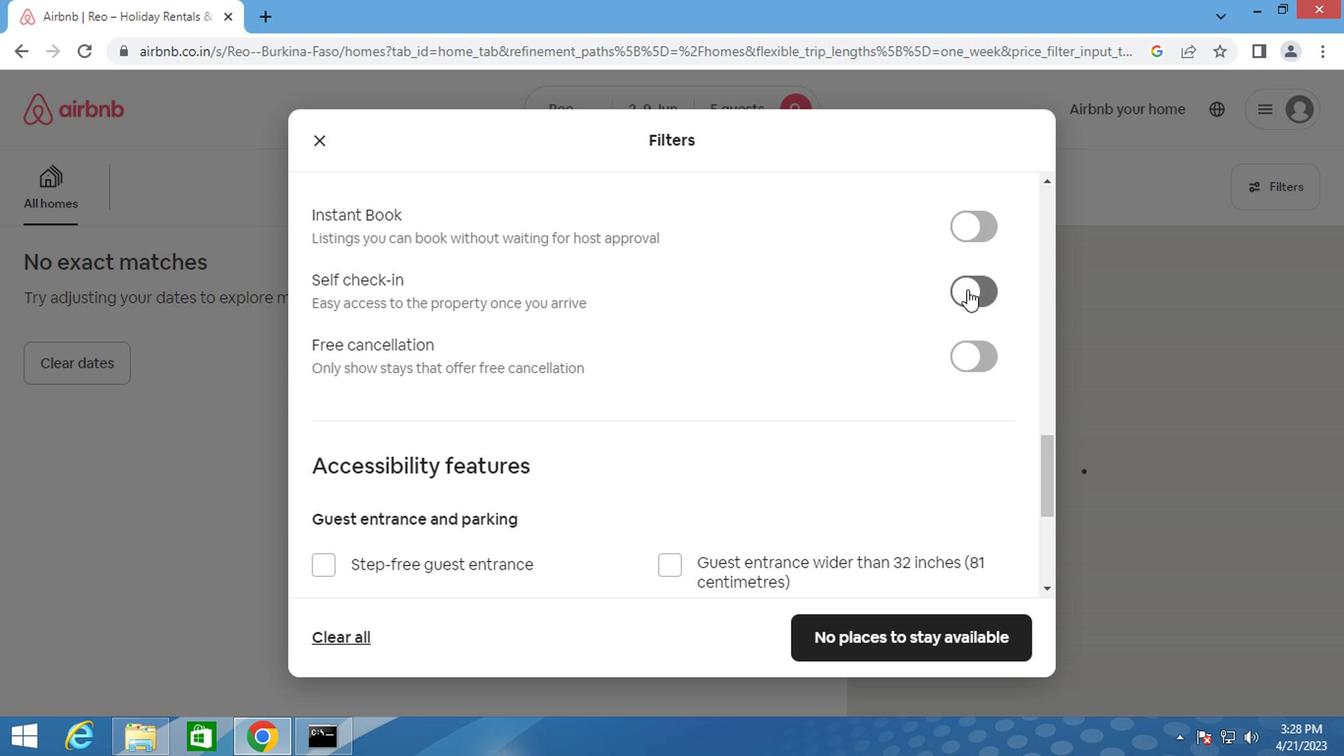 
Action: Mouse moved to (796, 350)
Screenshot: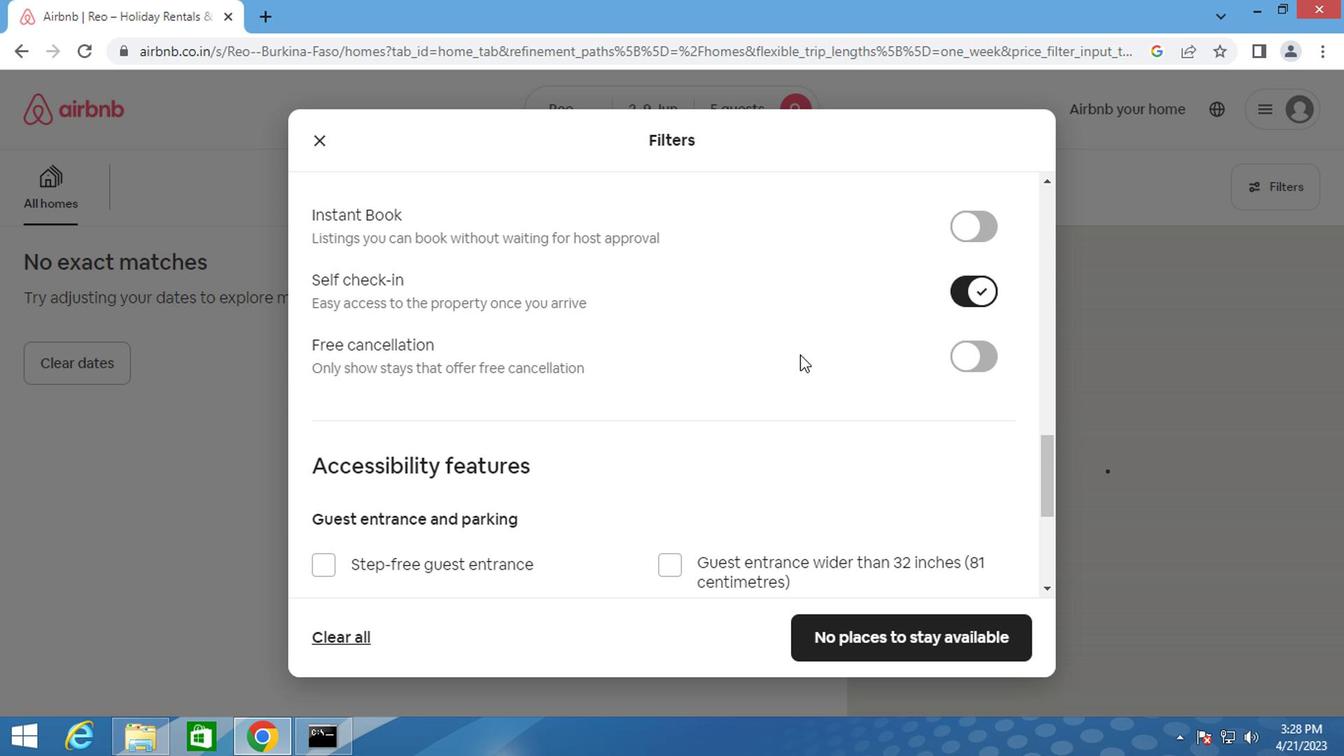
Action: Mouse scrolled (796, 349) with delta (0, -1)
Screenshot: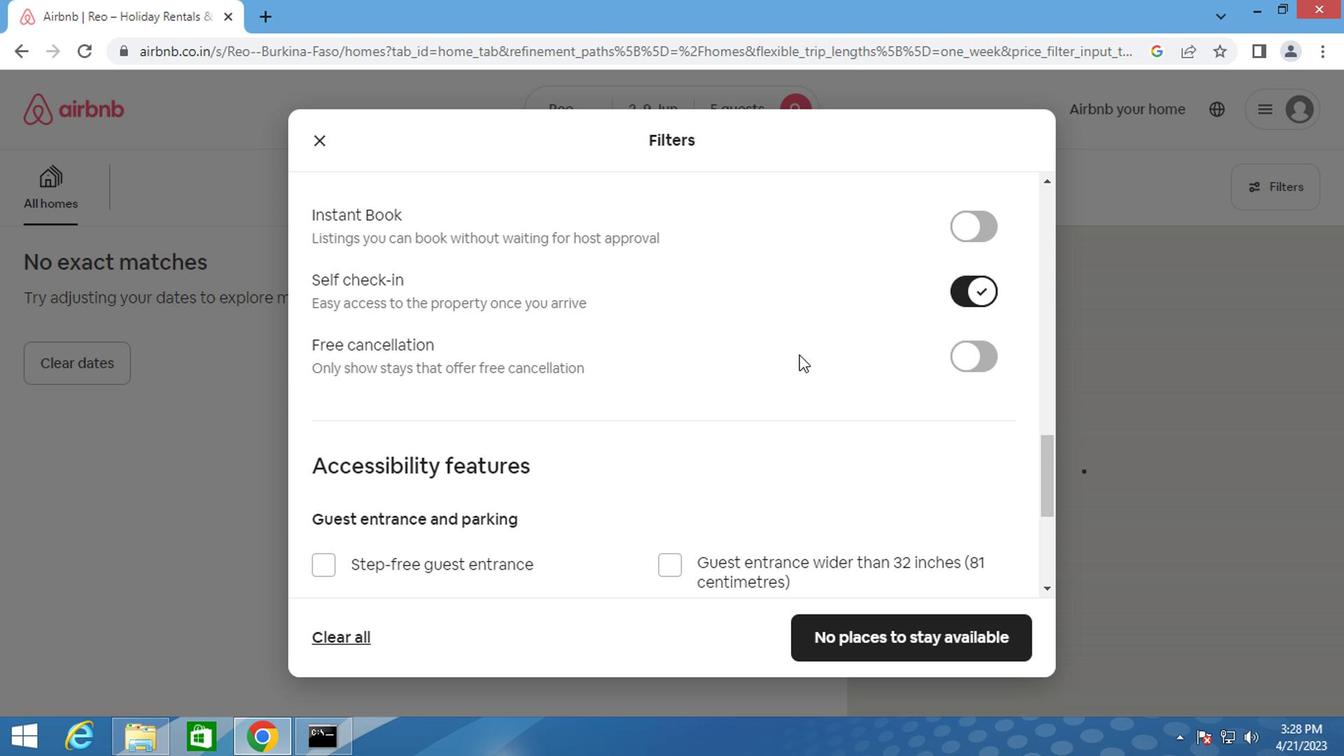 
Action: Mouse scrolled (796, 349) with delta (0, -1)
Screenshot: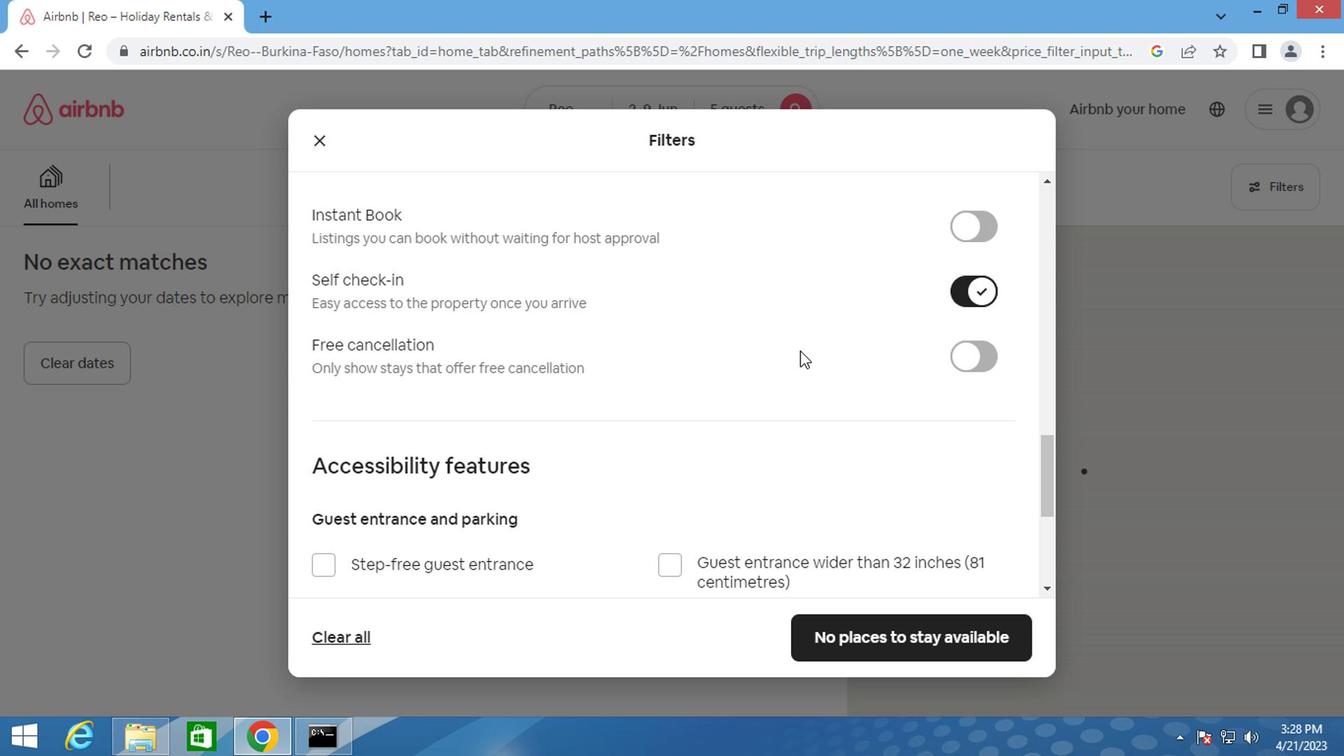 
Action: Mouse scrolled (796, 349) with delta (0, -1)
Screenshot: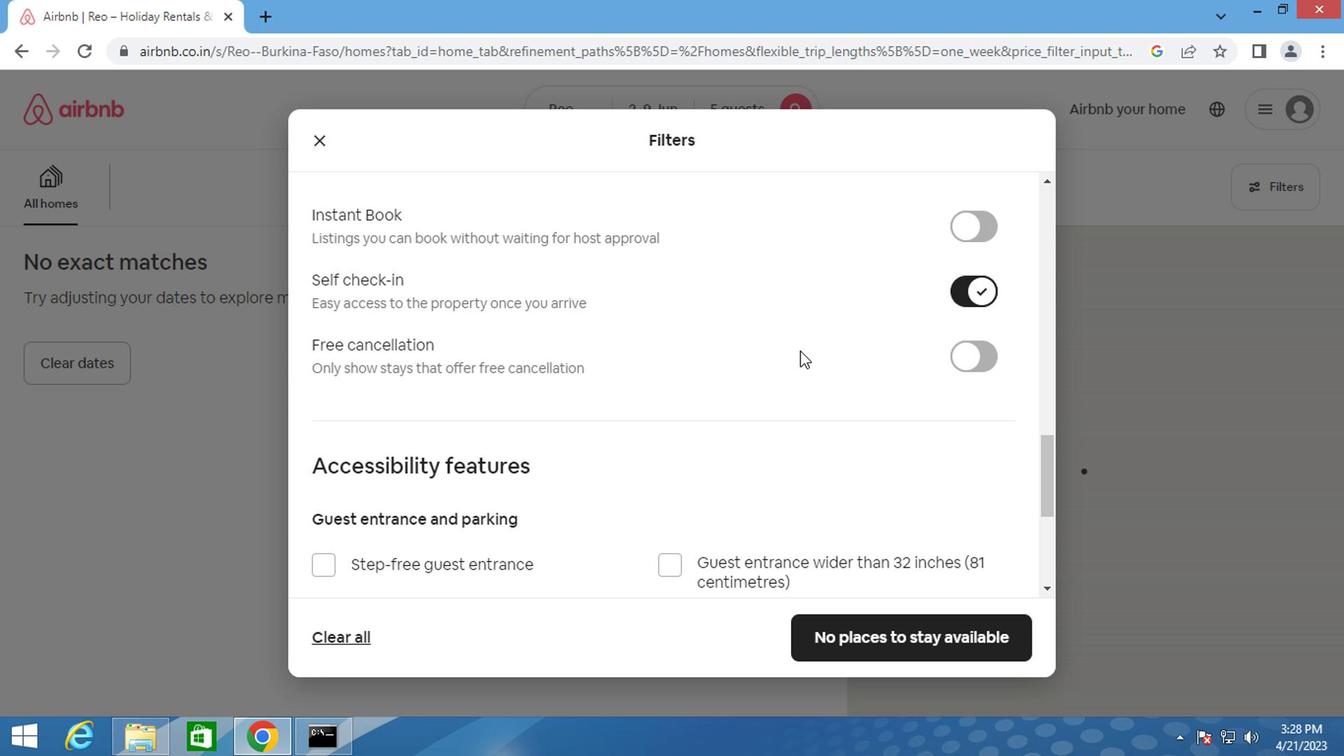 
Action: Mouse scrolled (796, 349) with delta (0, -1)
Screenshot: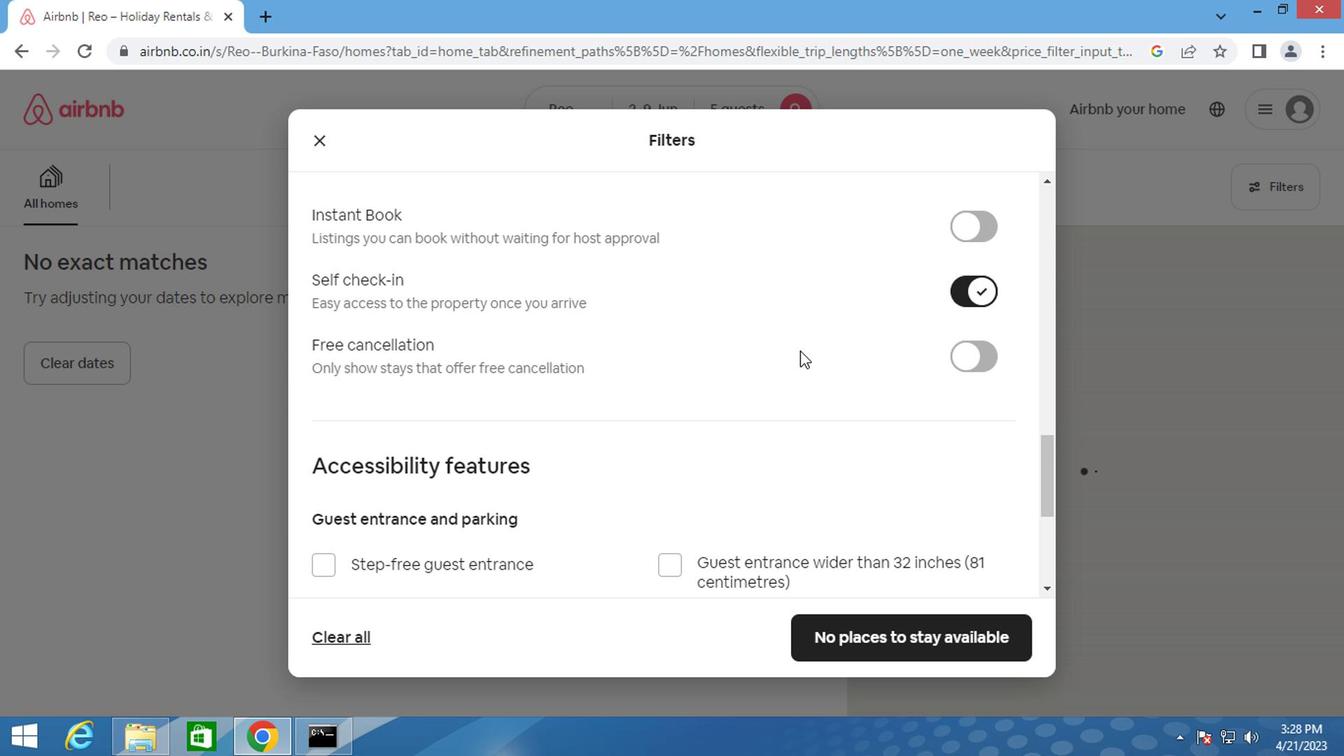 
Action: Mouse scrolled (796, 349) with delta (0, -1)
Screenshot: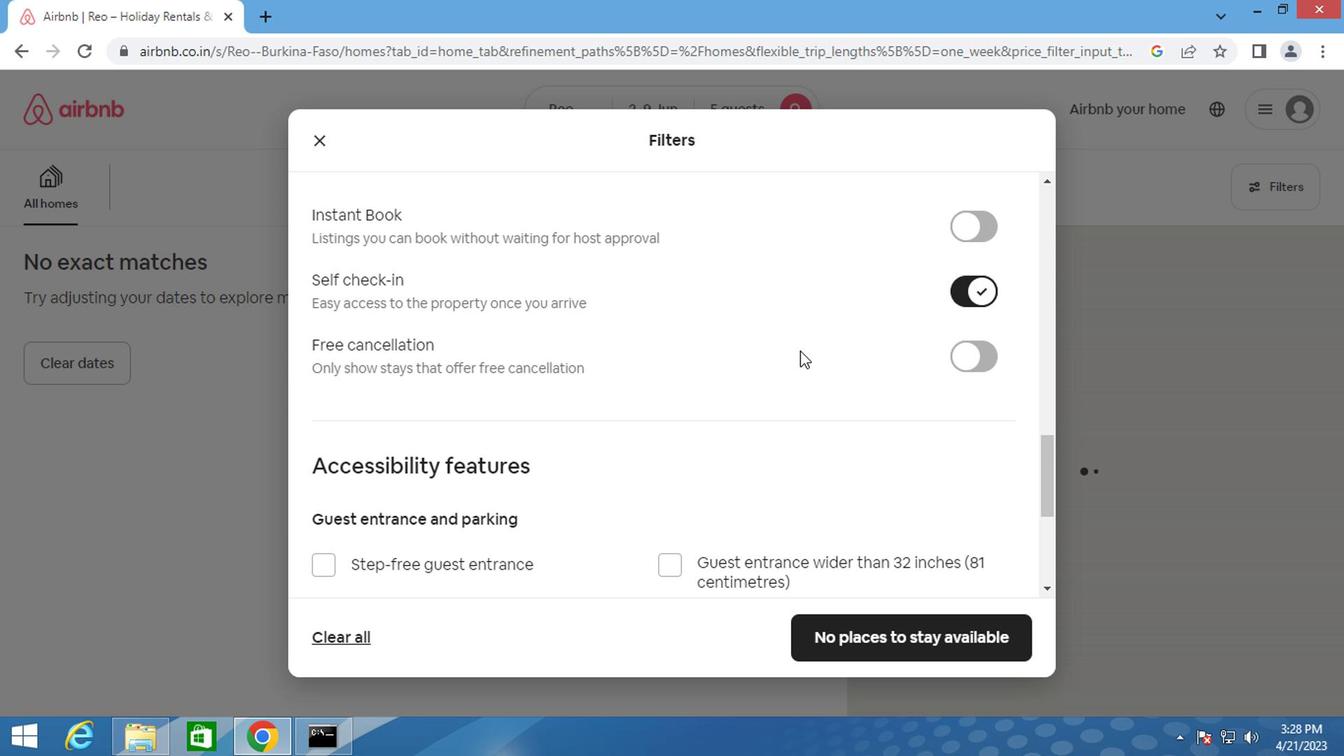 
Action: Mouse scrolled (796, 349) with delta (0, -1)
Screenshot: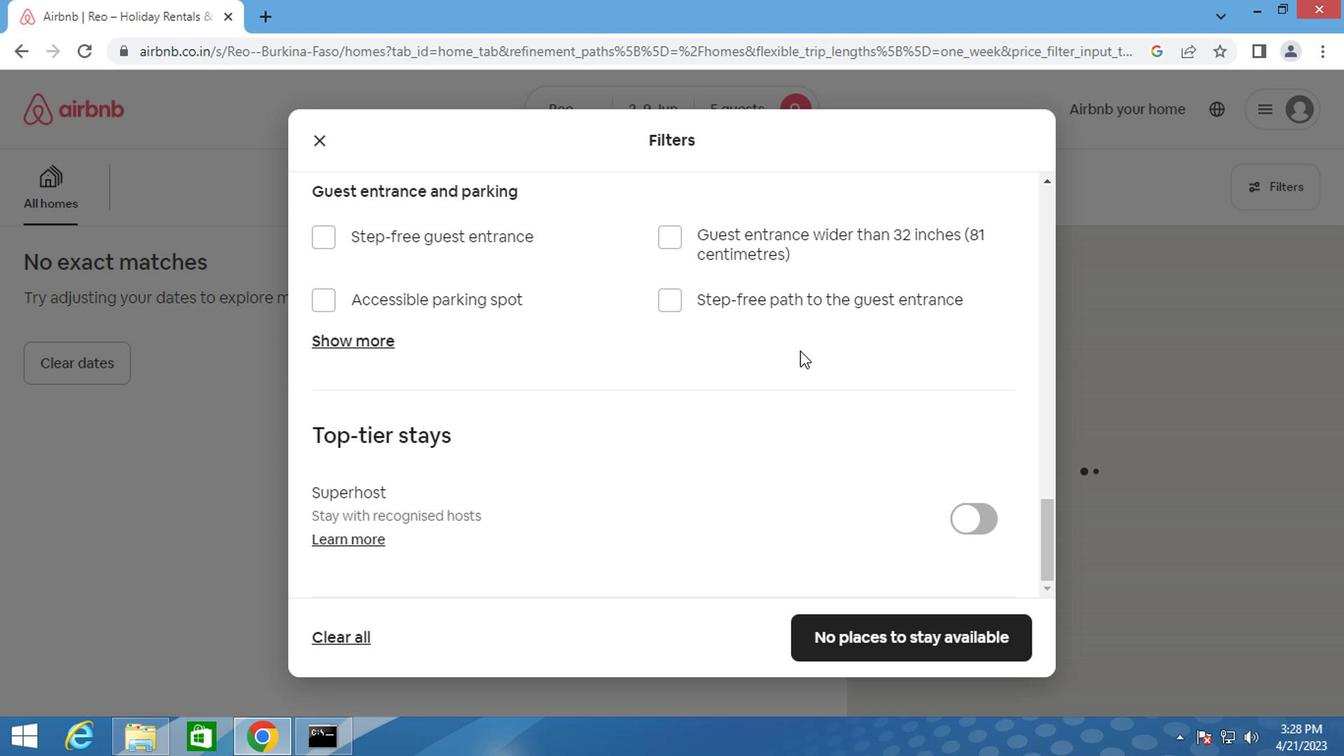 
Action: Mouse scrolled (796, 349) with delta (0, -1)
Screenshot: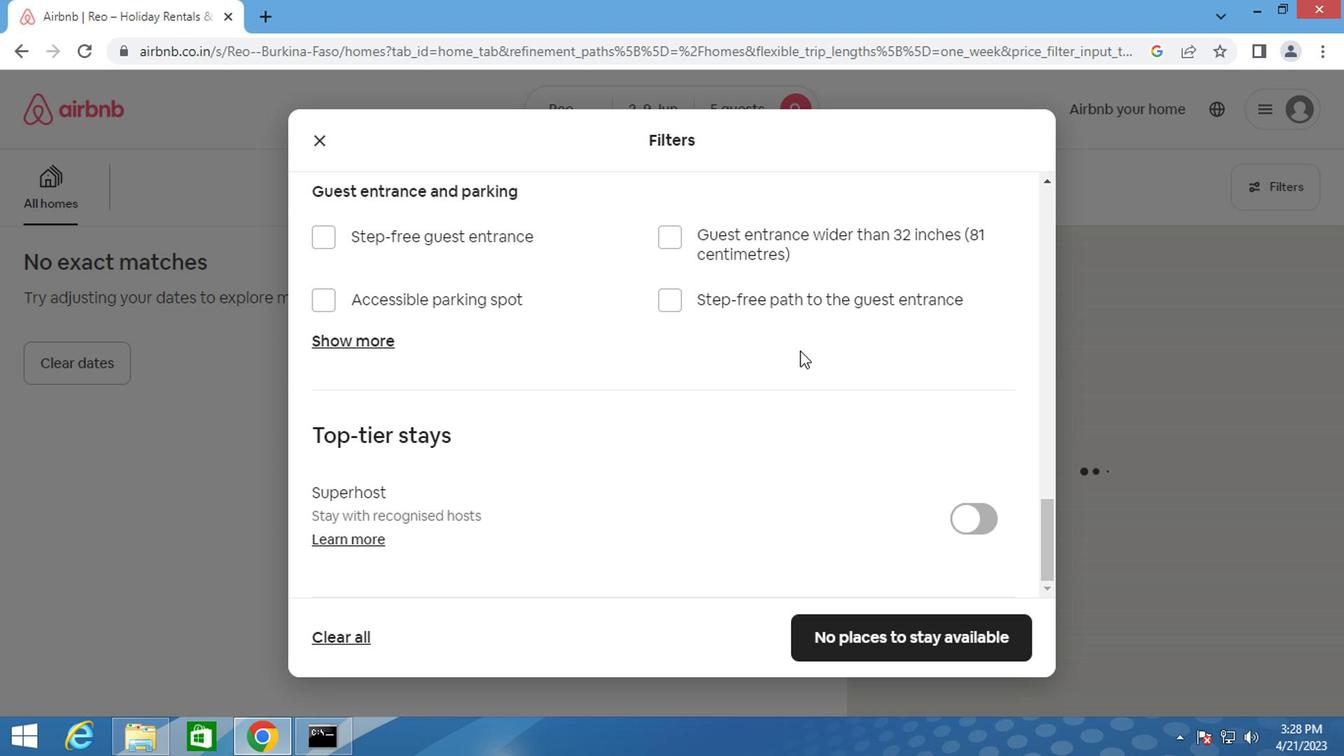 
Action: Mouse scrolled (796, 349) with delta (0, -1)
Screenshot: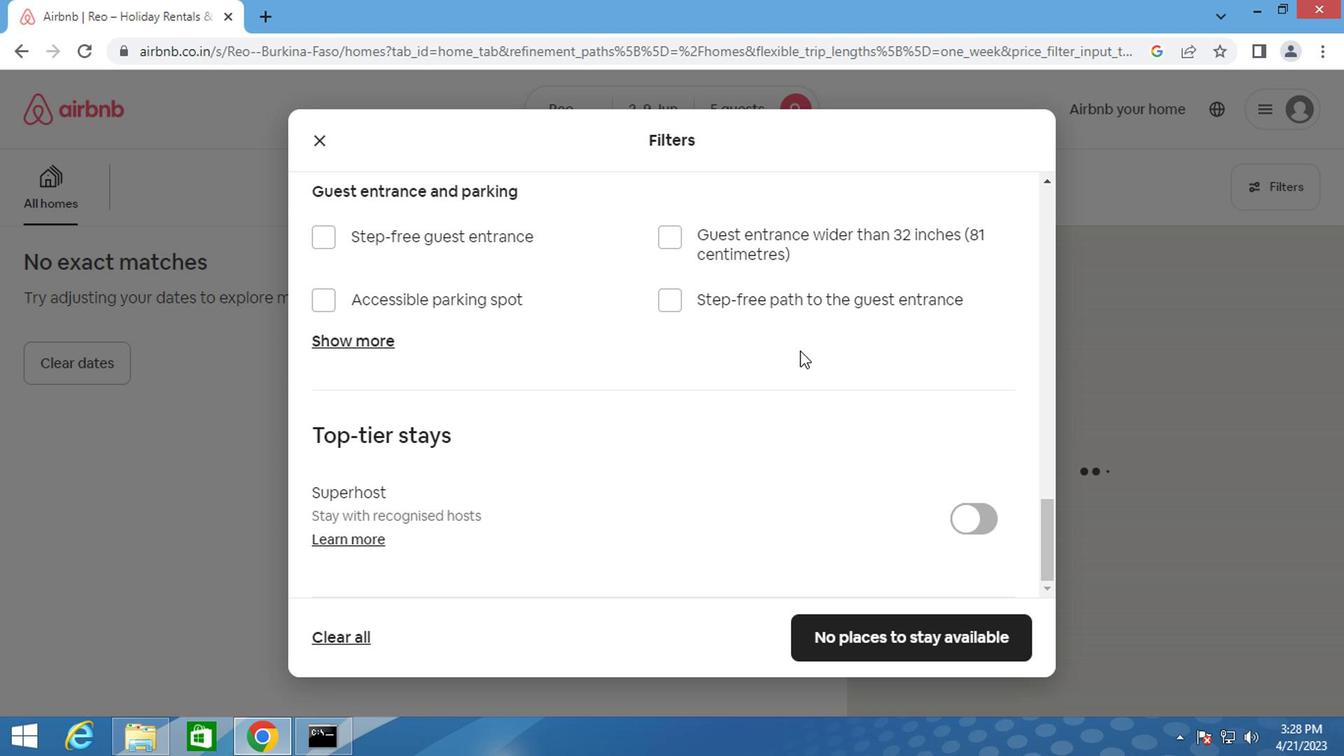 
Action: Mouse scrolled (796, 349) with delta (0, -1)
Screenshot: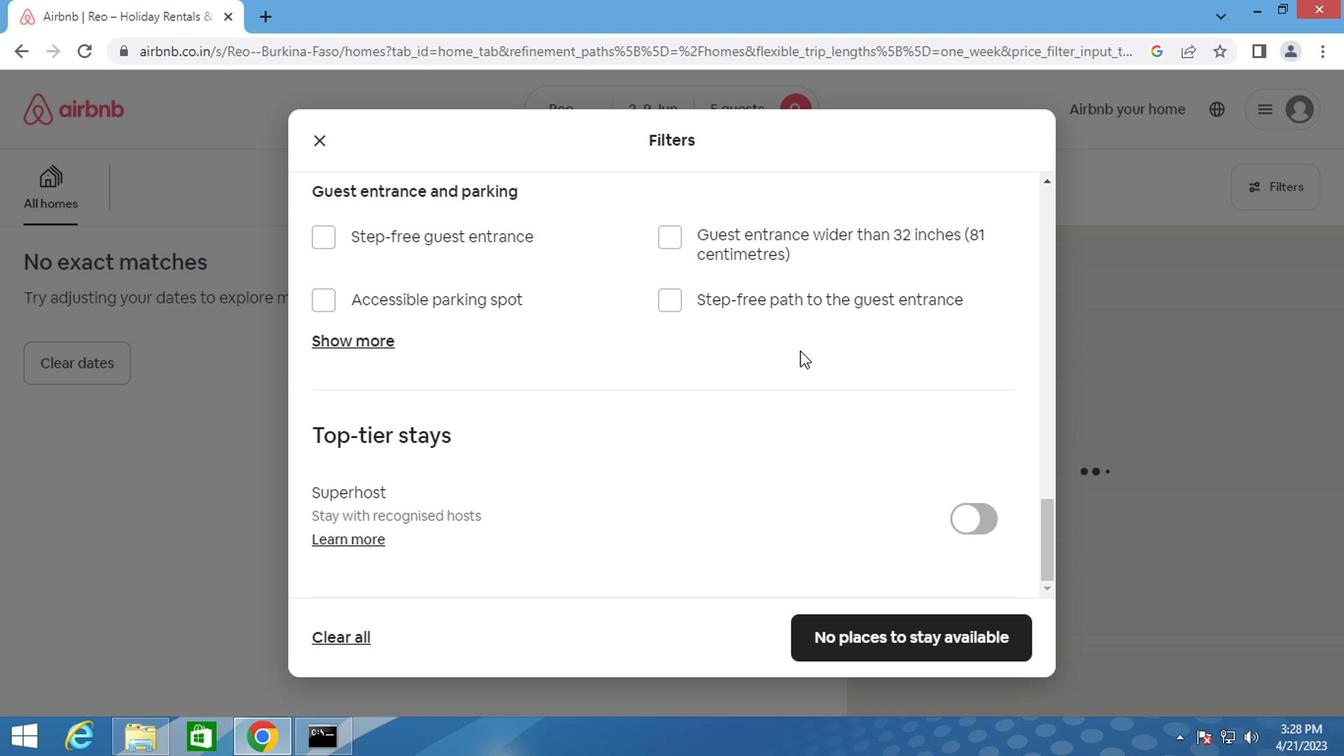 
Action: Mouse moved to (533, 481)
Screenshot: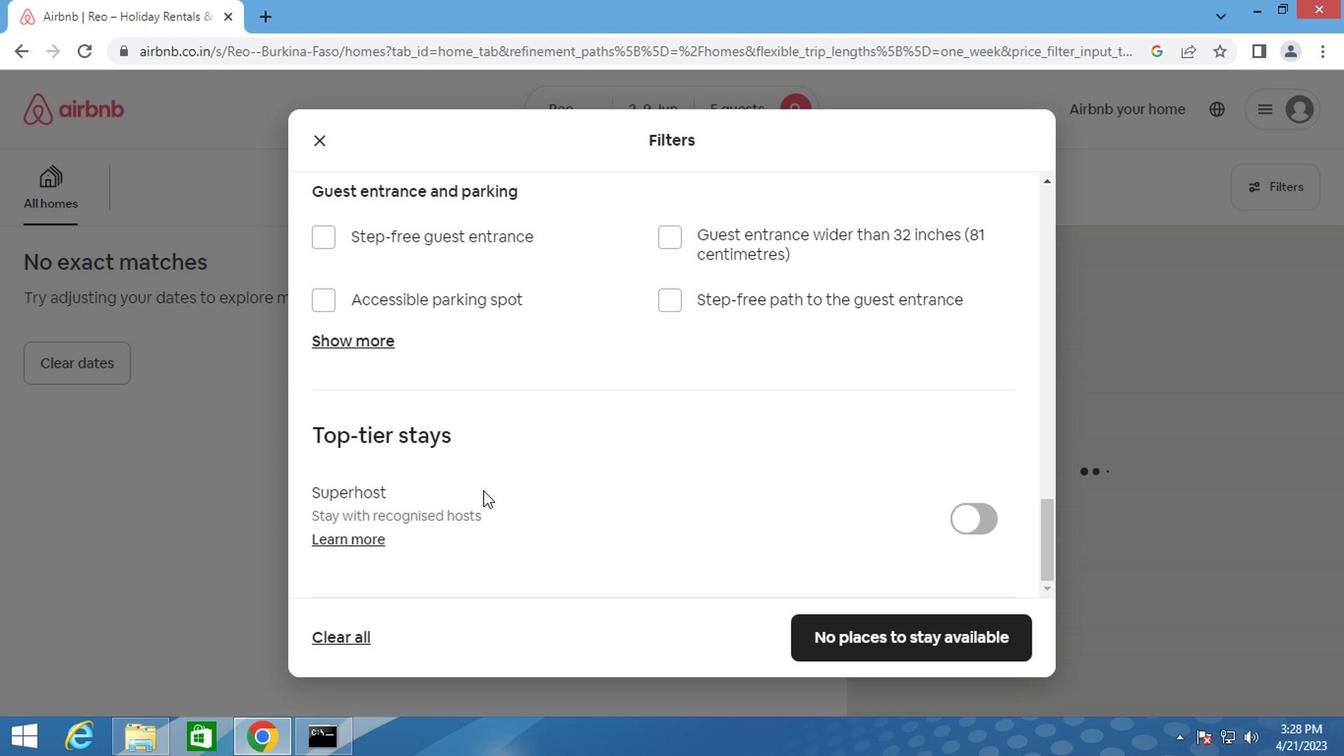 
Action: Mouse scrolled (533, 480) with delta (0, -1)
Screenshot: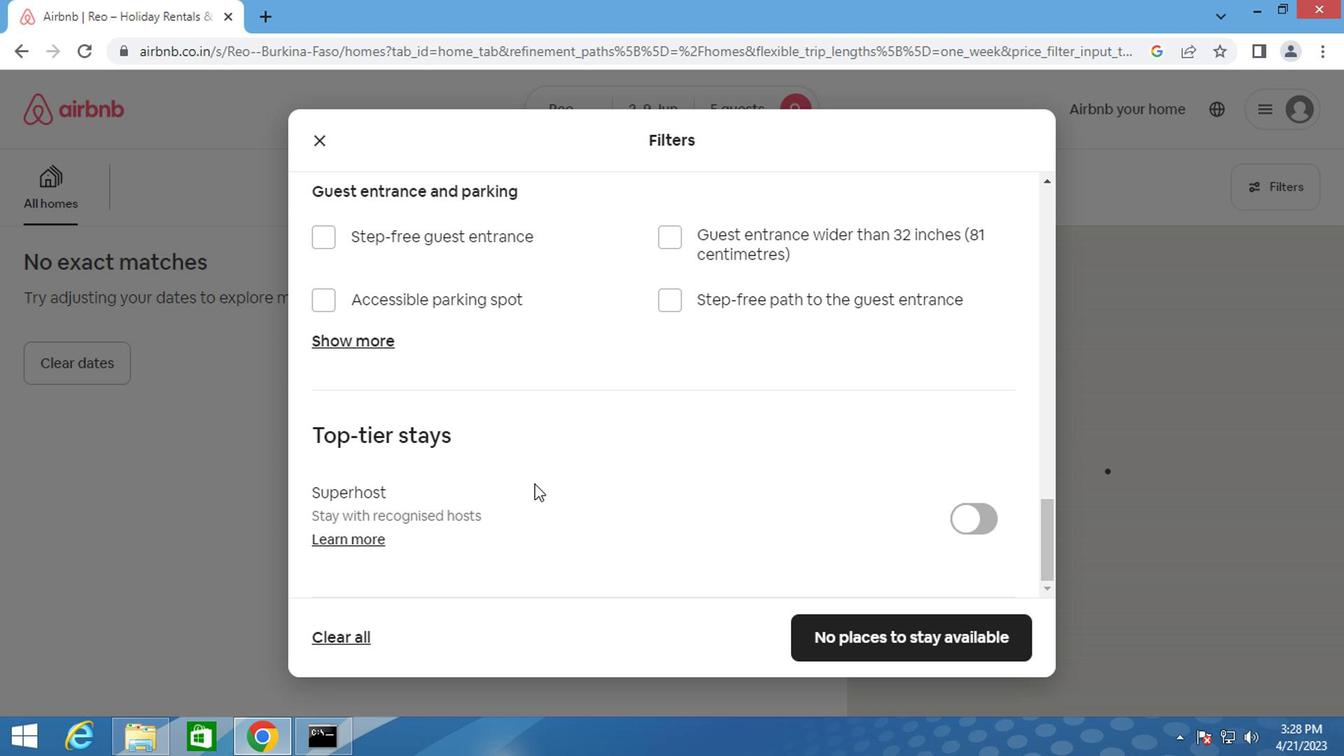 
Action: Mouse scrolled (533, 480) with delta (0, -1)
Screenshot: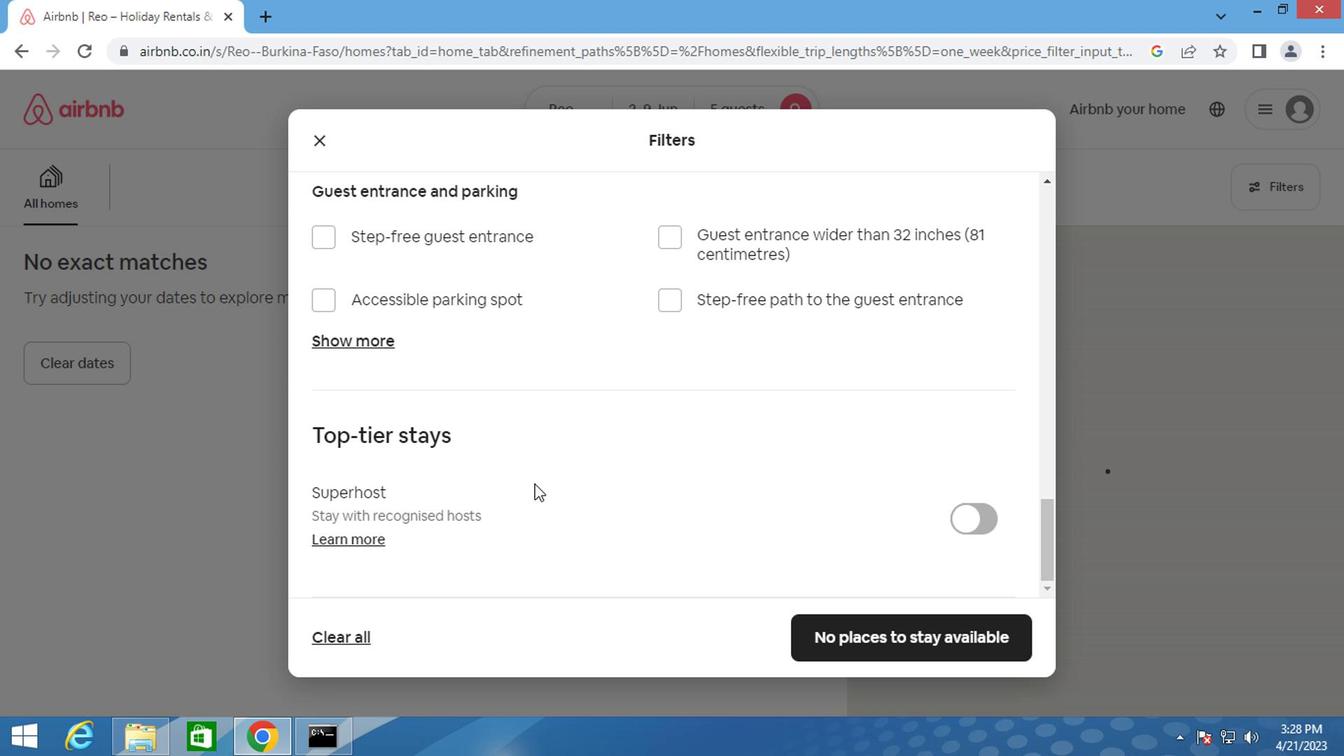 
Action: Mouse scrolled (533, 480) with delta (0, -1)
Screenshot: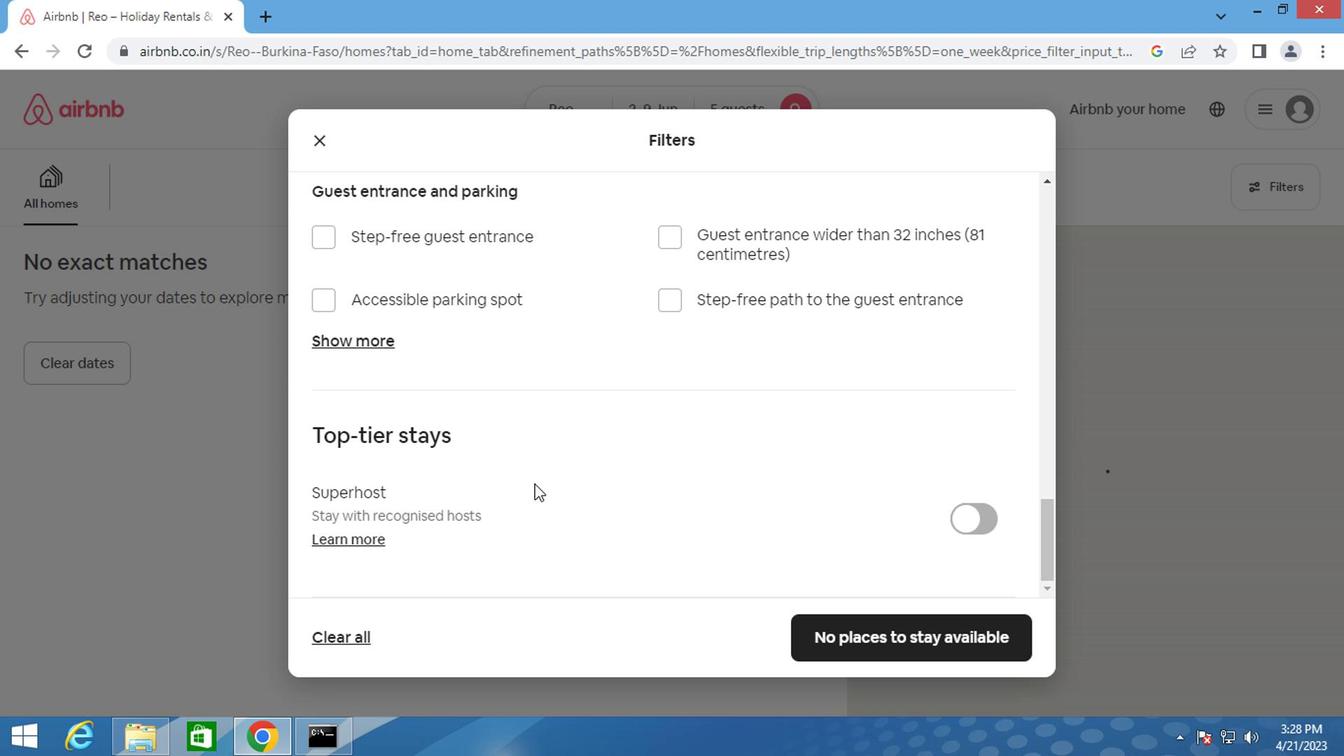
Action: Mouse scrolled (533, 482) with delta (0, 0)
Screenshot: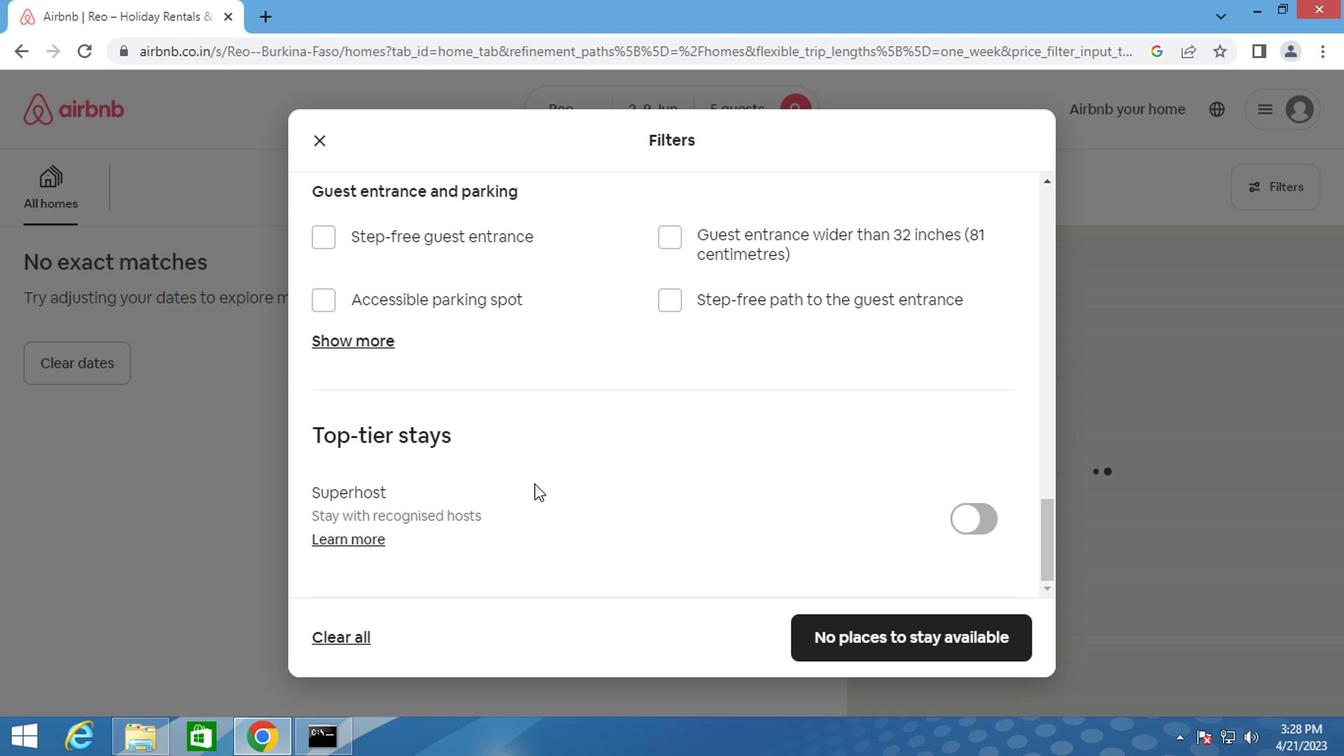 
Action: Mouse scrolled (533, 482) with delta (0, 0)
Screenshot: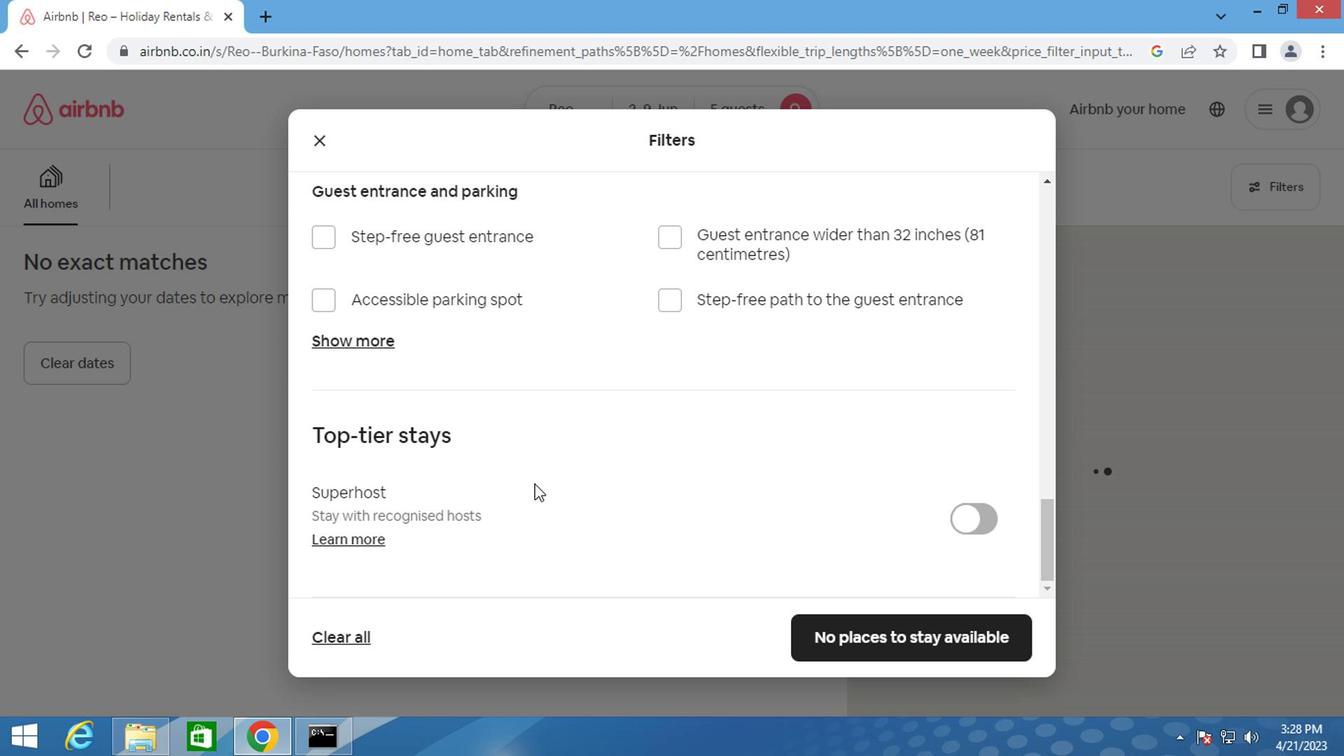 
Action: Mouse scrolled (533, 482) with delta (0, 0)
Screenshot: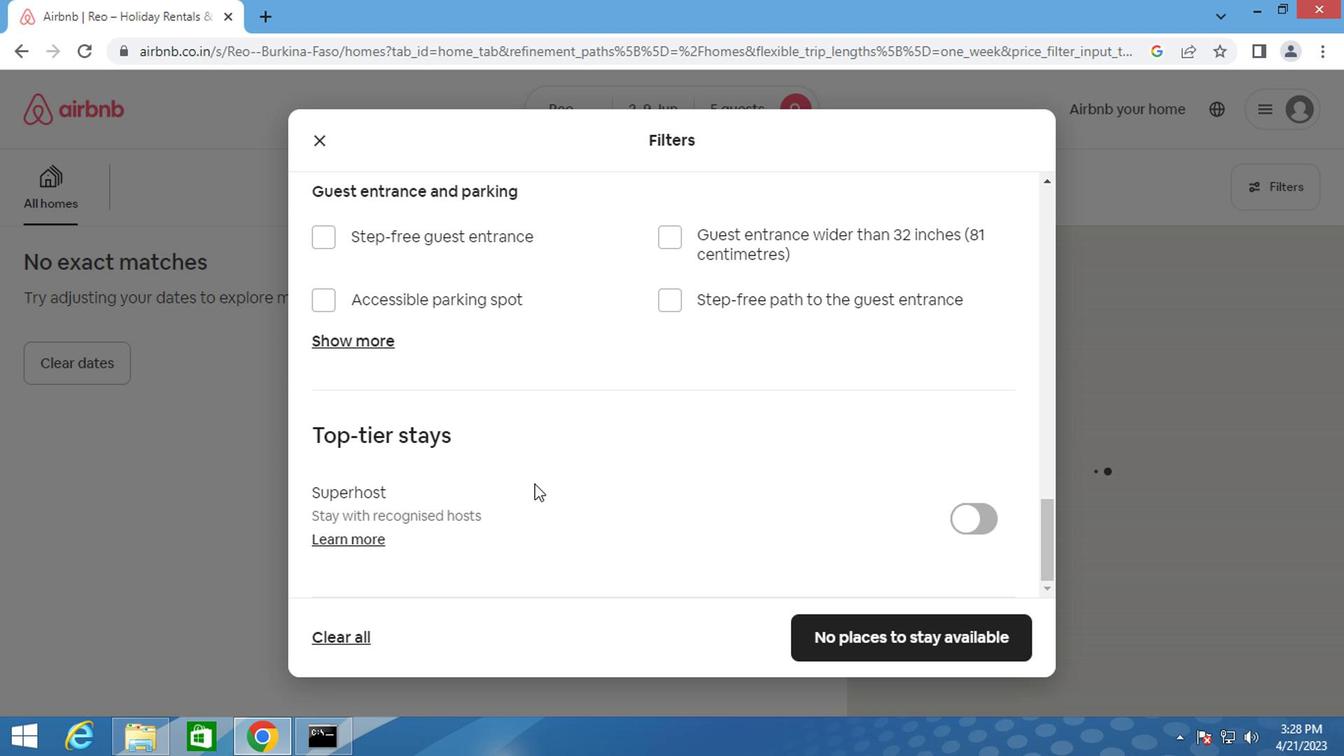 
Action: Mouse scrolled (533, 480) with delta (0, -1)
Screenshot: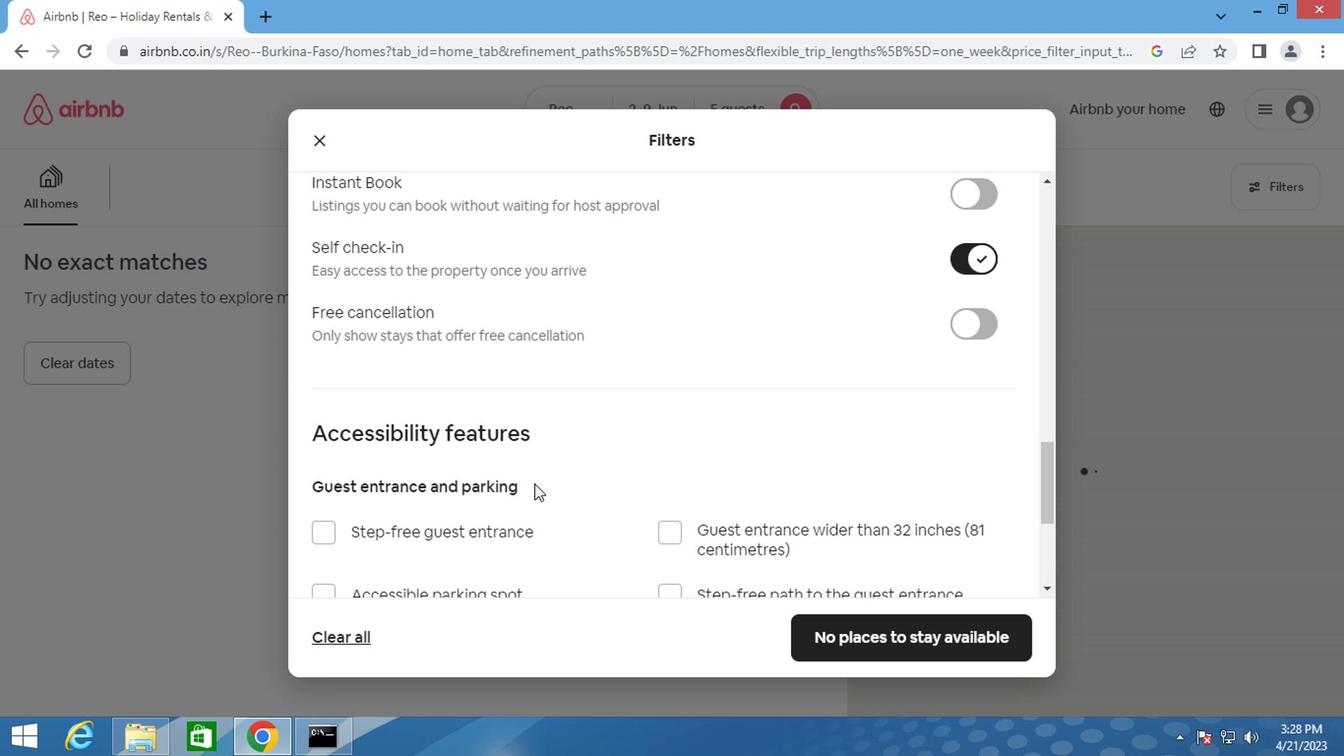 
Action: Mouse scrolled (533, 480) with delta (0, -1)
Screenshot: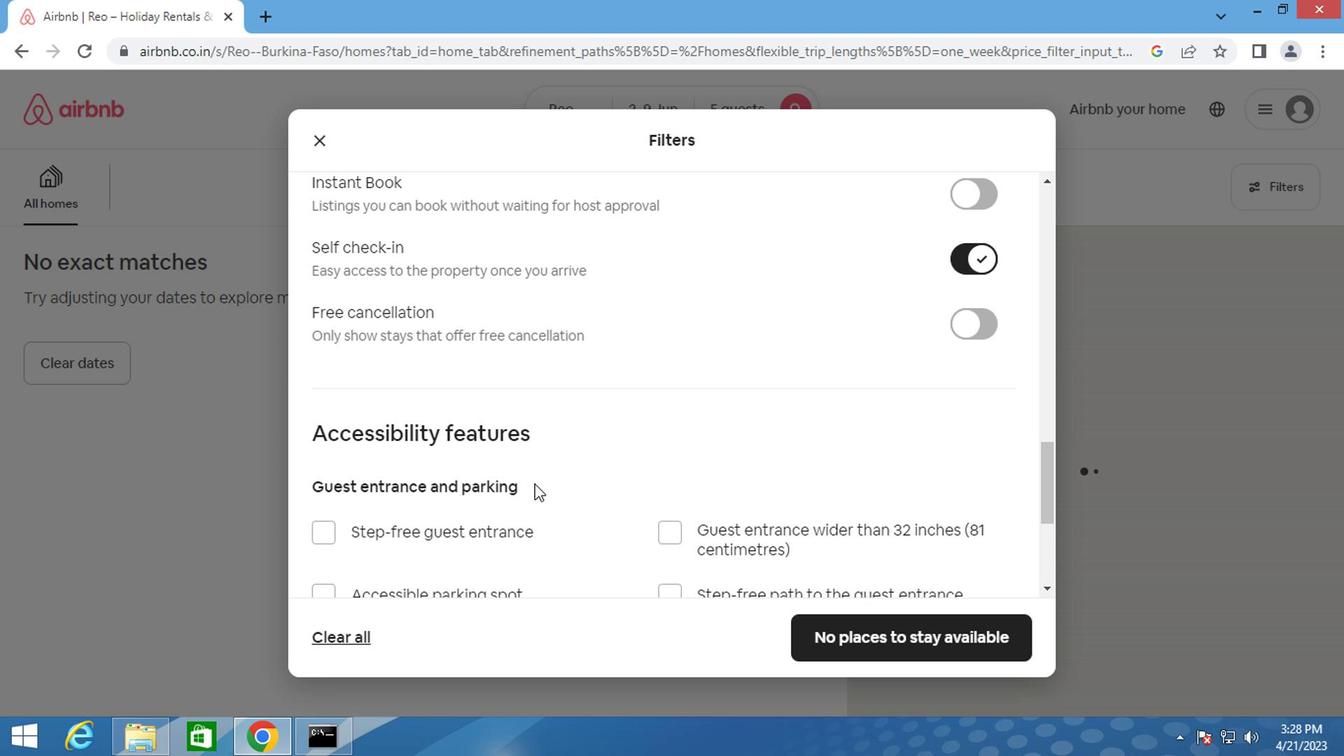
Action: Mouse scrolled (533, 482) with delta (0, 0)
Screenshot: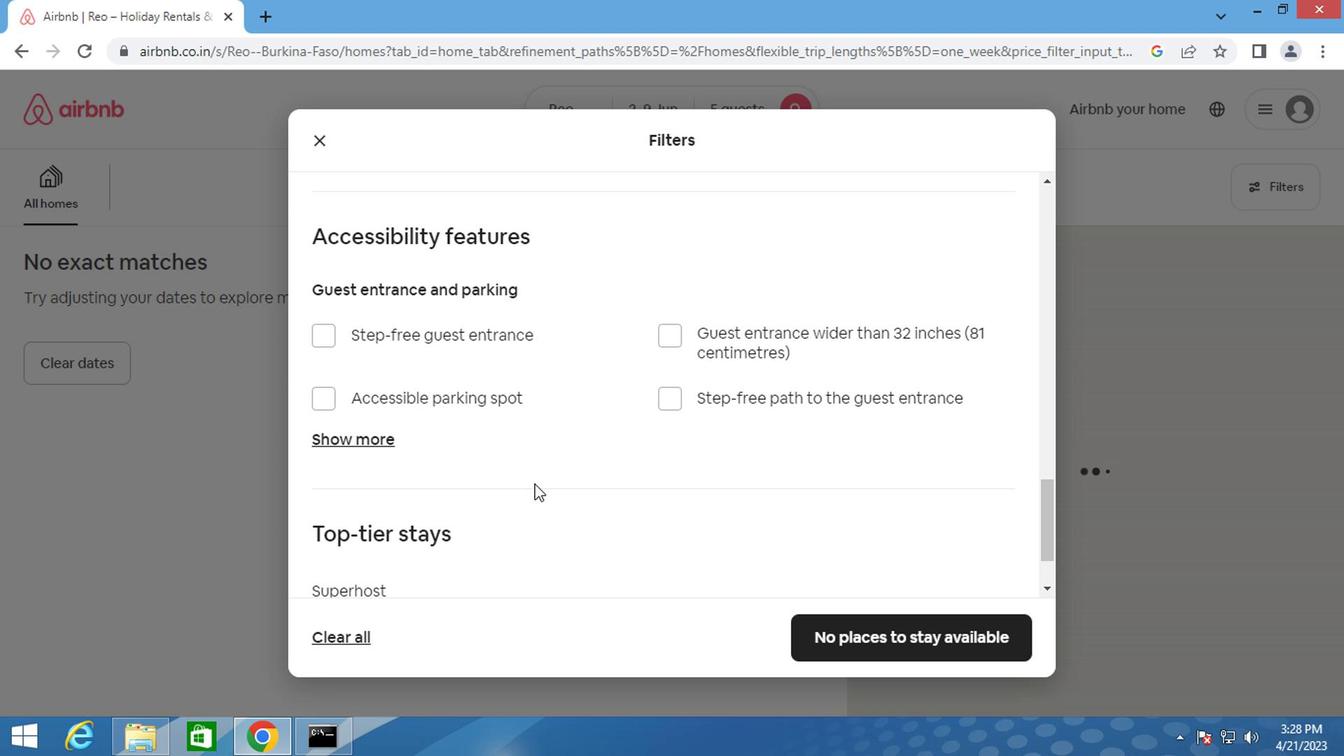 
Action: Mouse scrolled (533, 480) with delta (0, -1)
Screenshot: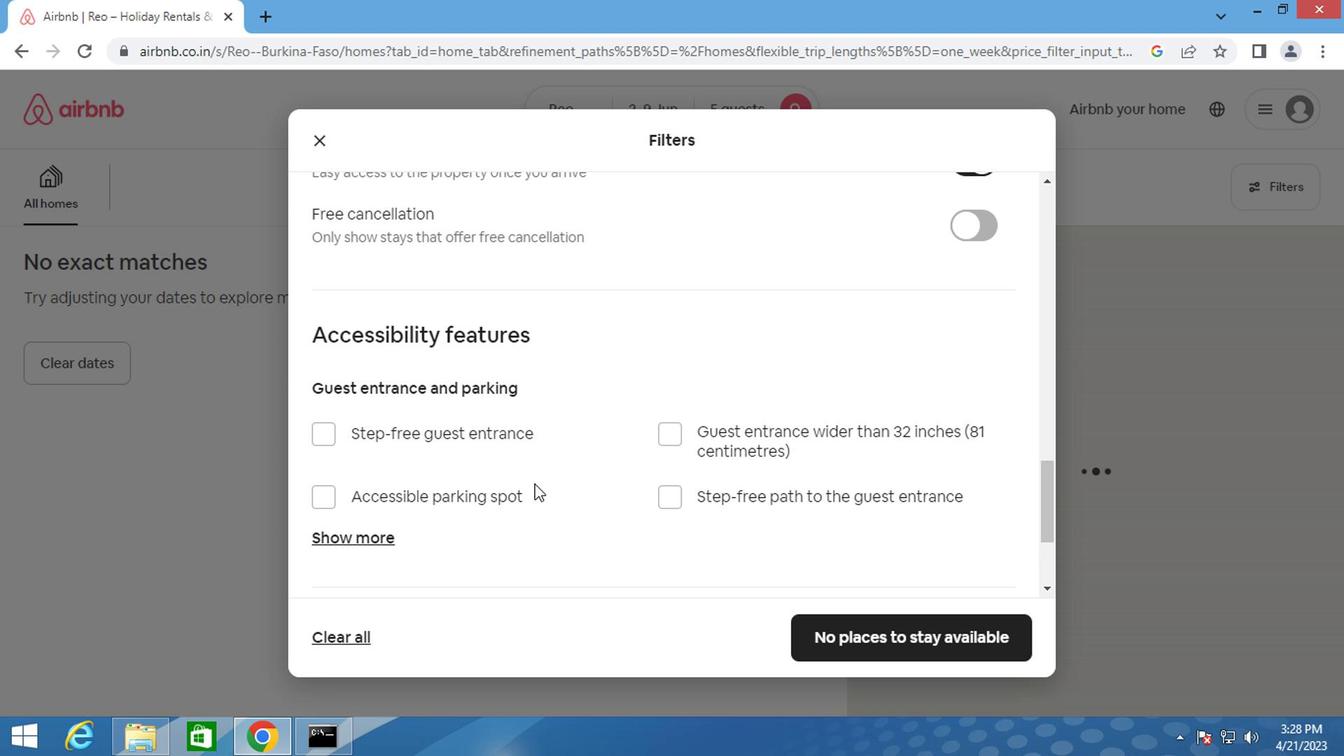
Action: Mouse scrolled (533, 480) with delta (0, -1)
Screenshot: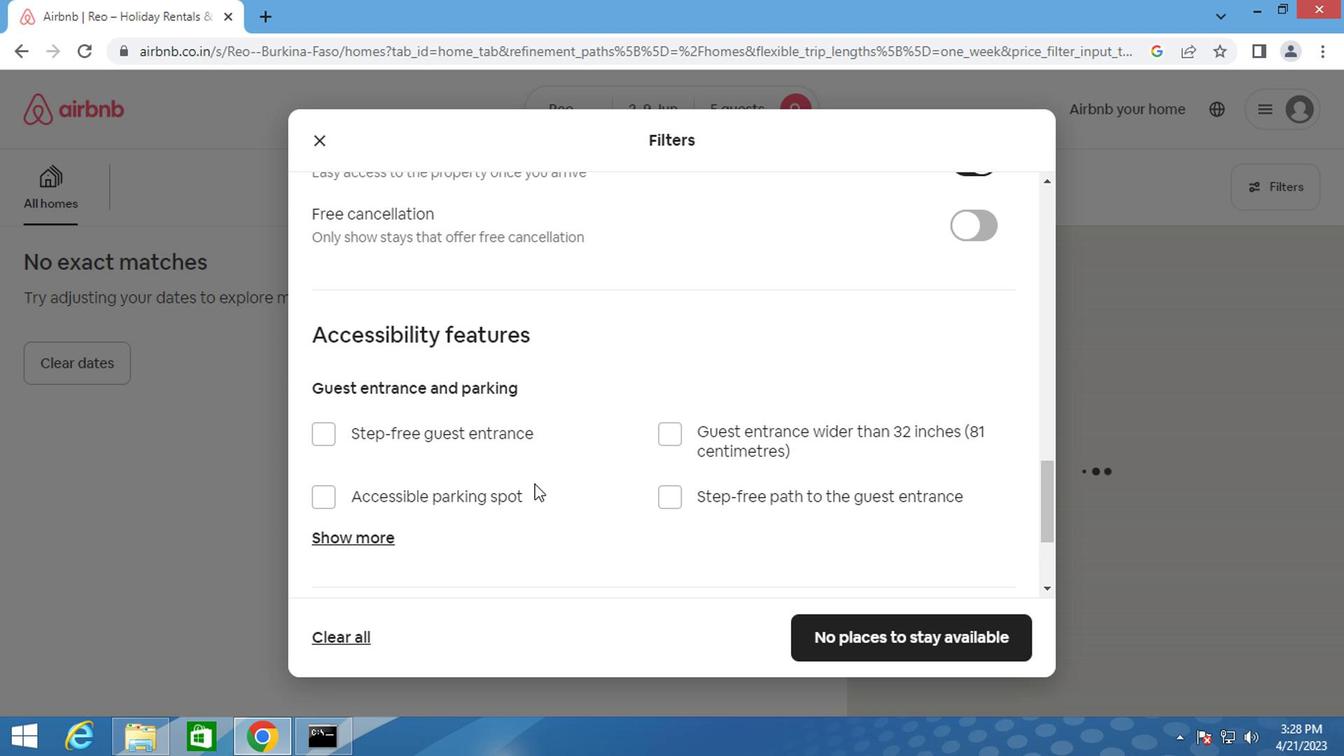 
Action: Mouse scrolled (533, 480) with delta (0, -1)
Screenshot: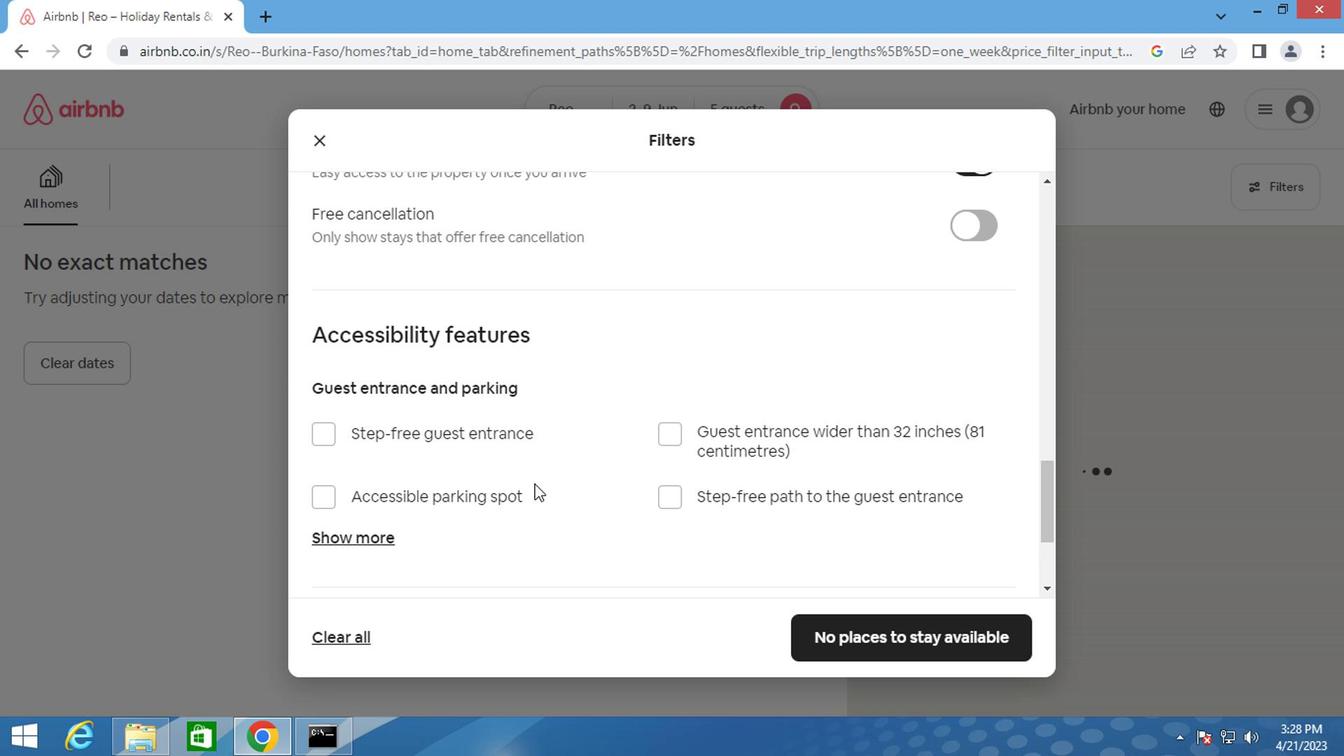 
Action: Mouse scrolled (533, 480) with delta (0, -1)
Screenshot: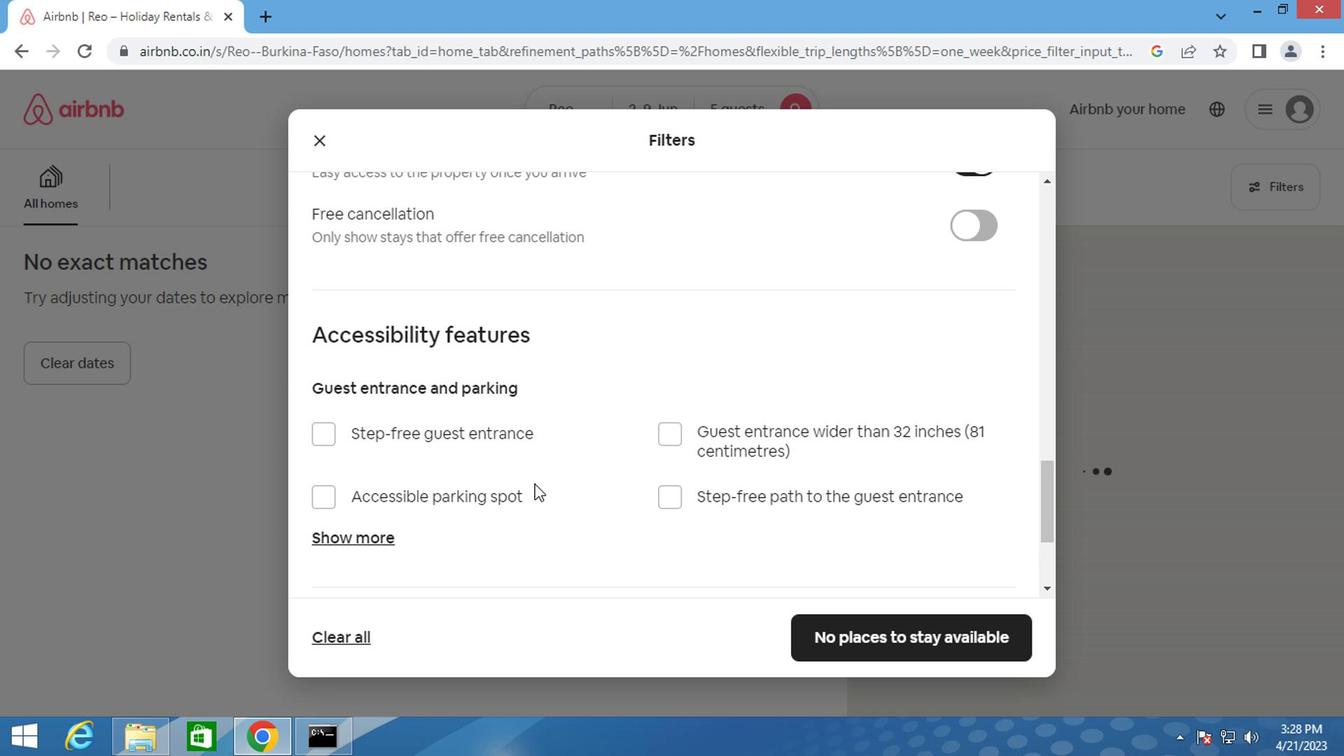
Action: Mouse scrolled (533, 480) with delta (0, -1)
Screenshot: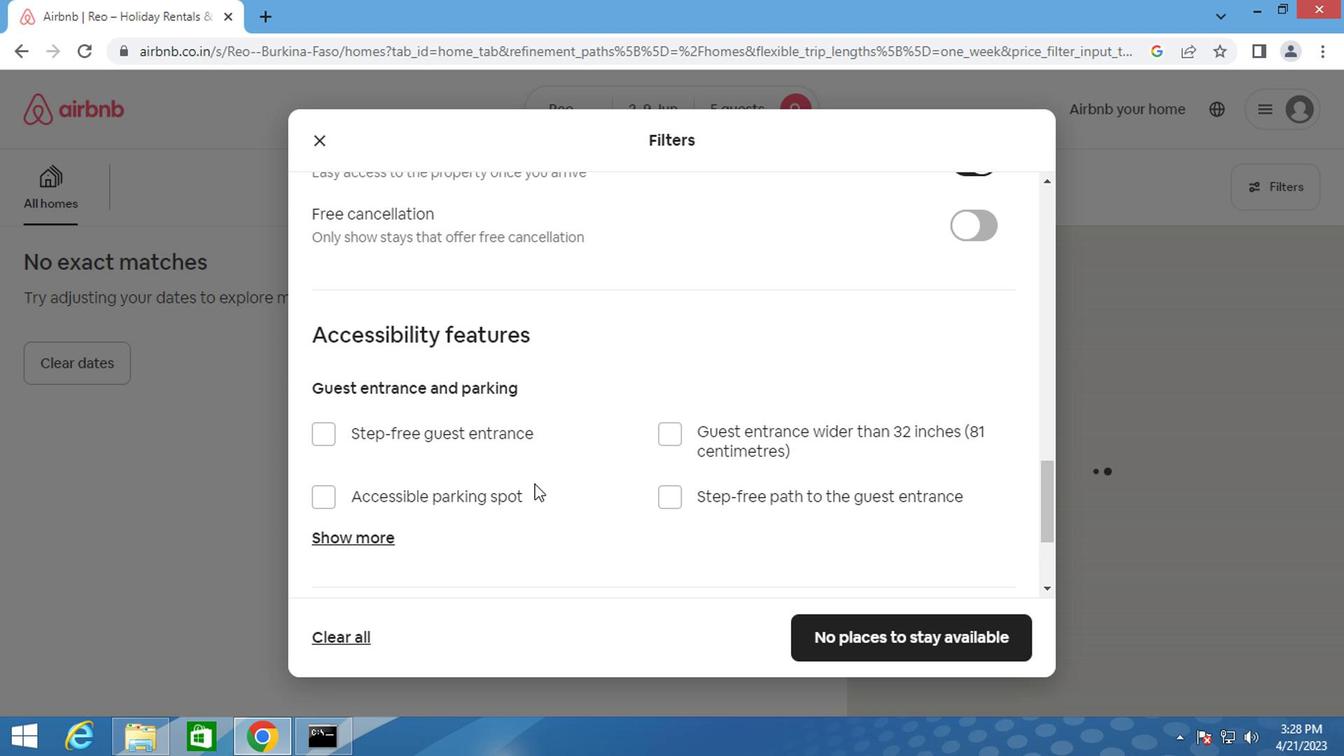 
Action: Mouse moved to (855, 616)
Screenshot: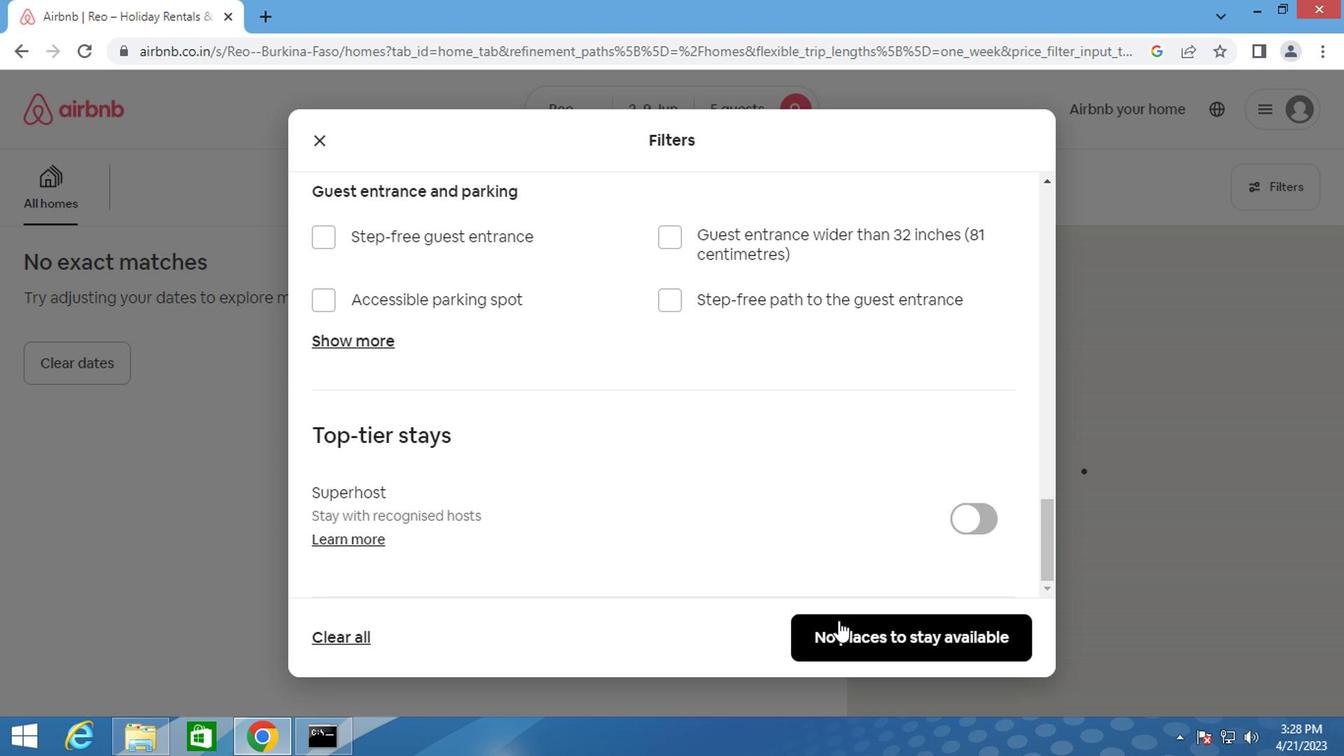 
Action: Mouse pressed left at (855, 616)
Screenshot: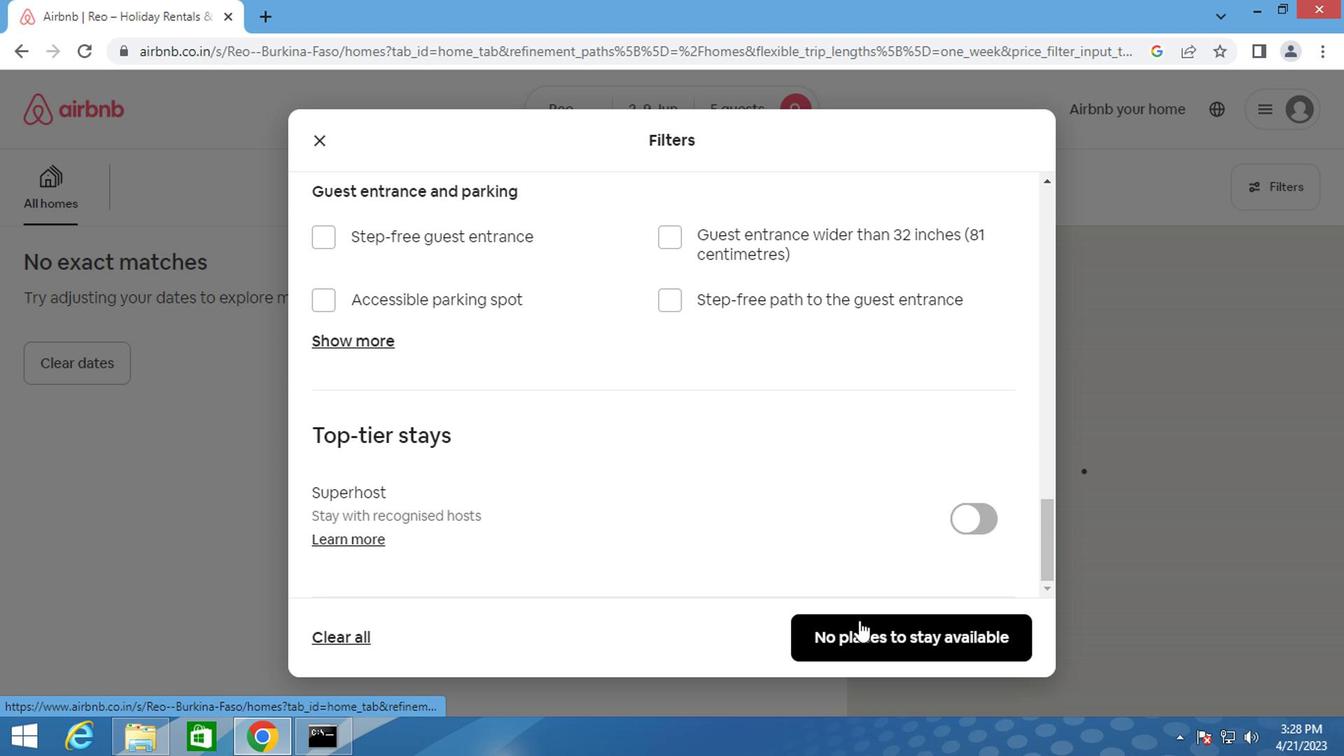 
Action: Mouse moved to (858, 614)
Screenshot: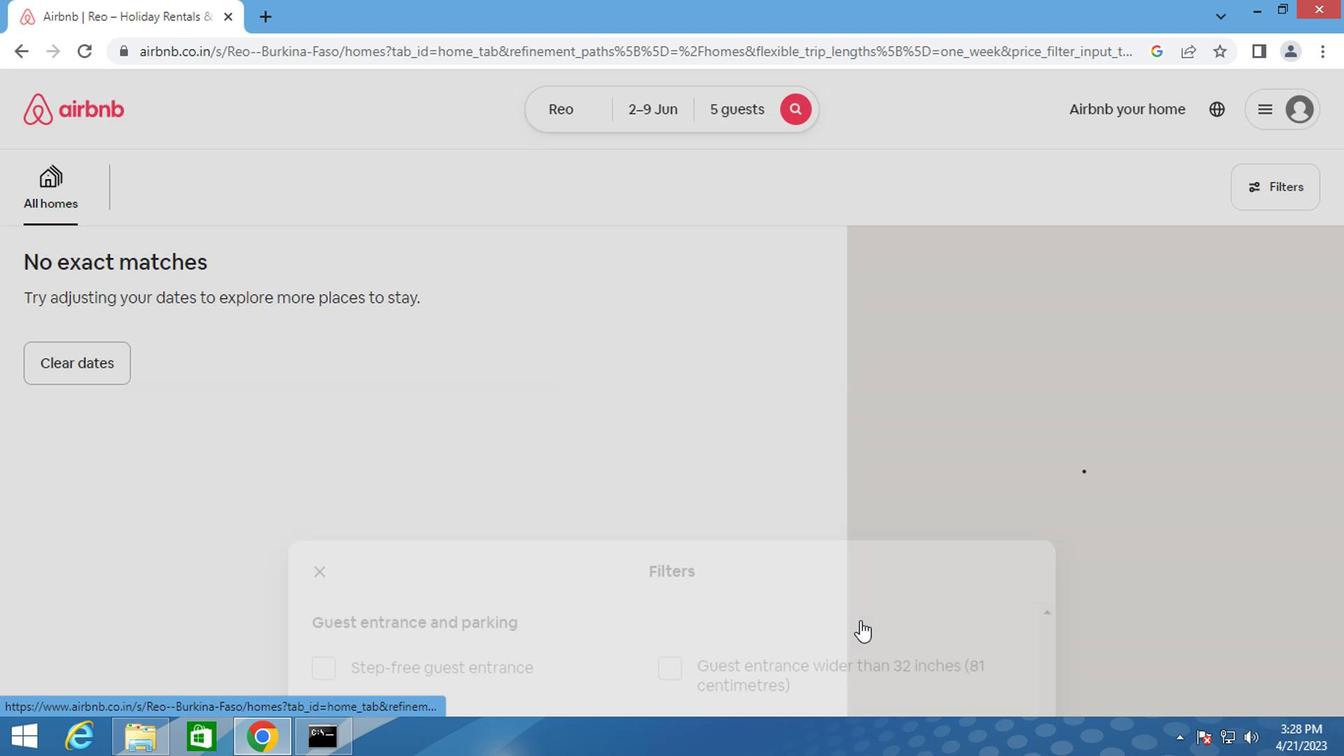 
Action: Key pressed <Key.f8>
Screenshot: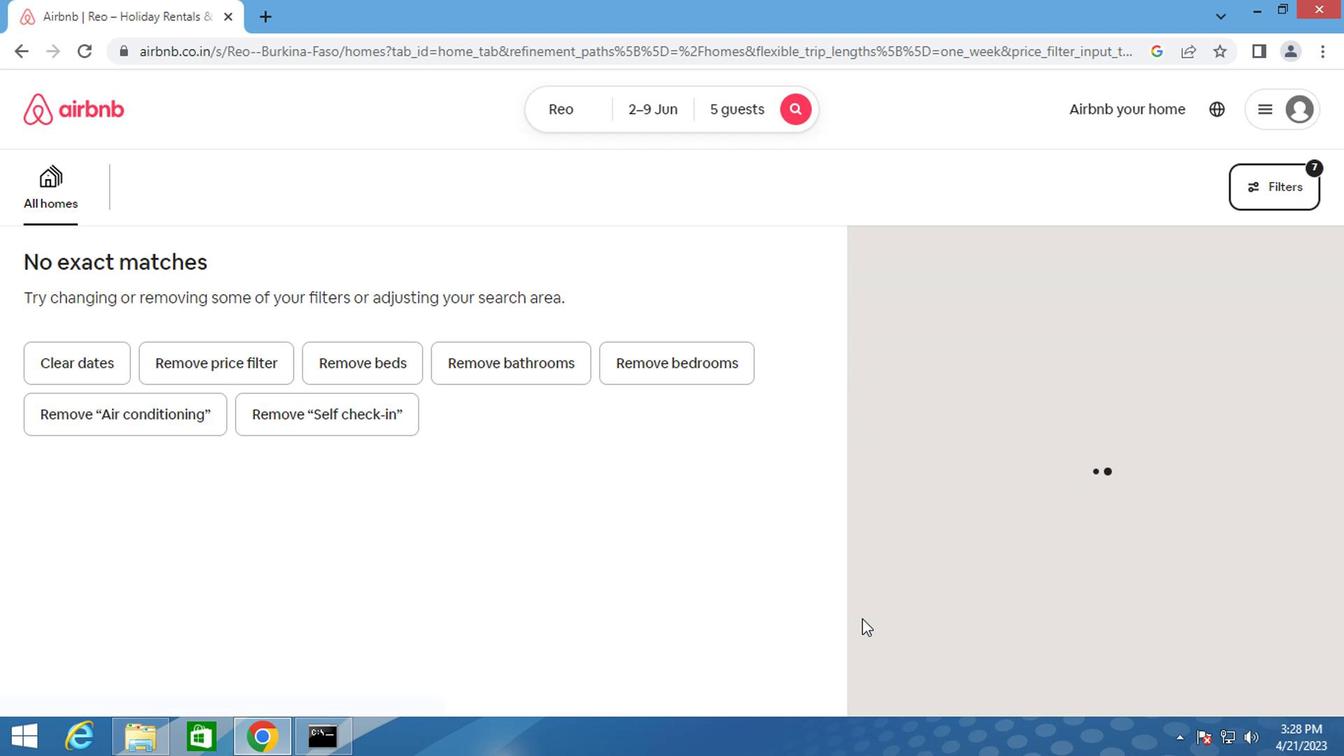 
